 Task: Find connections with filter location Saint-Martin-d'Hères with filter topic #linkedinnetworkingwith filter profile language Potuguese with filter current company L.E.K. Consulting with filter school Panipat Institute of Engineering and Technology with filter industry Photography with filter service category Relocation with filter keywords title Management Consultant
Action: Mouse moved to (341, 260)
Screenshot: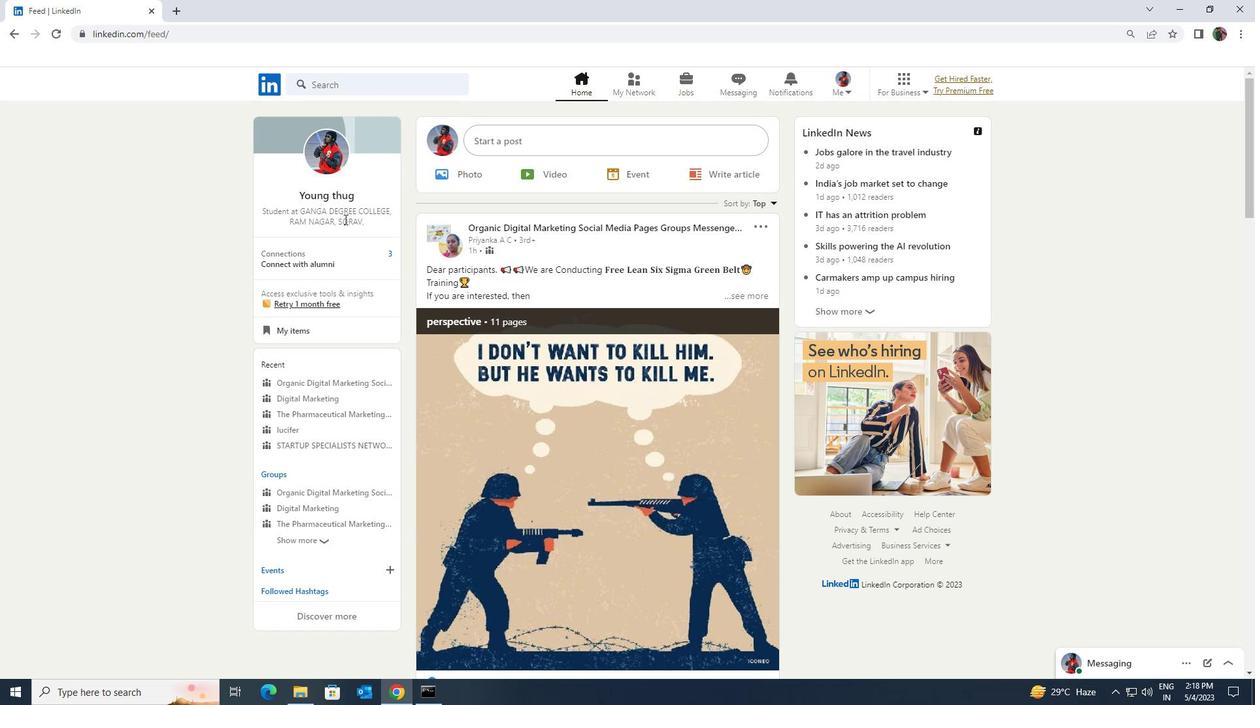 
Action: Mouse pressed left at (341, 260)
Screenshot: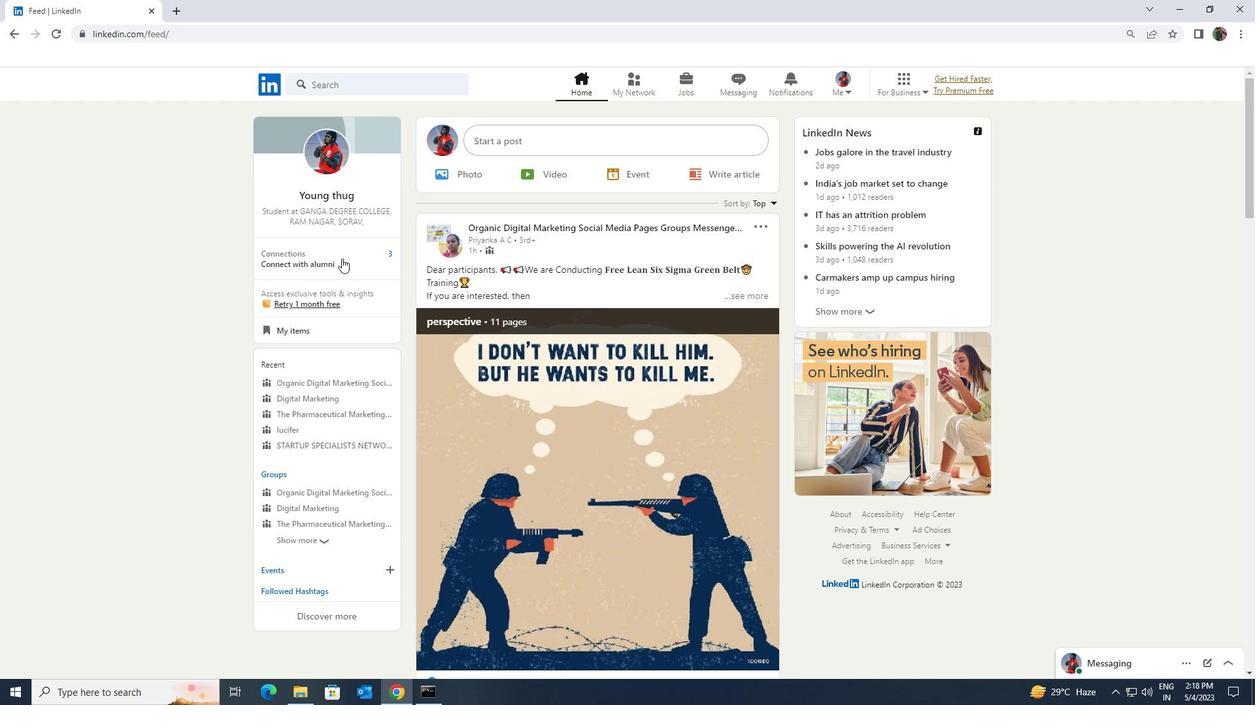 
Action: Mouse moved to (341, 158)
Screenshot: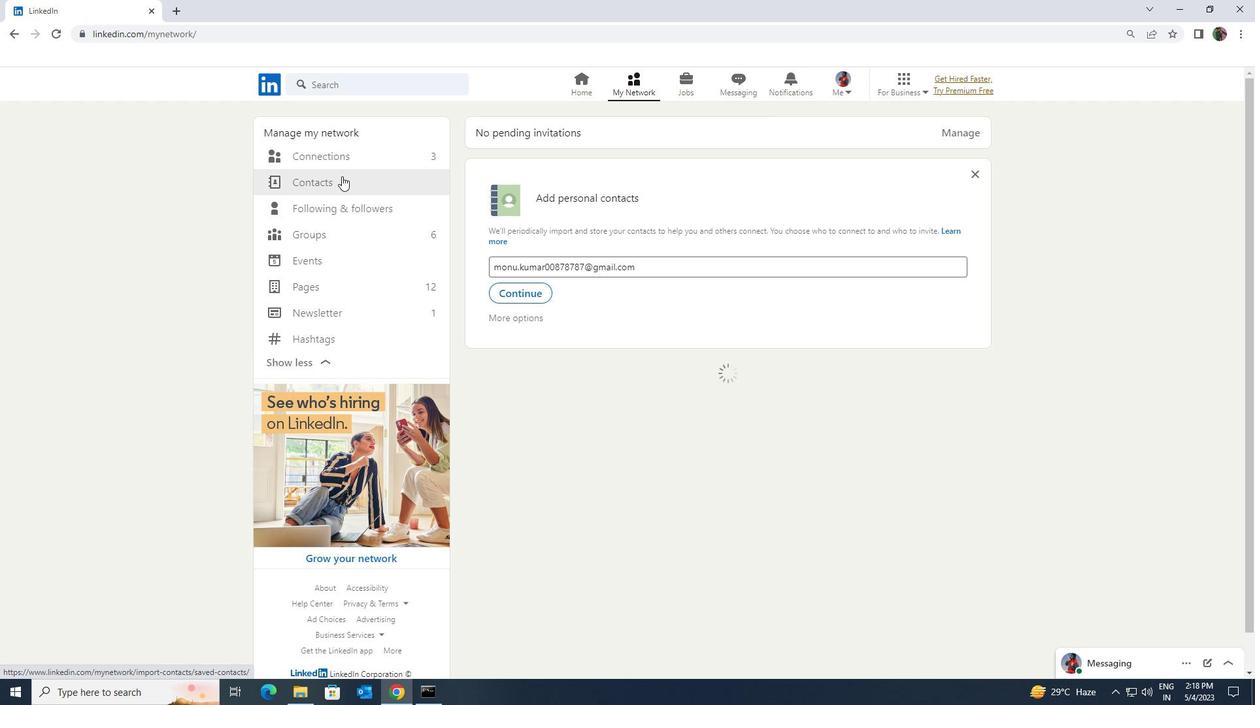 
Action: Mouse pressed left at (341, 158)
Screenshot: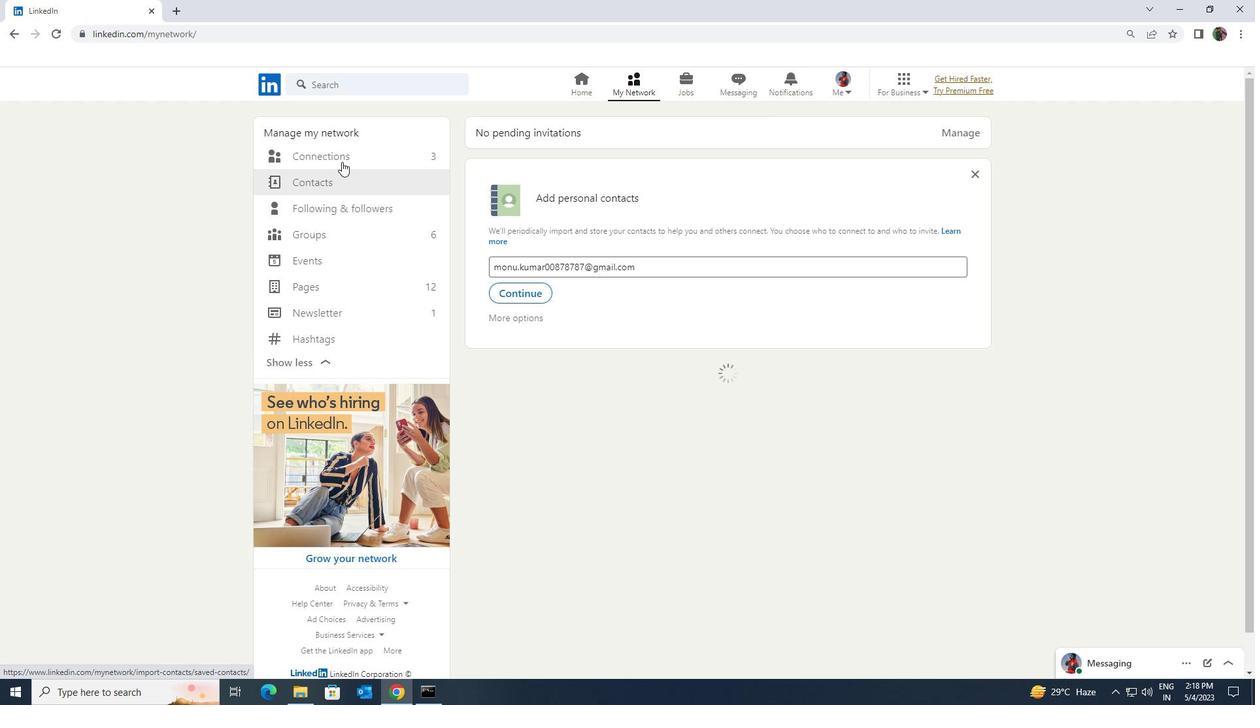 
Action: Mouse moved to (700, 158)
Screenshot: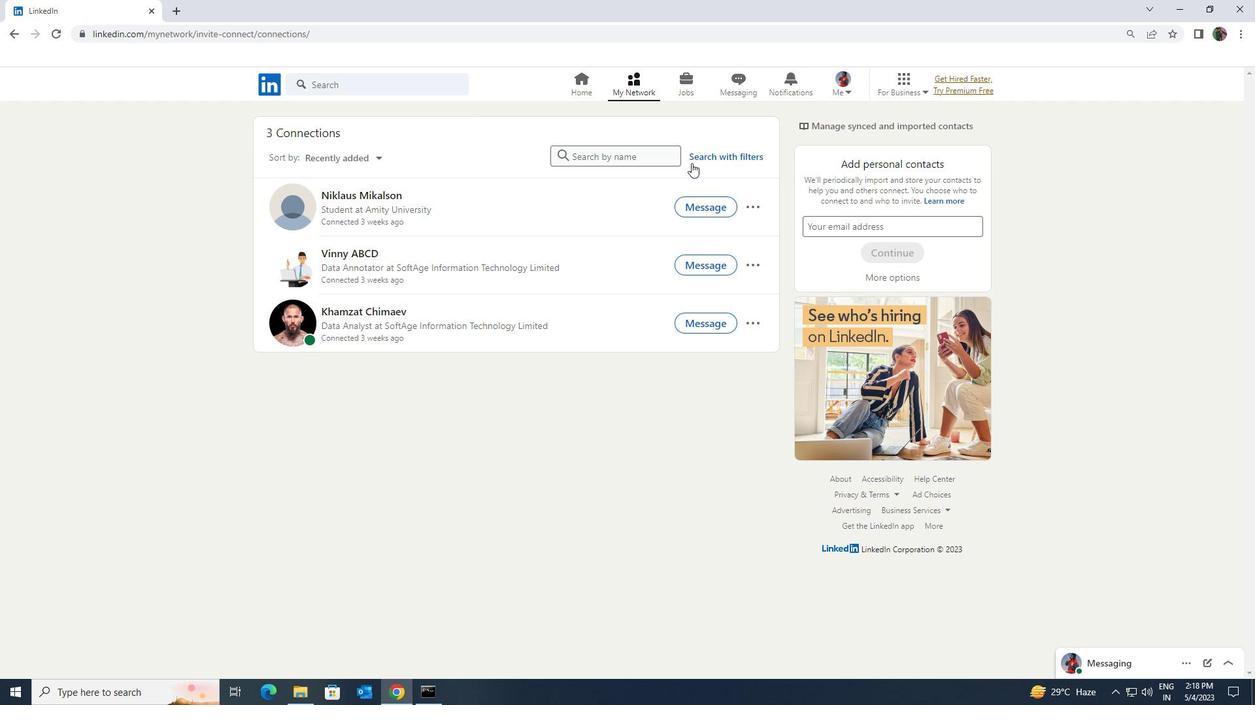 
Action: Mouse pressed left at (700, 158)
Screenshot: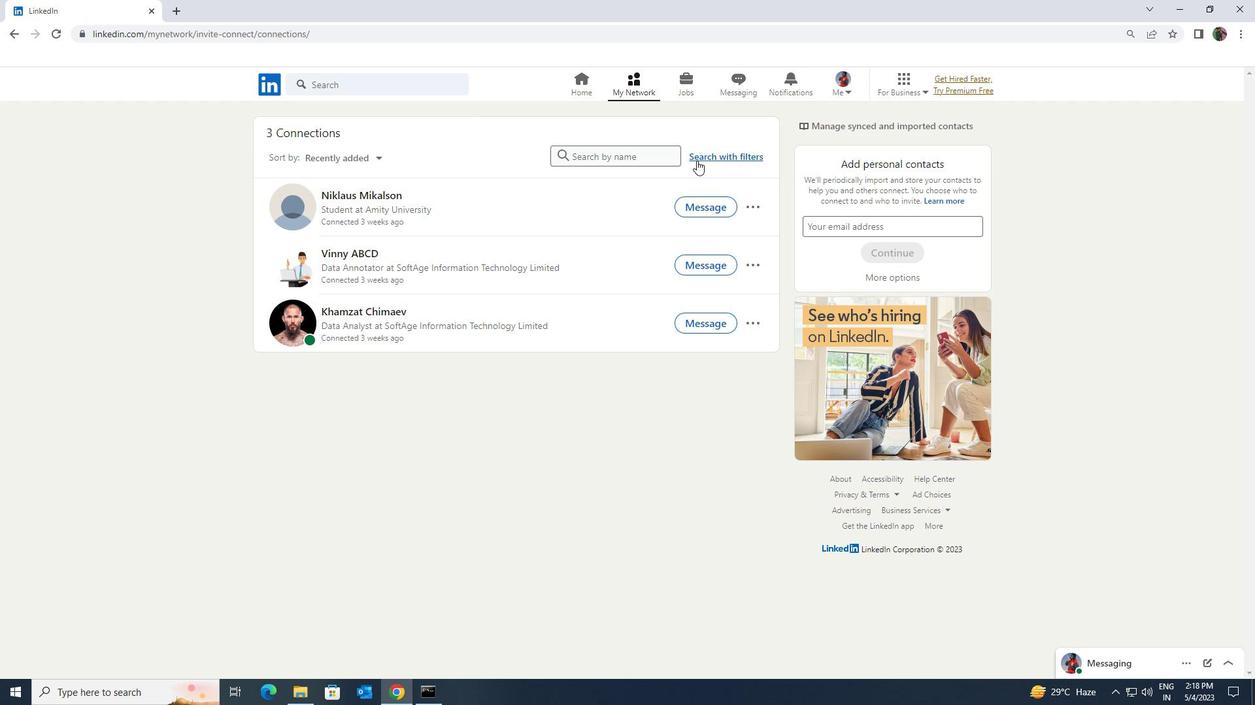 
Action: Mouse moved to (673, 115)
Screenshot: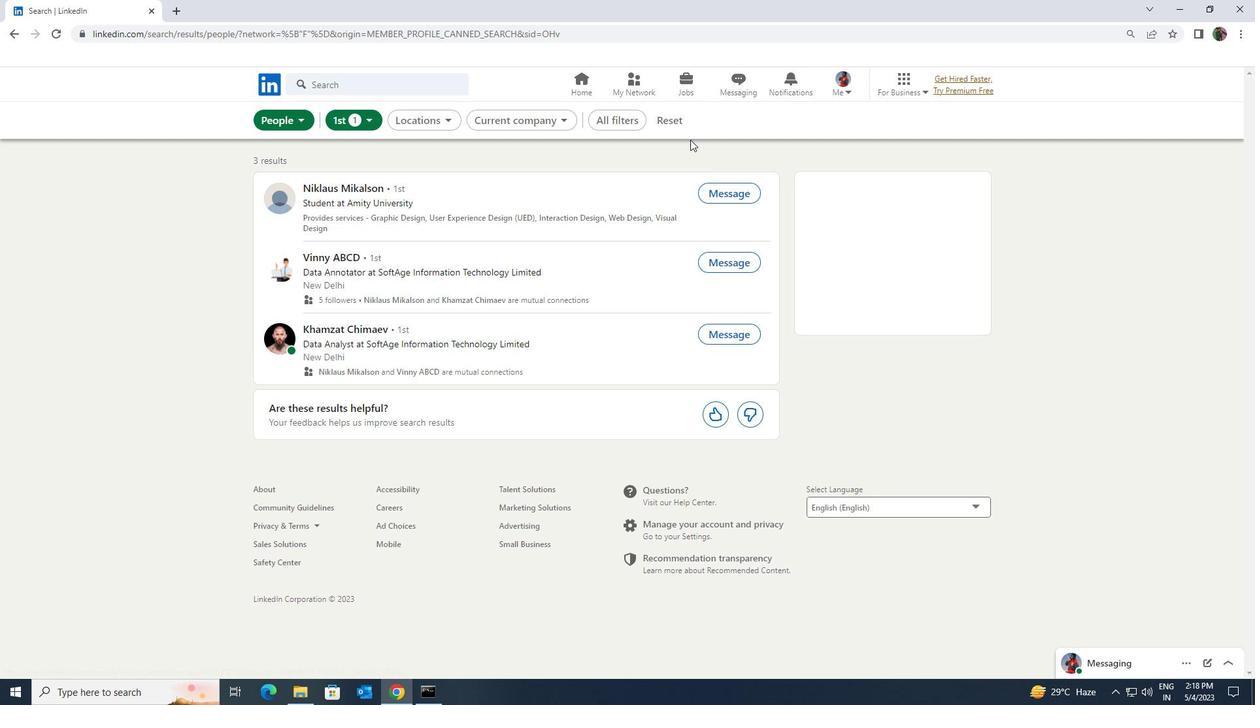 
Action: Mouse pressed left at (673, 115)
Screenshot: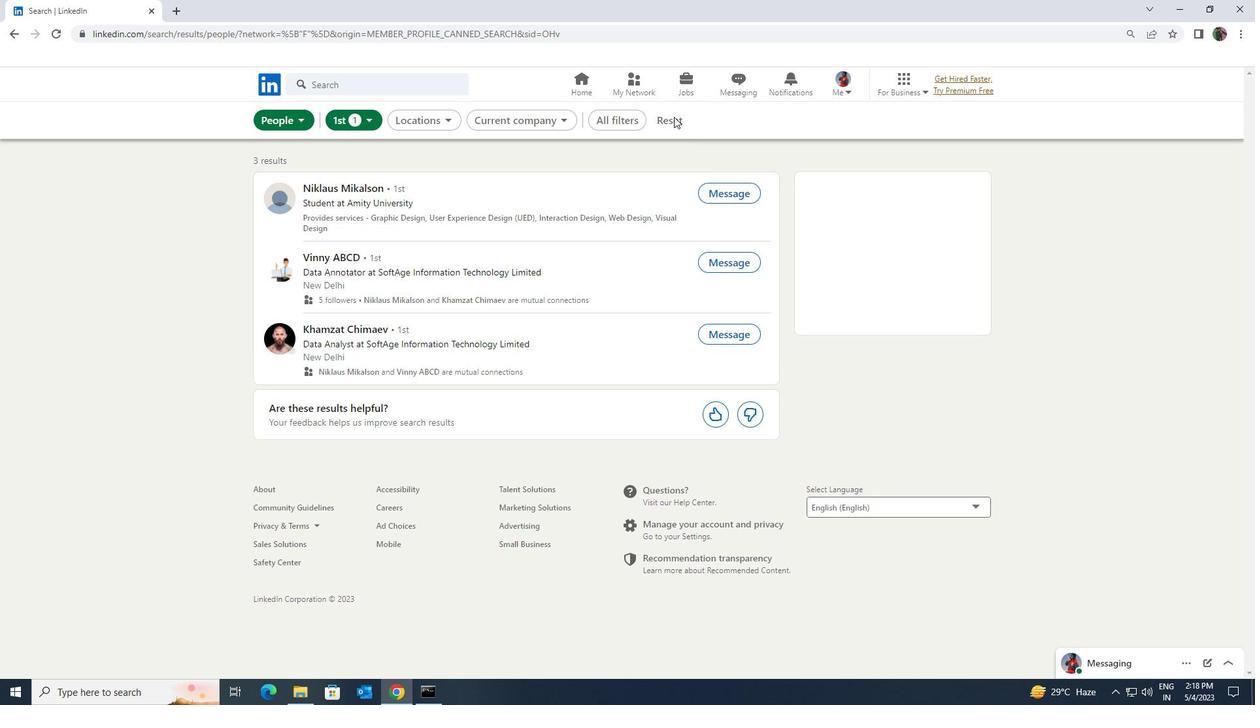 
Action: Mouse moved to (655, 120)
Screenshot: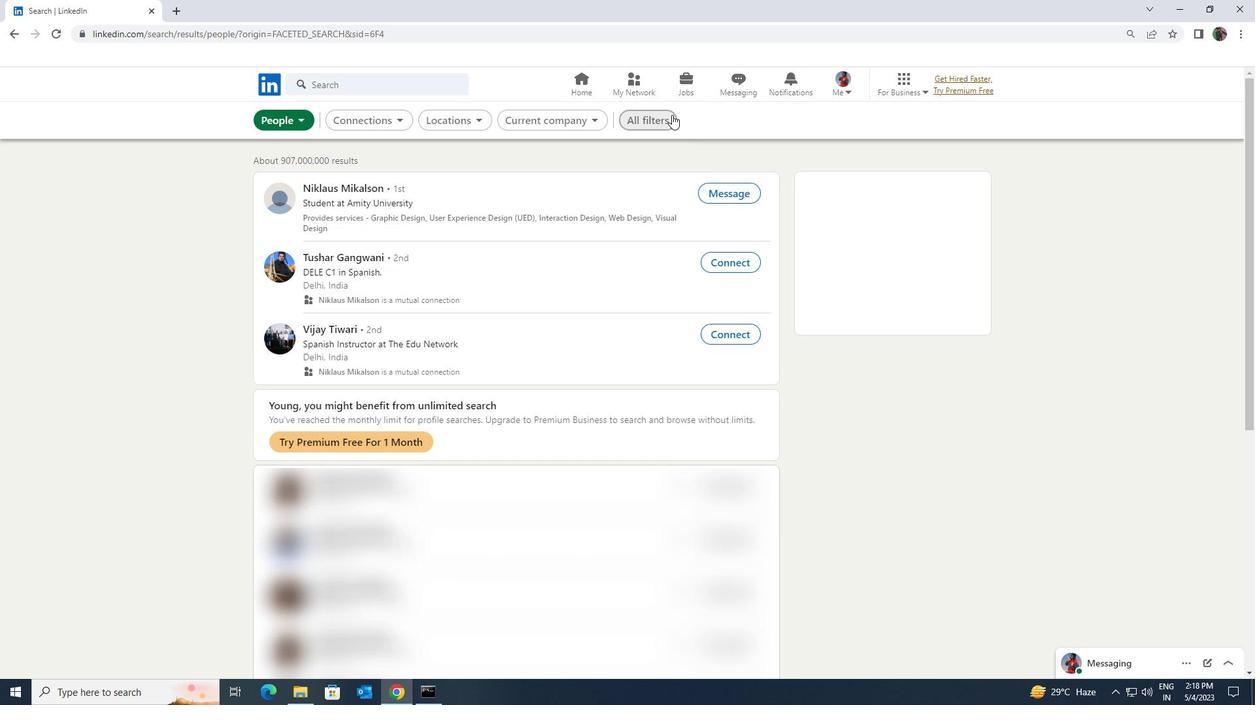 
Action: Mouse pressed left at (655, 120)
Screenshot: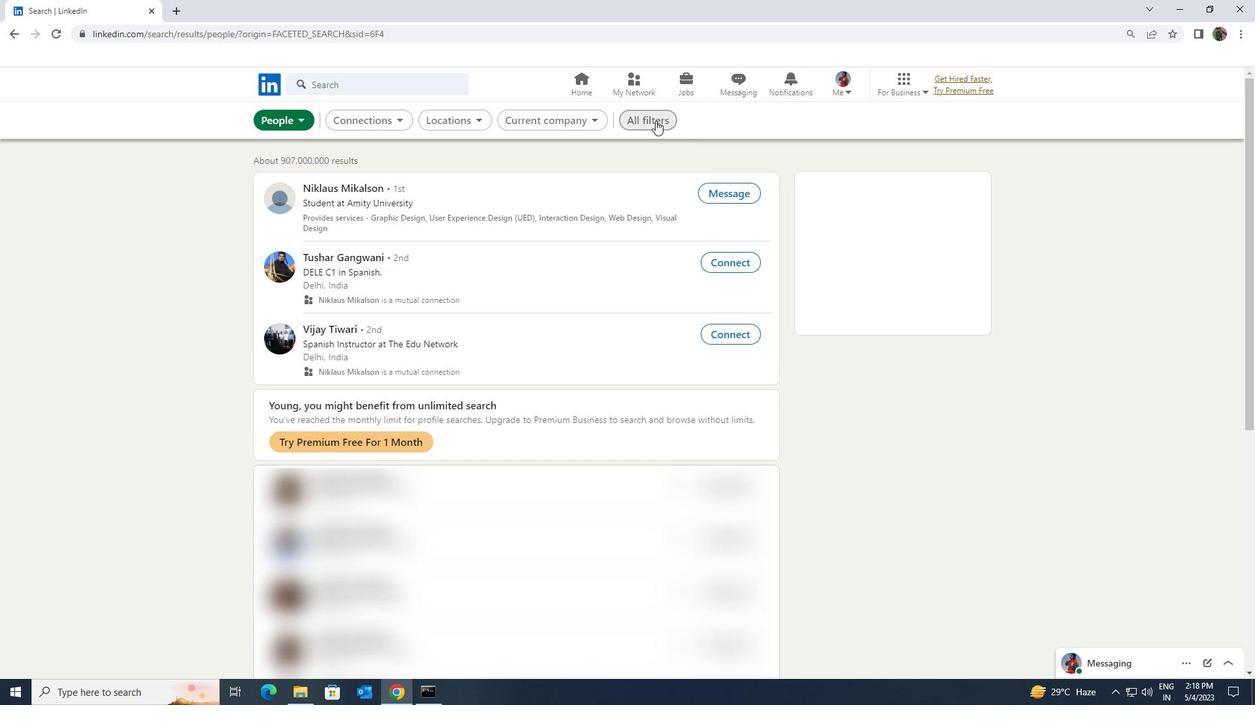
Action: Mouse moved to (1083, 512)
Screenshot: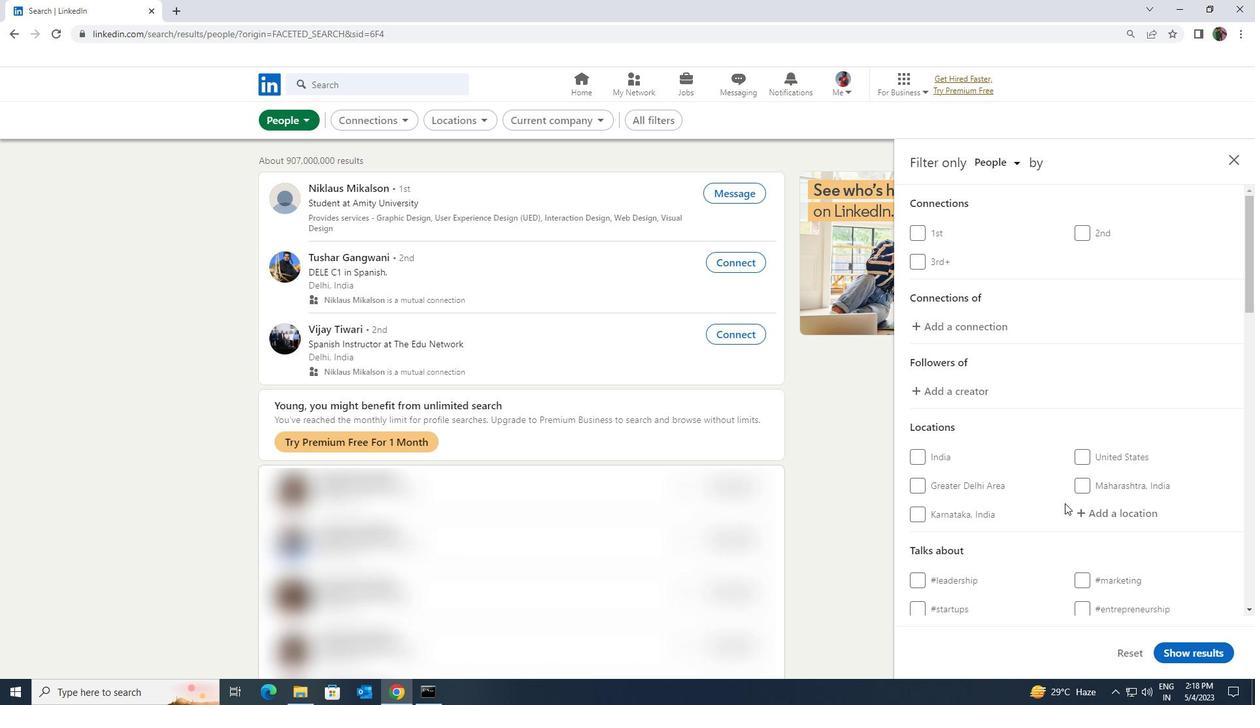 
Action: Mouse pressed left at (1083, 512)
Screenshot: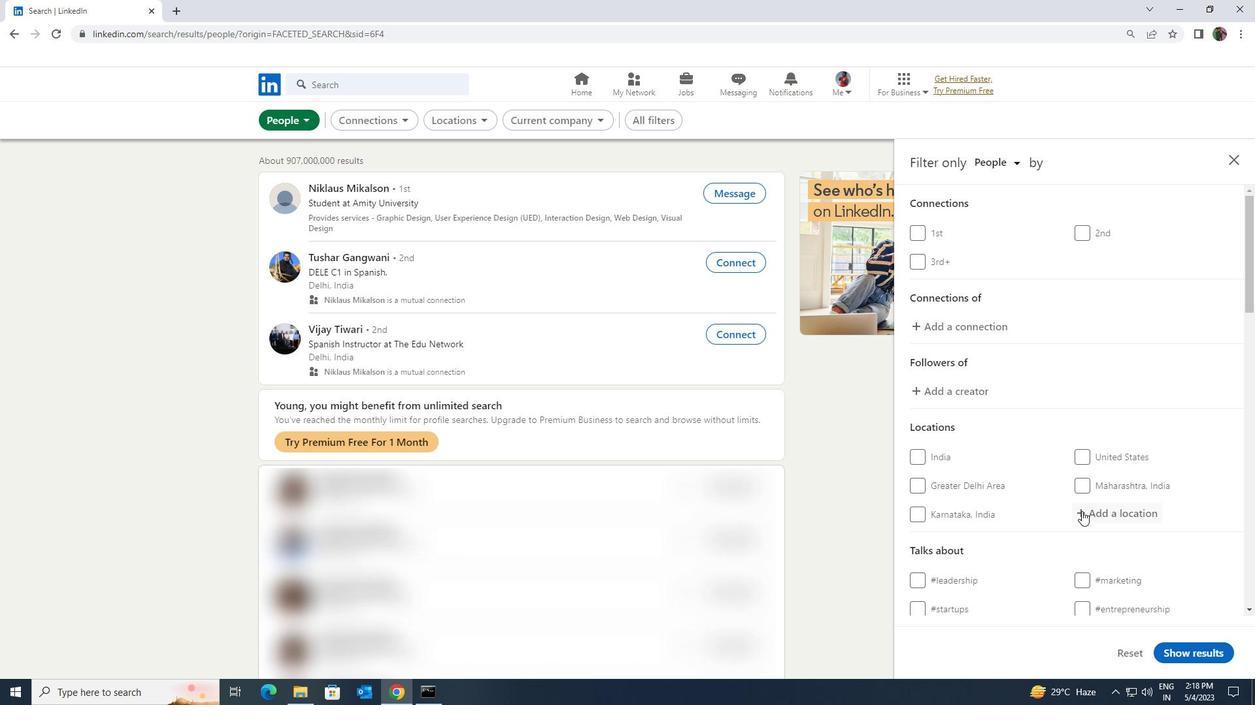 
Action: Key pressed <Key.shift>SAINT<Key.space><Key.shift>MARTIN
Screenshot: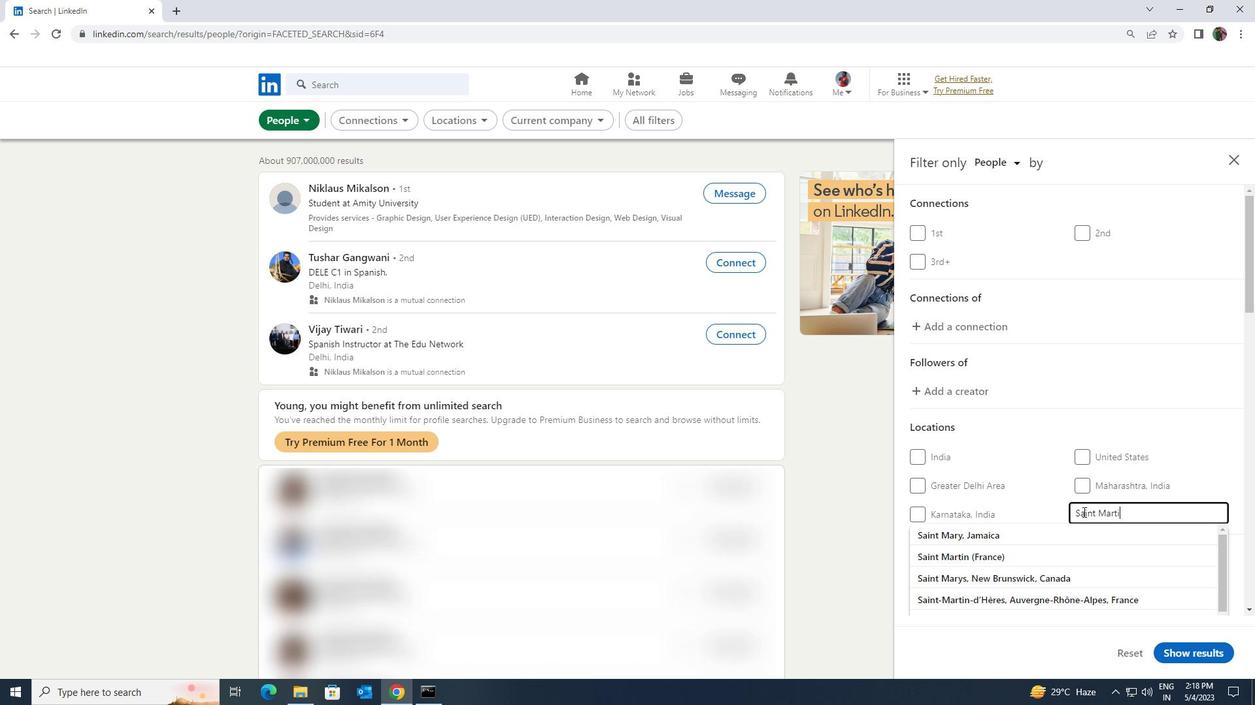 
Action: Mouse moved to (1075, 536)
Screenshot: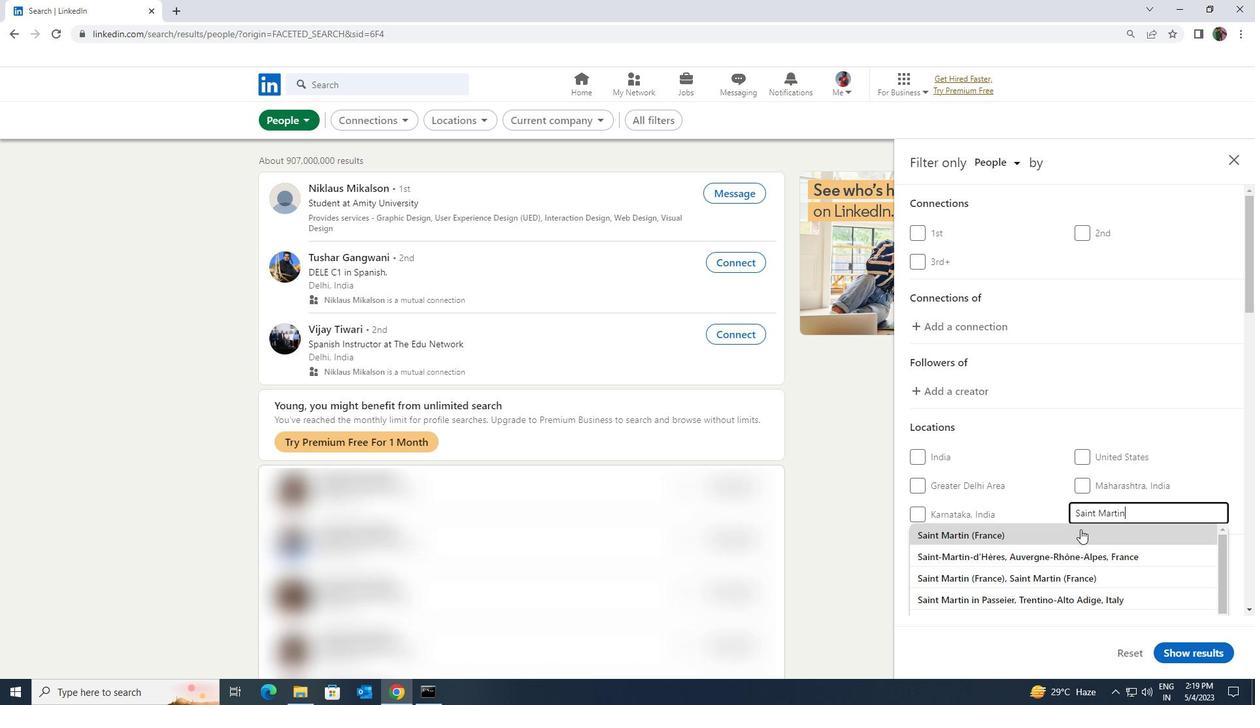 
Action: Mouse pressed left at (1075, 536)
Screenshot: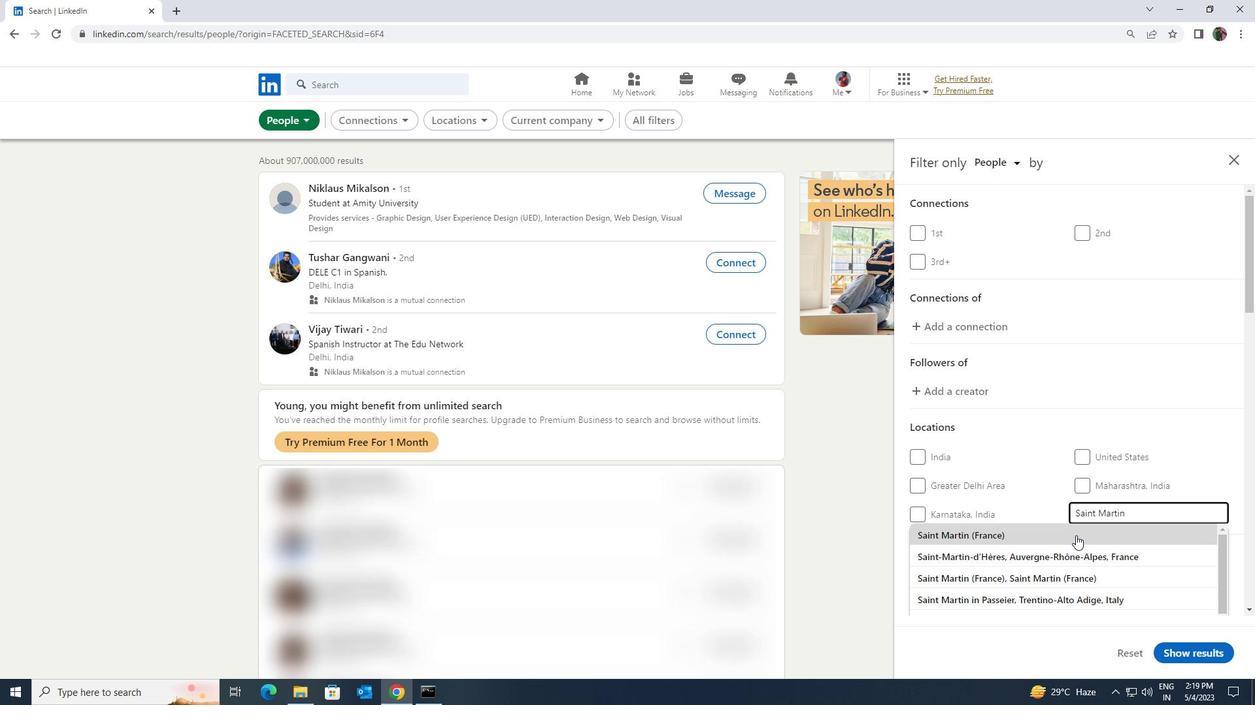 
Action: Mouse moved to (1075, 537)
Screenshot: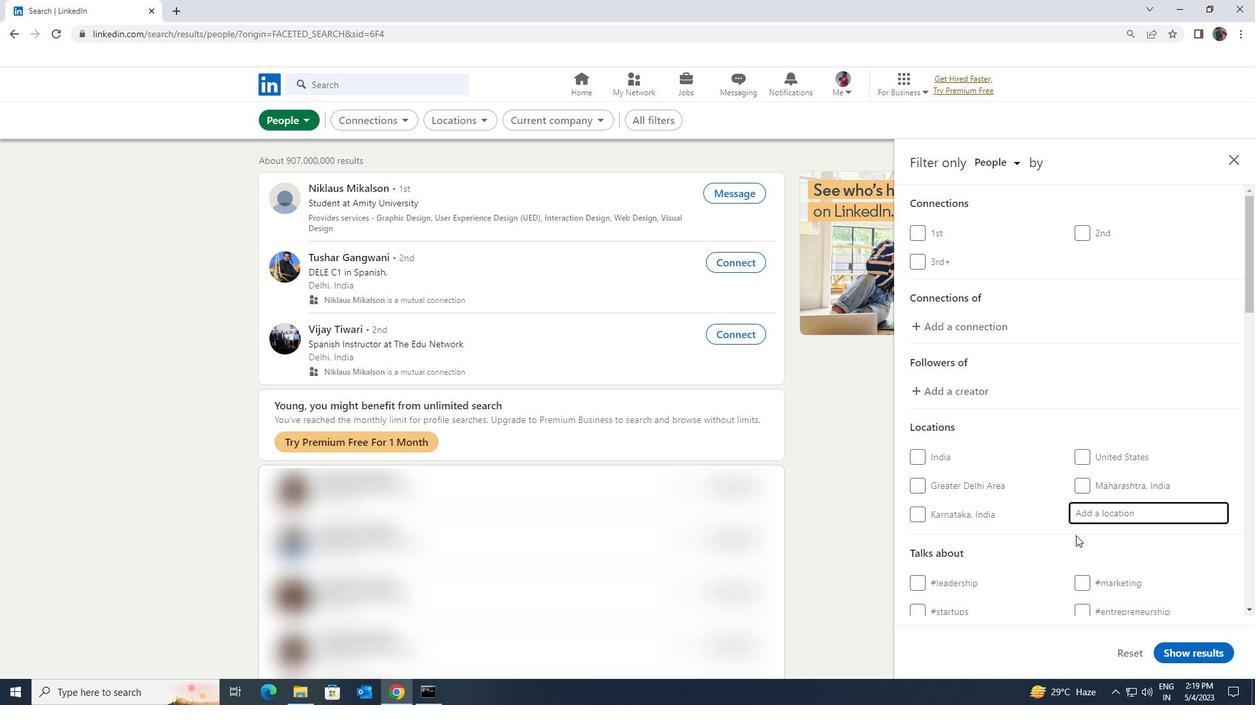 
Action: Mouse scrolled (1075, 536) with delta (0, 0)
Screenshot: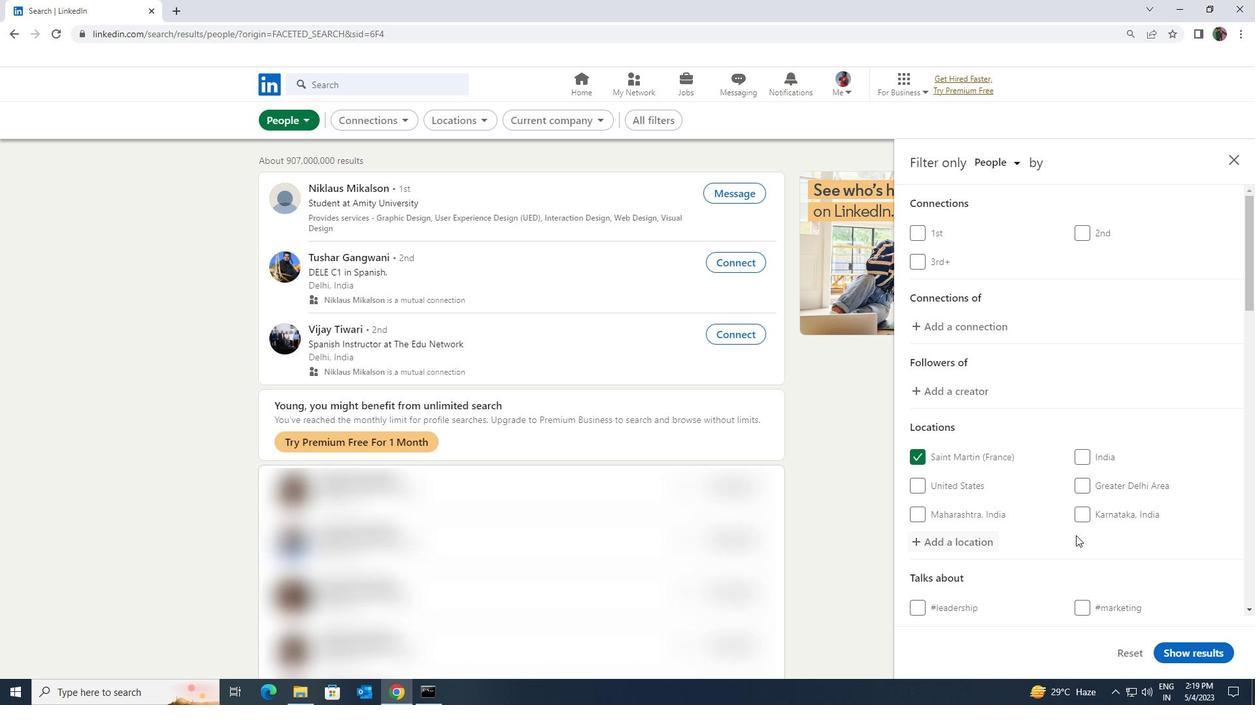 
Action: Mouse scrolled (1075, 536) with delta (0, 0)
Screenshot: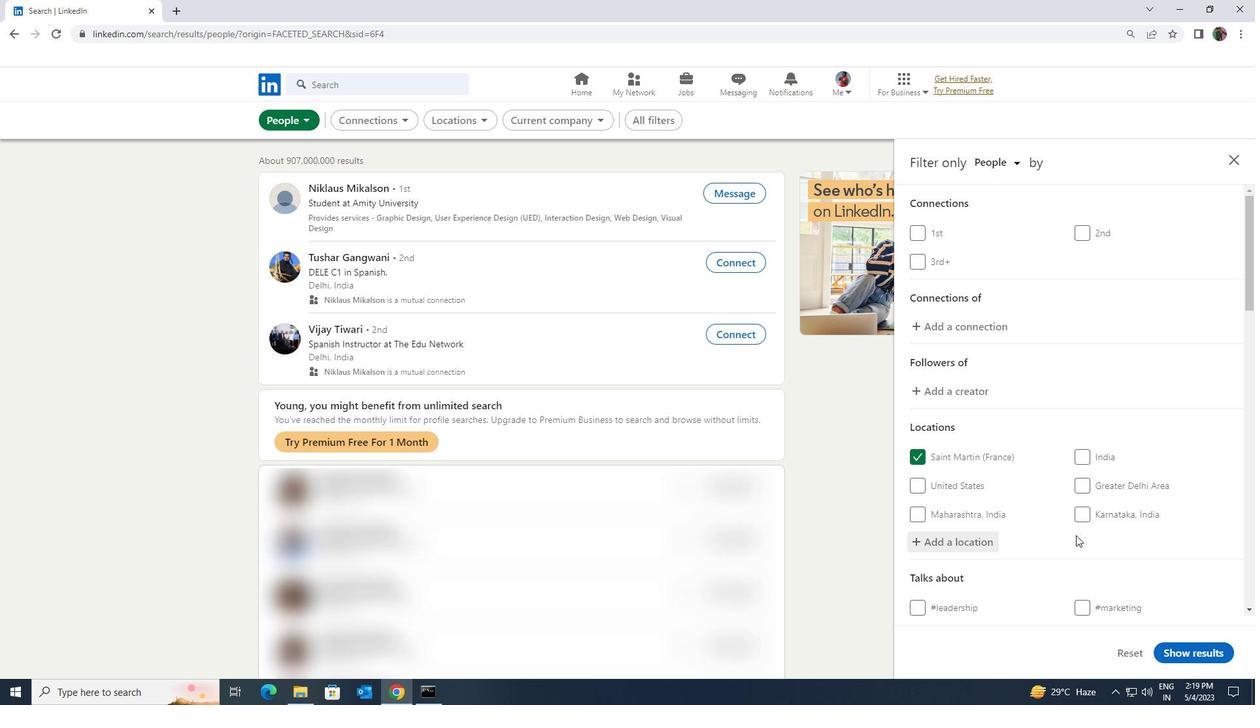 
Action: Mouse moved to (1075, 537)
Screenshot: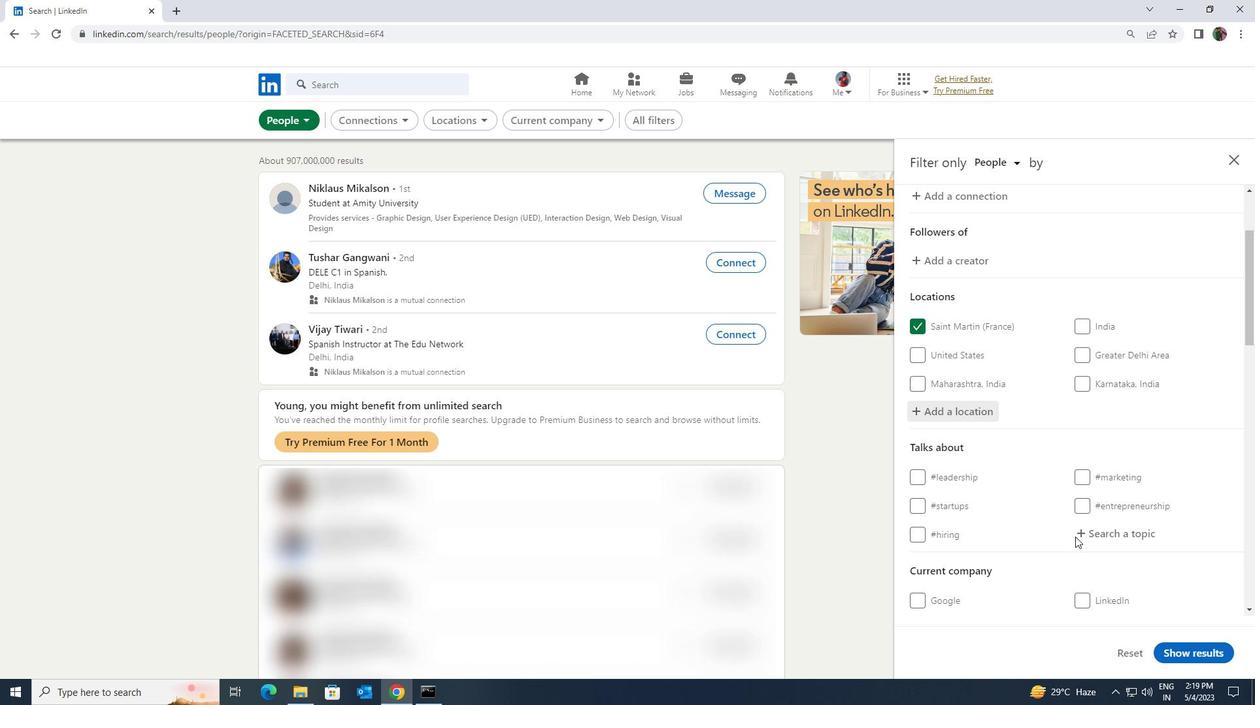 
Action: Mouse pressed left at (1075, 537)
Screenshot: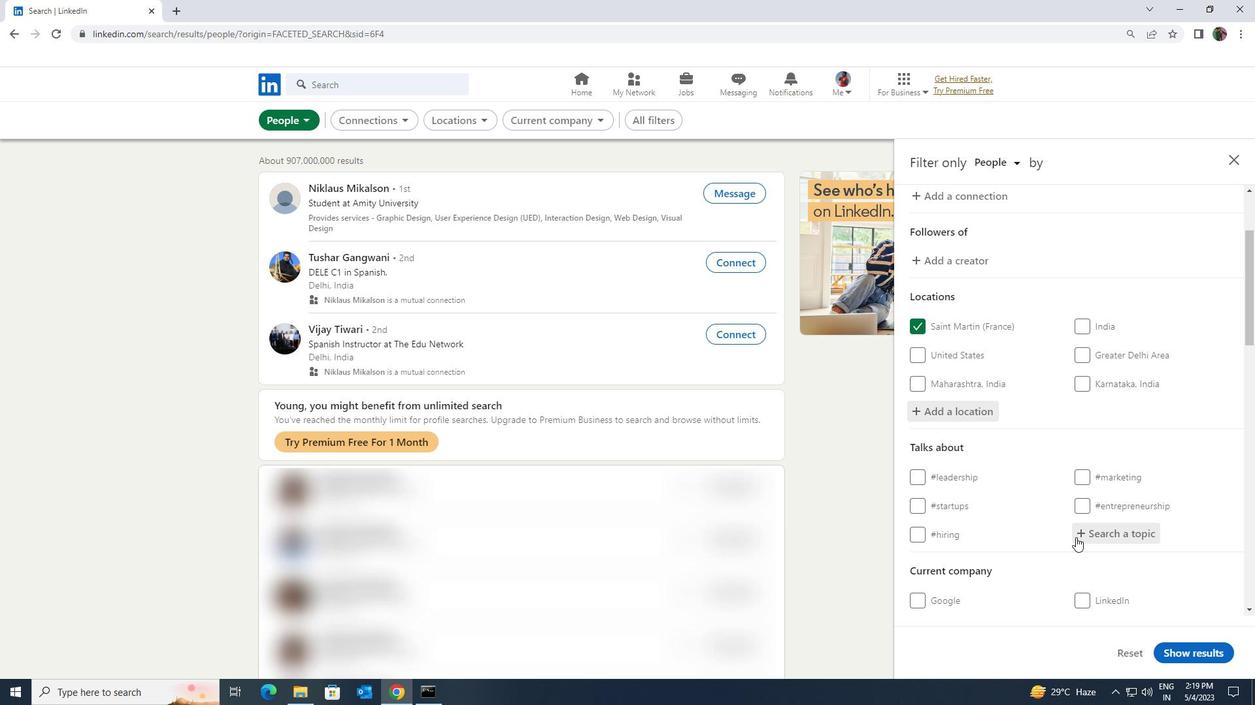 
Action: Key pressed <Key.shift>LINKEDINNETW
Screenshot: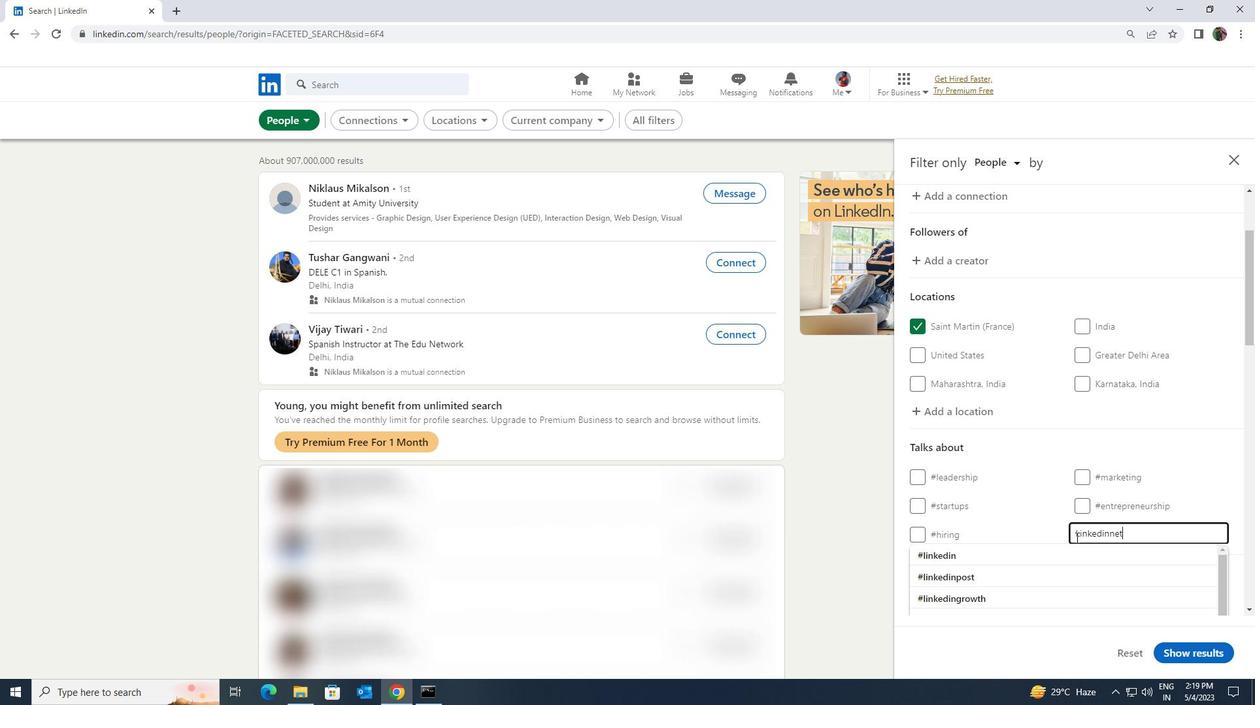 
Action: Mouse moved to (1068, 549)
Screenshot: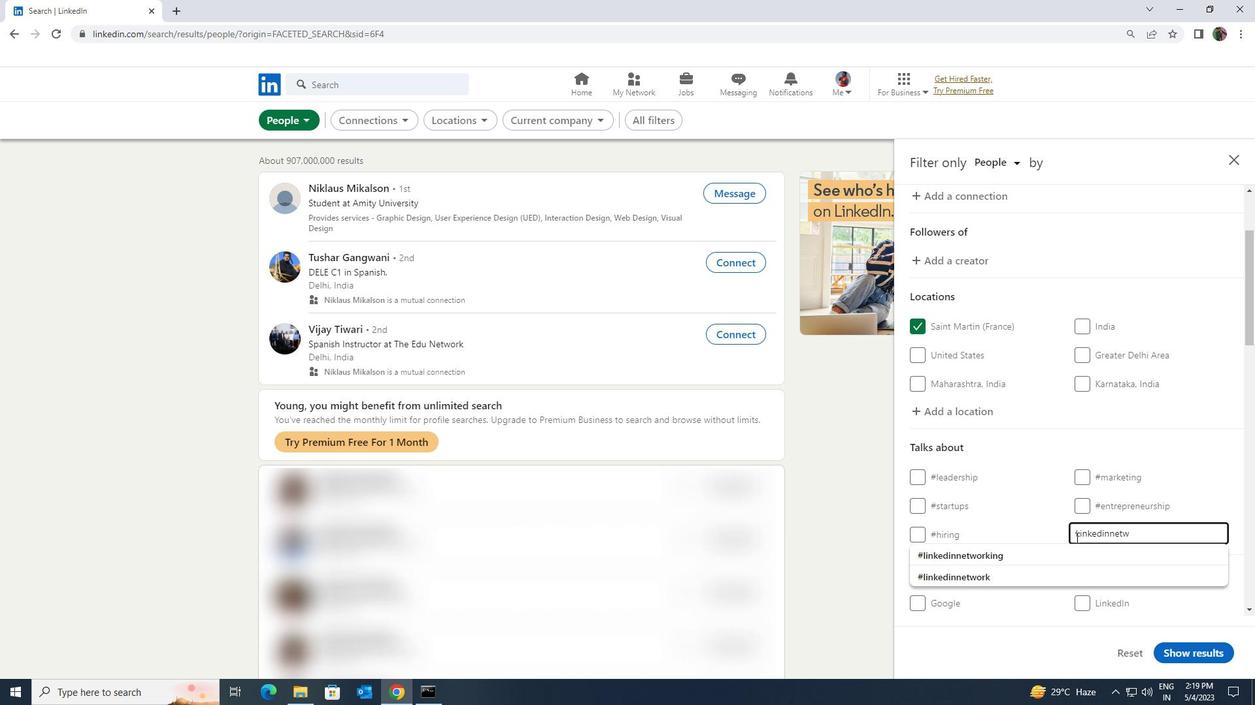 
Action: Mouse pressed left at (1068, 549)
Screenshot: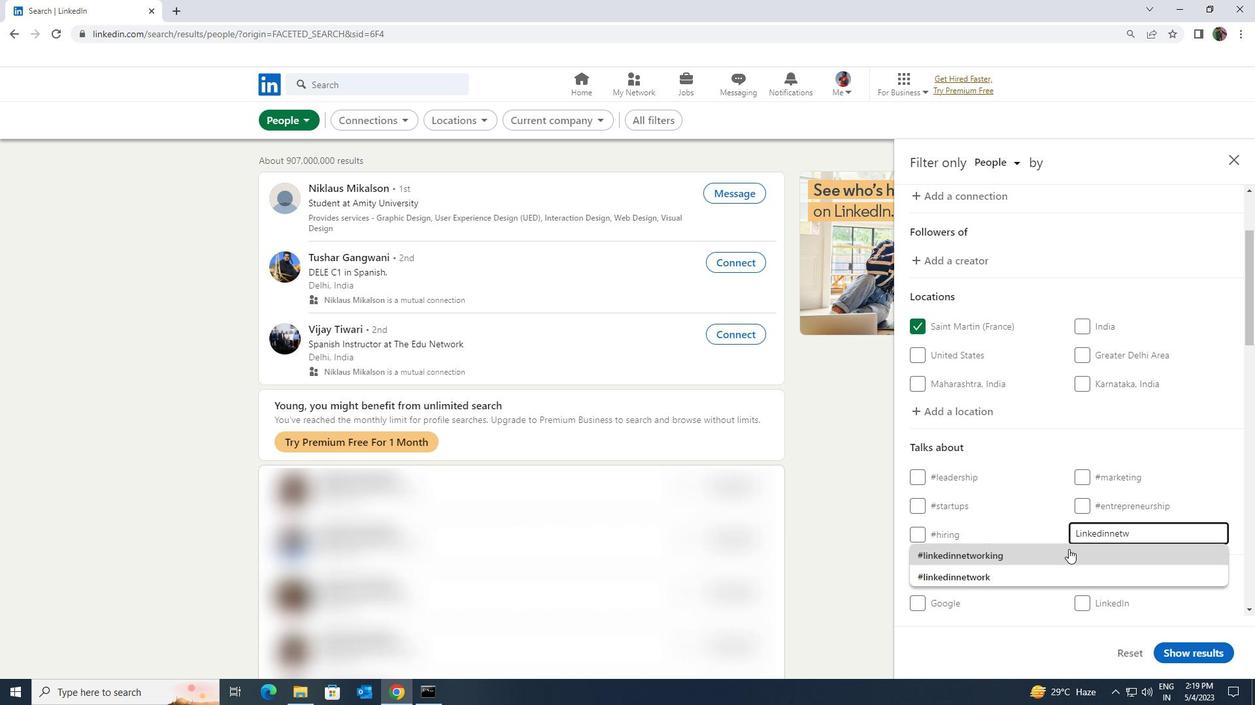 
Action: Mouse scrolled (1068, 549) with delta (0, 0)
Screenshot: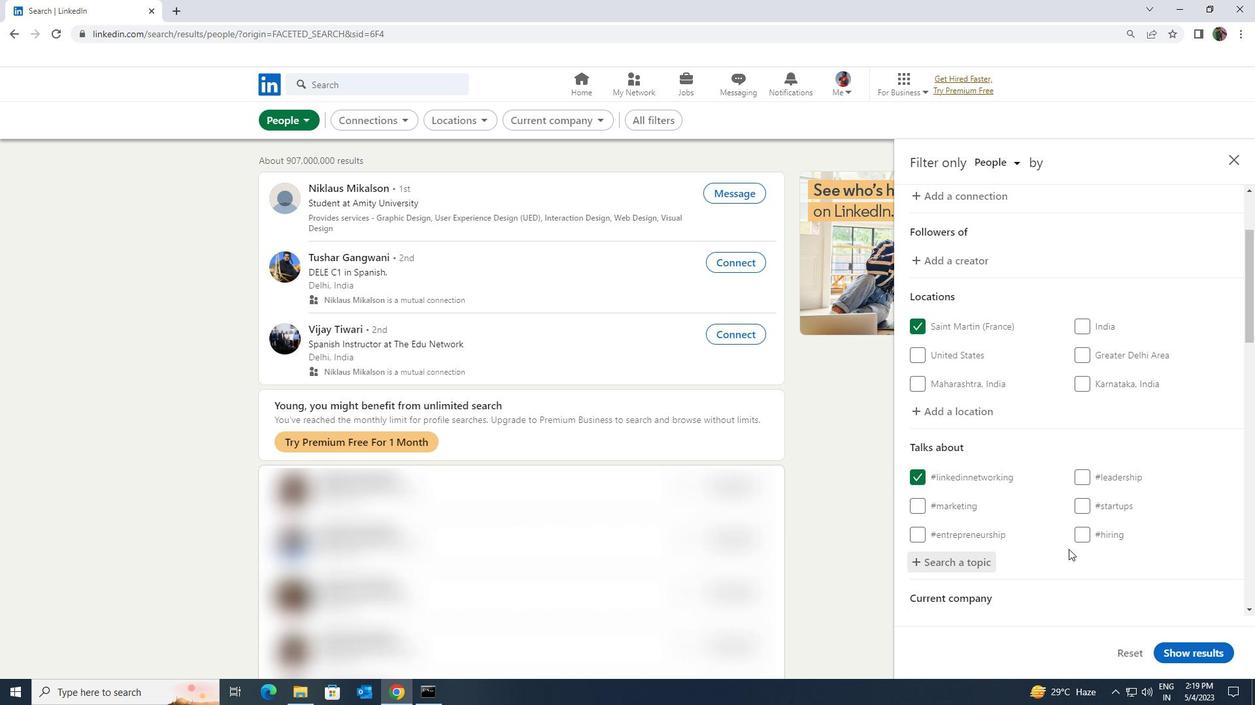 
Action: Mouse scrolled (1068, 549) with delta (0, 0)
Screenshot: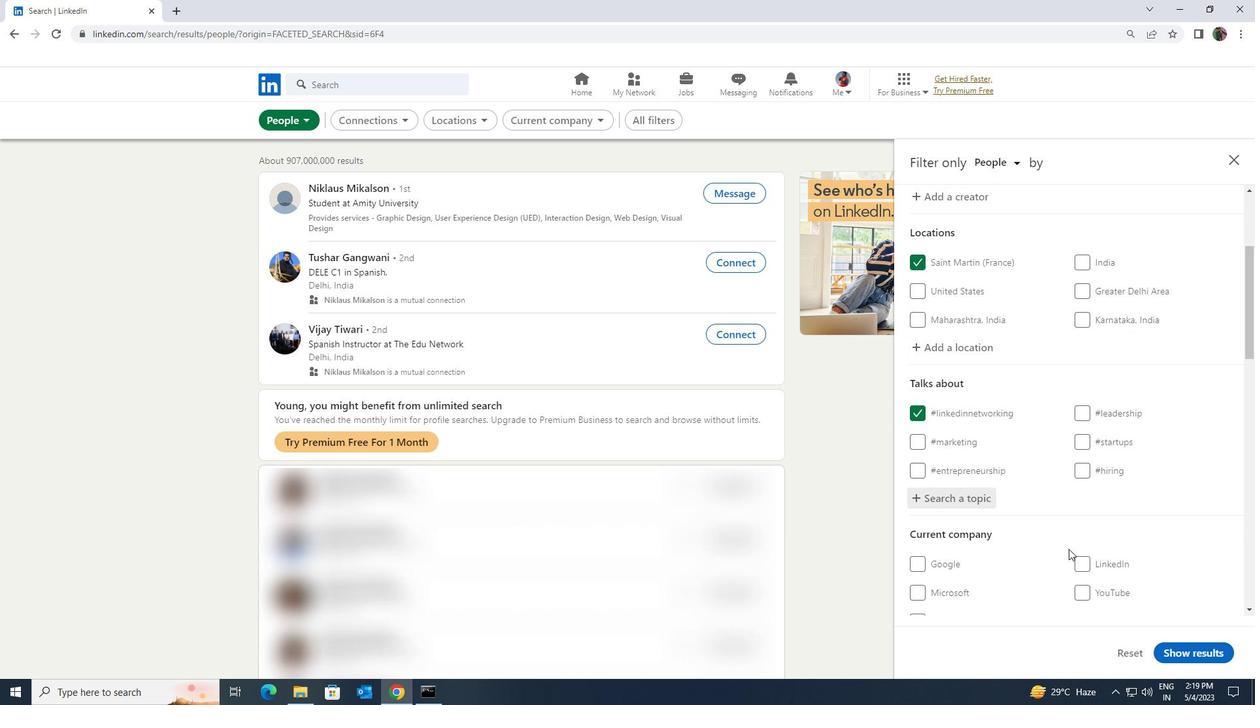 
Action: Mouse scrolled (1068, 549) with delta (0, 0)
Screenshot: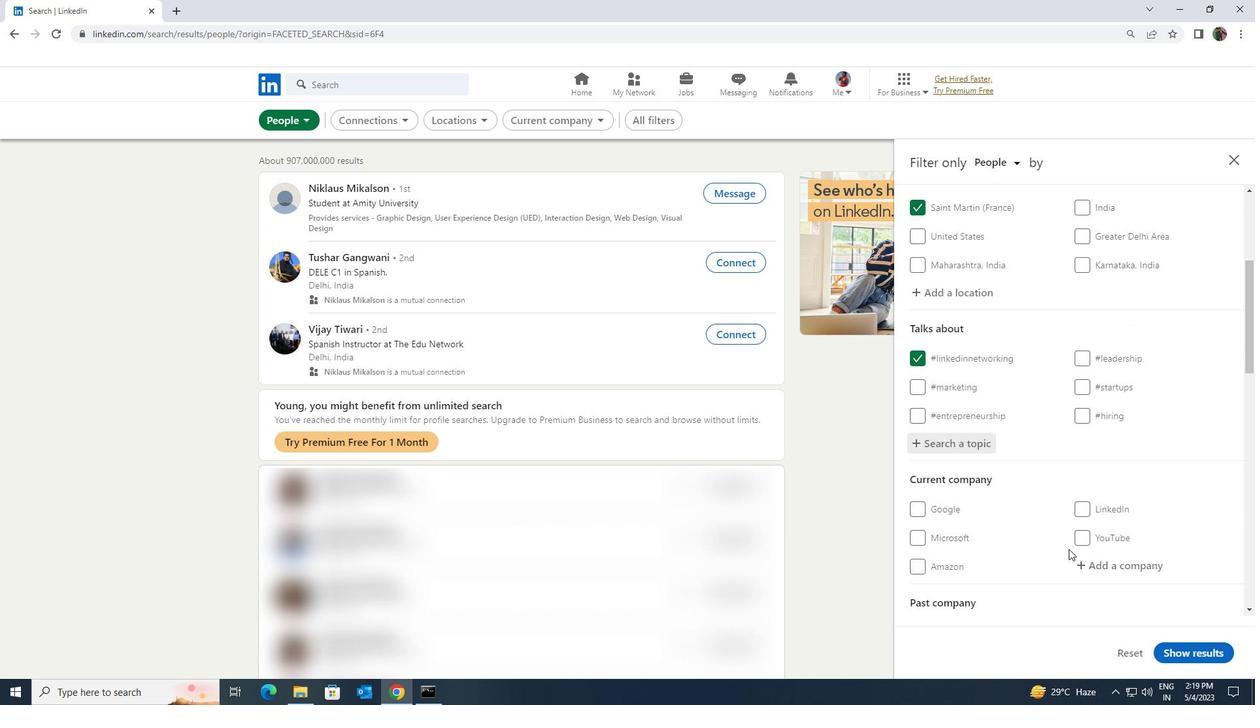
Action: Mouse scrolled (1068, 549) with delta (0, 0)
Screenshot: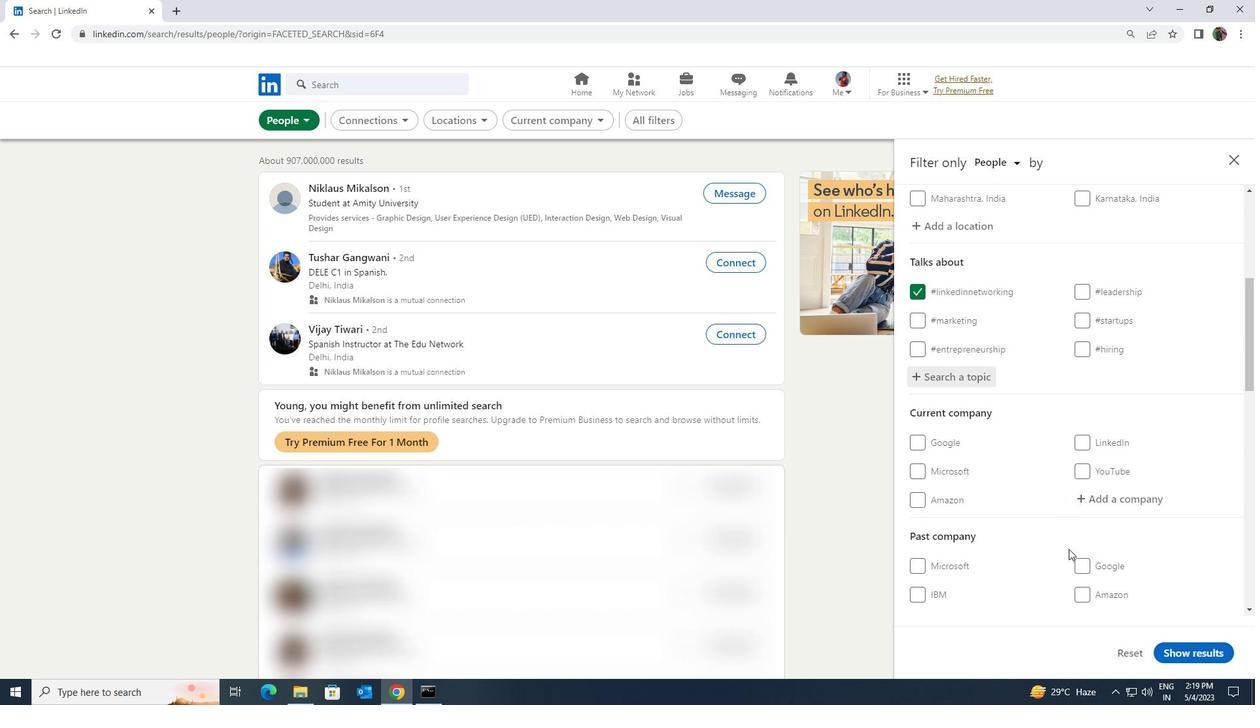
Action: Mouse scrolled (1068, 549) with delta (0, 0)
Screenshot: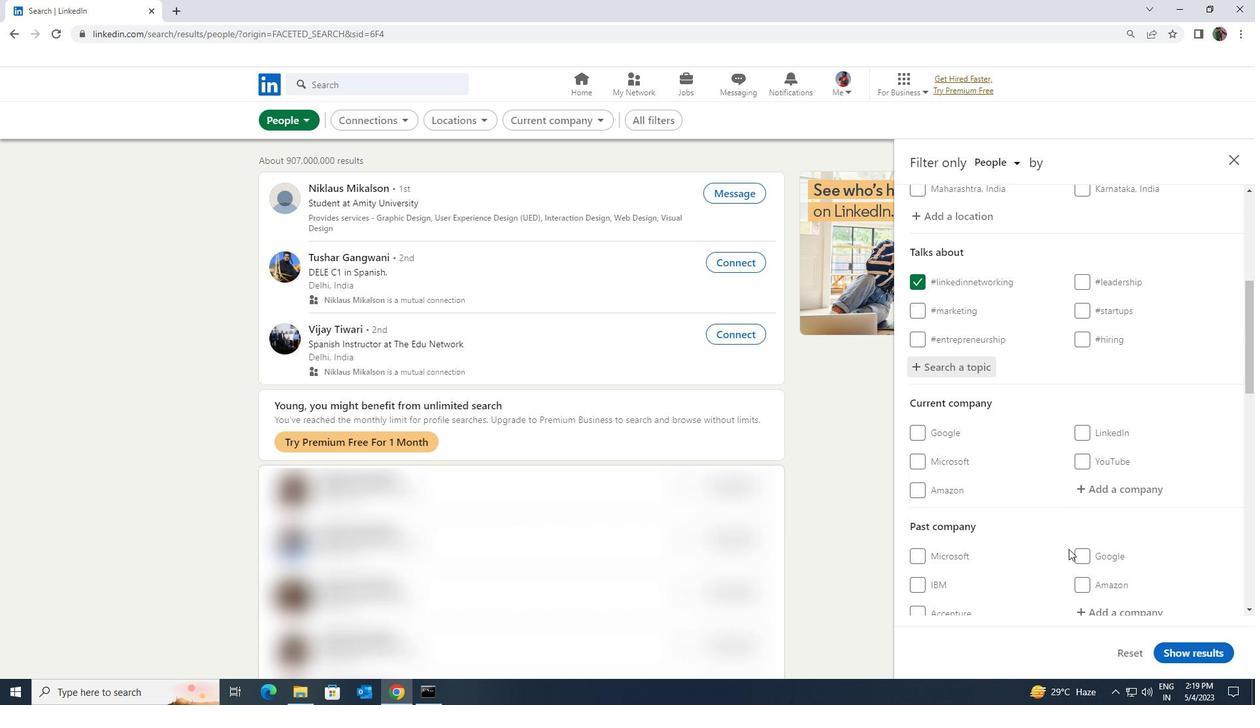
Action: Mouse scrolled (1068, 549) with delta (0, 0)
Screenshot: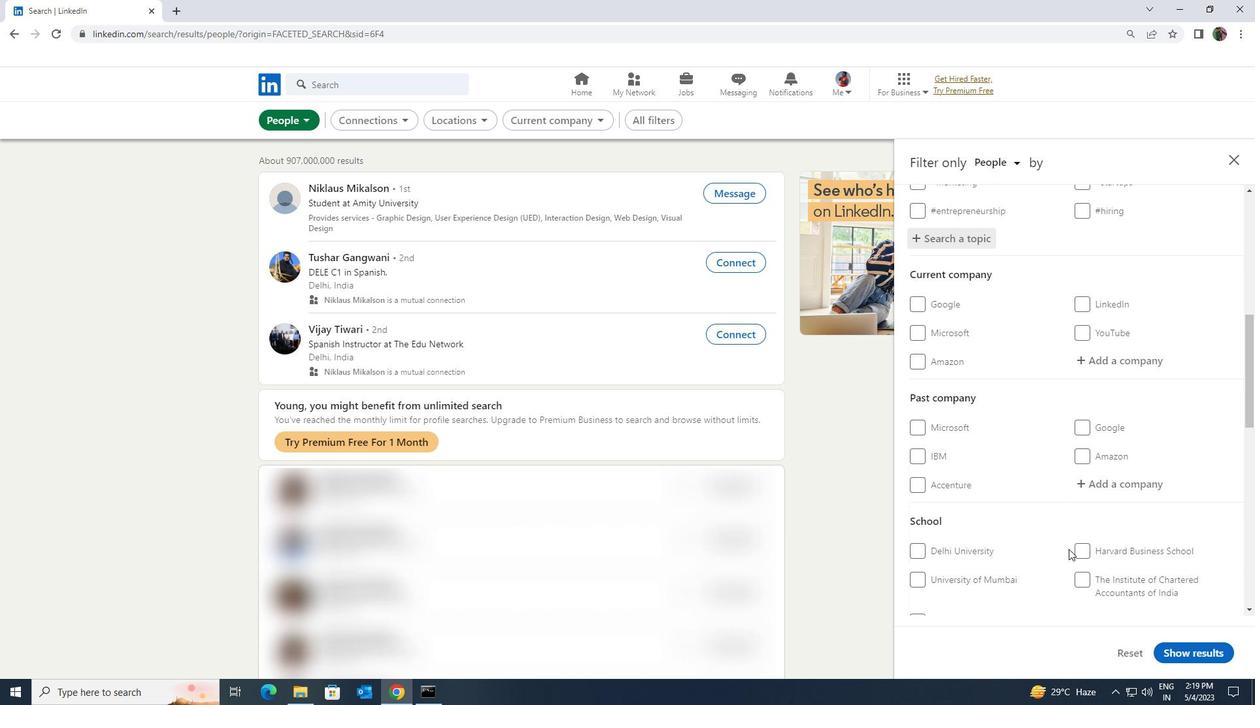 
Action: Mouse scrolled (1068, 549) with delta (0, 0)
Screenshot: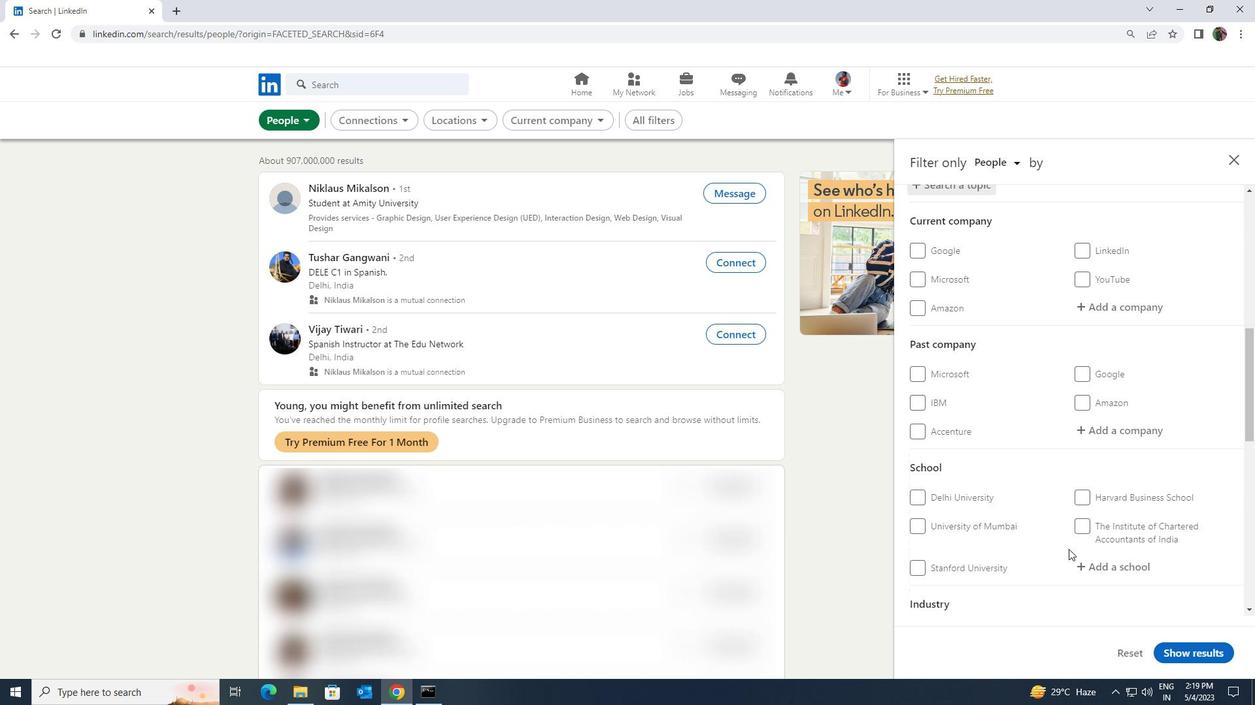 
Action: Mouse scrolled (1068, 549) with delta (0, 0)
Screenshot: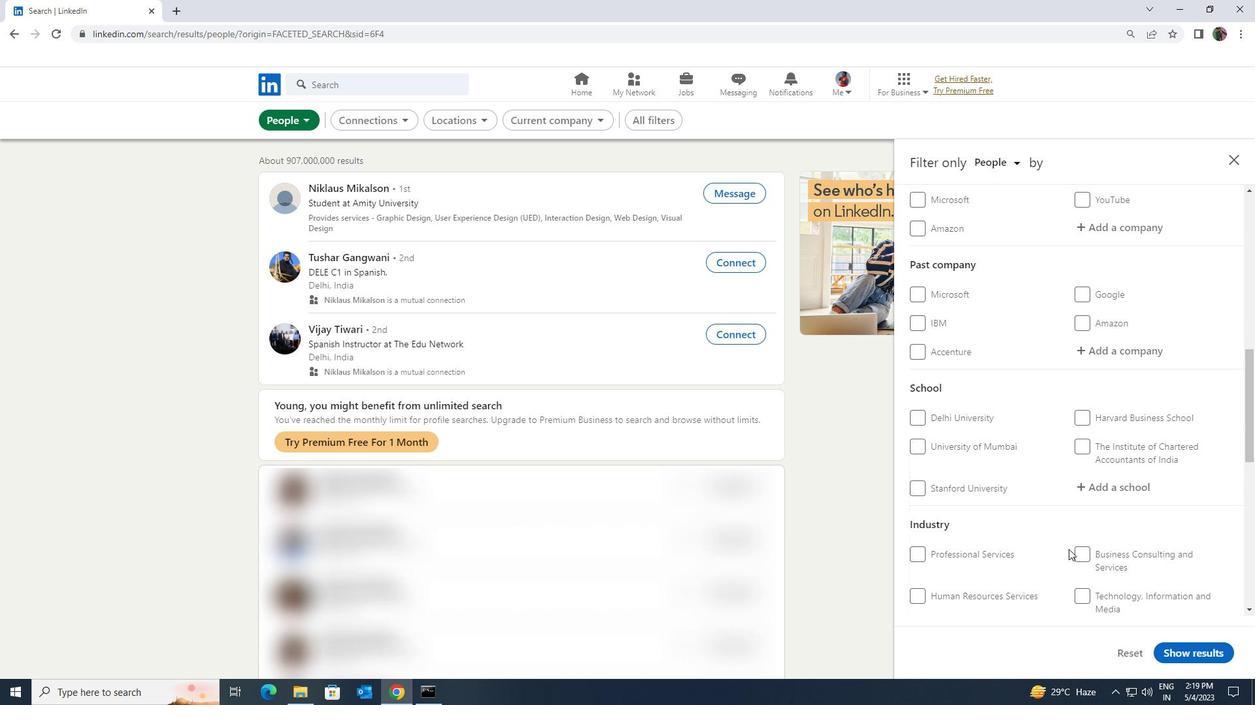 
Action: Mouse scrolled (1068, 549) with delta (0, 0)
Screenshot: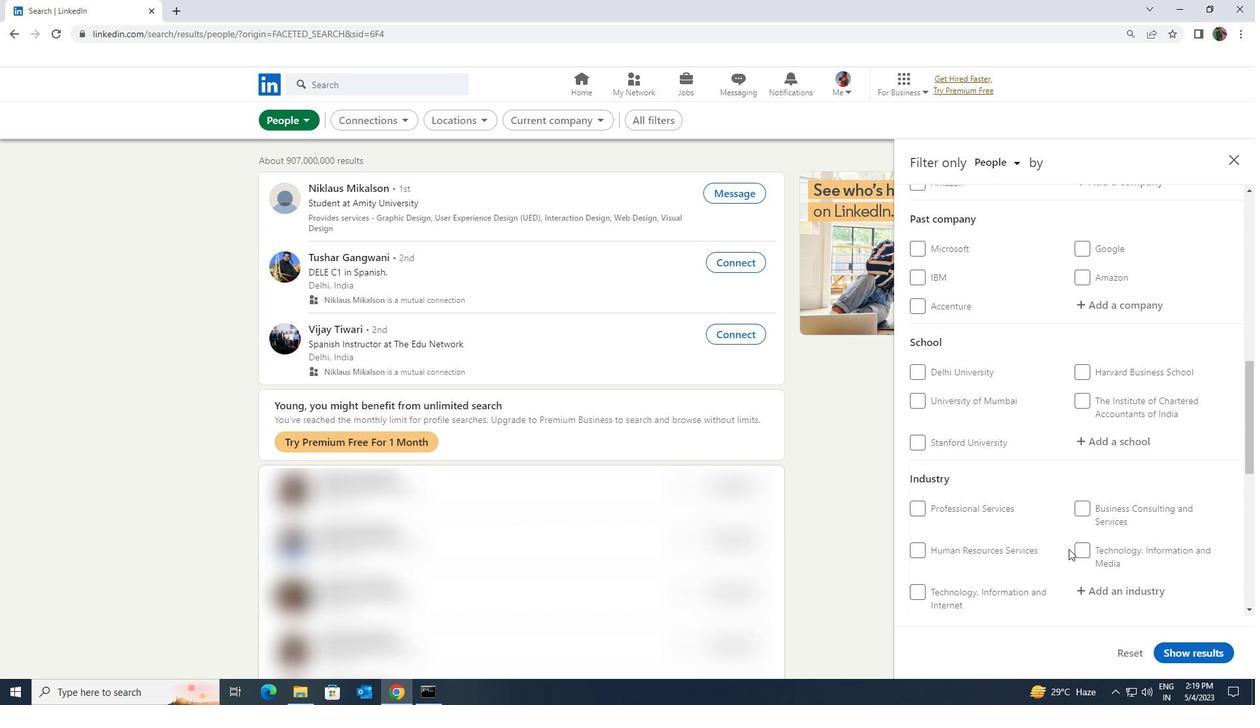 
Action: Mouse scrolled (1068, 549) with delta (0, 0)
Screenshot: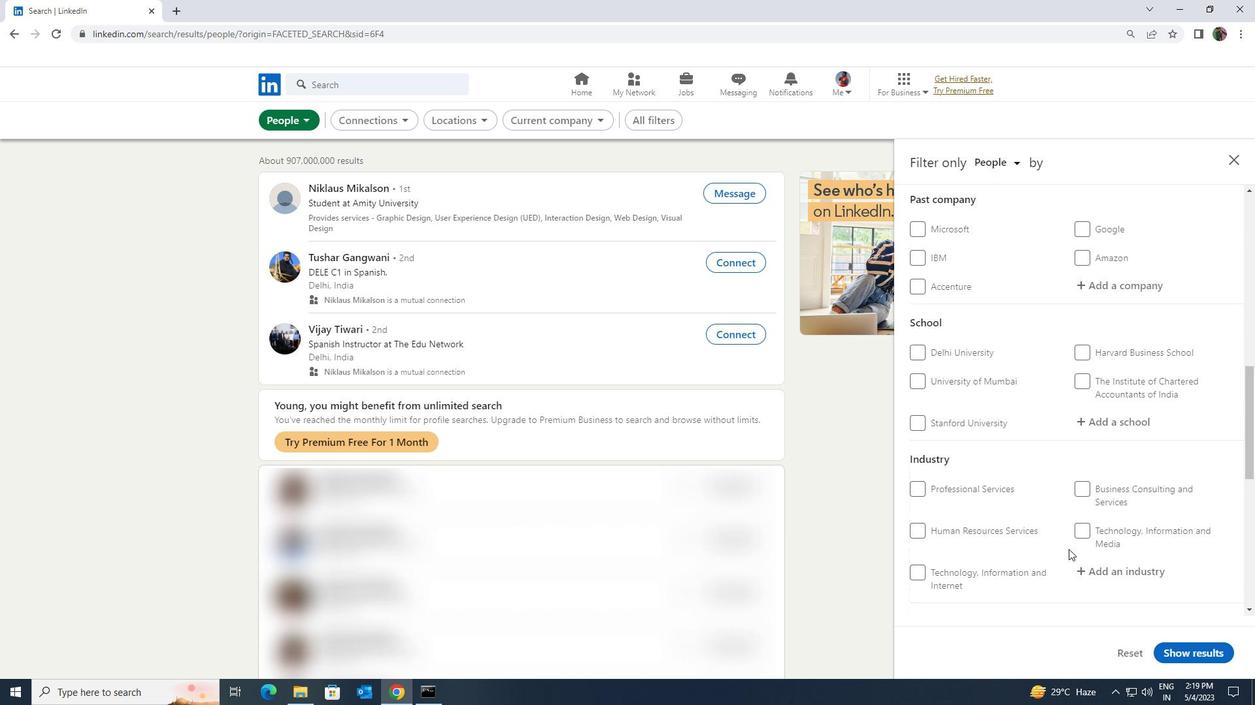 
Action: Mouse moved to (1072, 545)
Screenshot: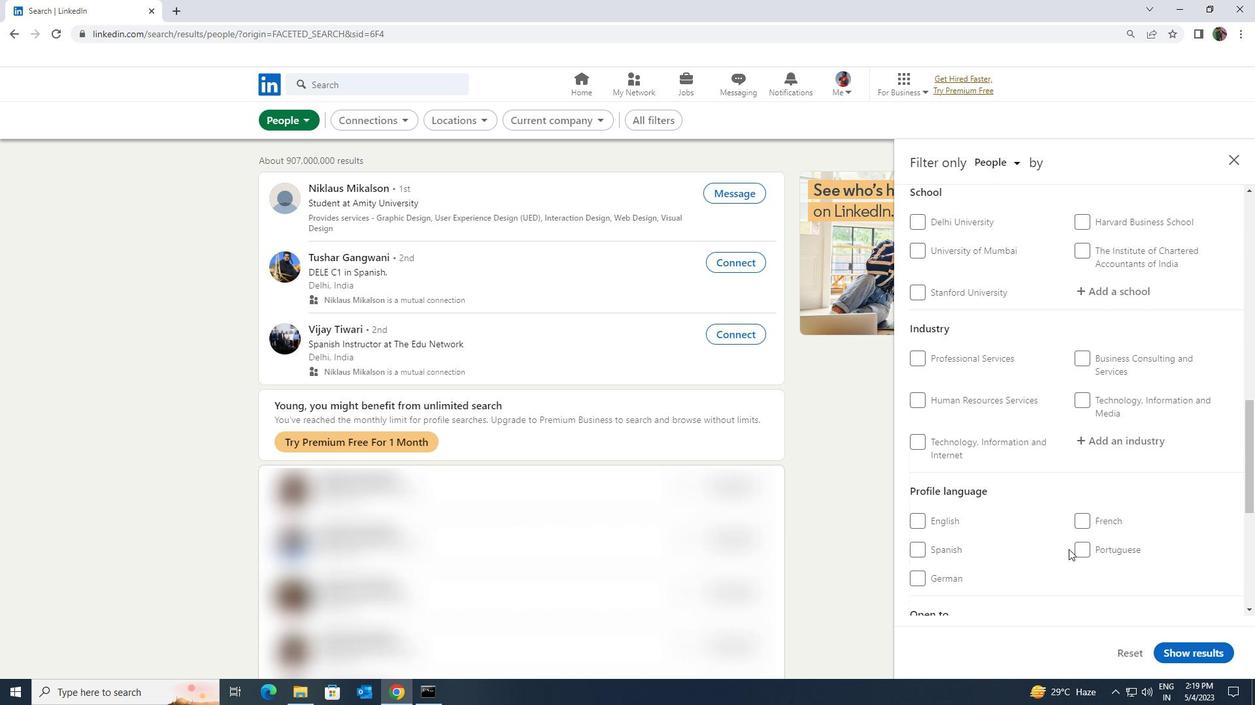 
Action: Mouse pressed left at (1072, 545)
Screenshot: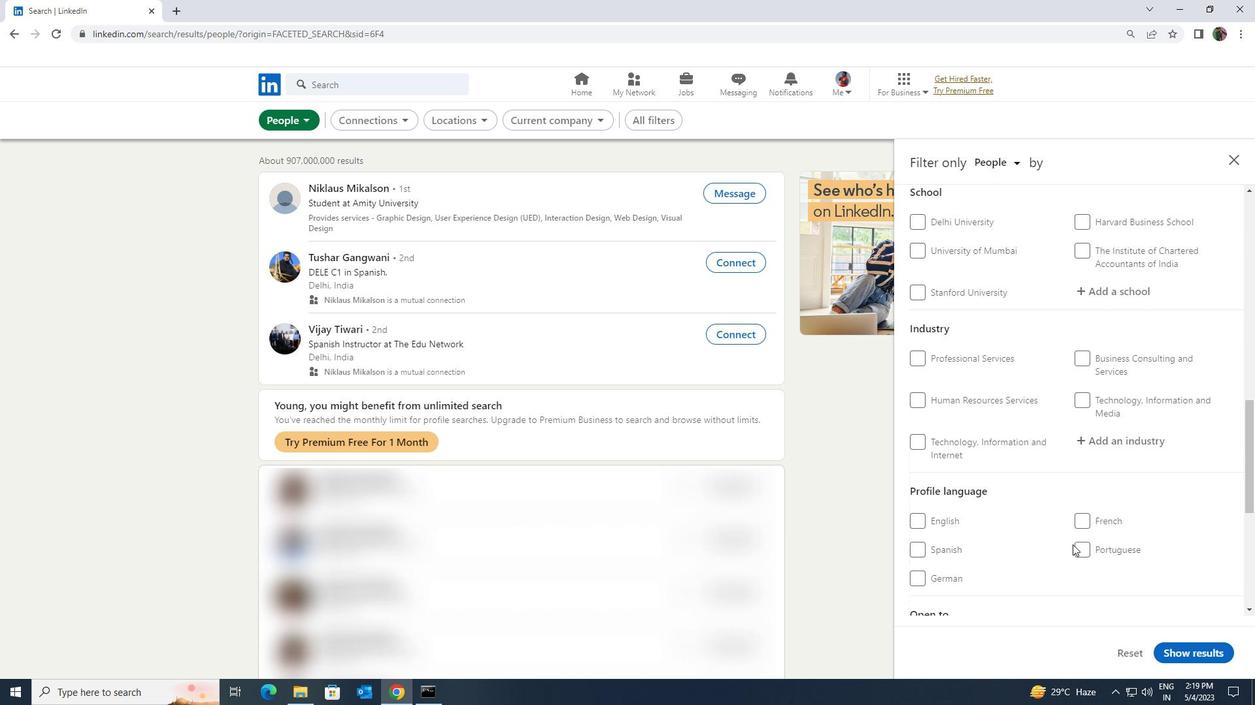 
Action: Mouse moved to (1081, 547)
Screenshot: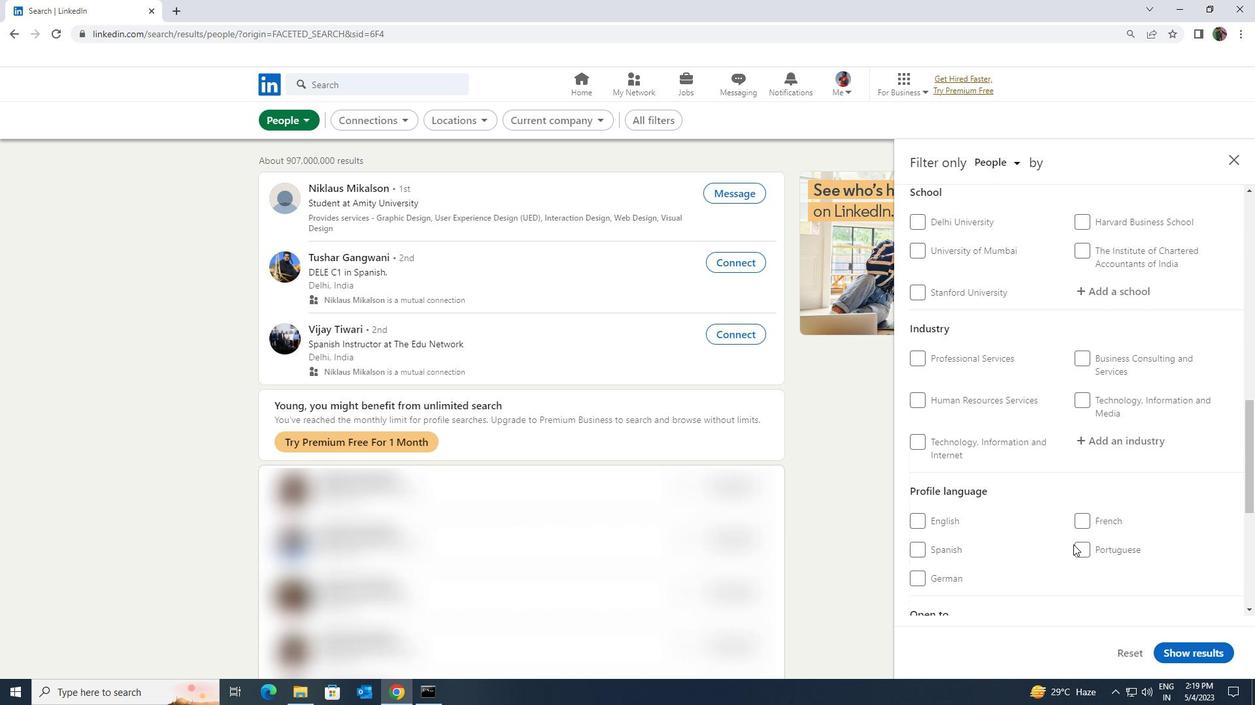 
Action: Mouse pressed left at (1081, 547)
Screenshot: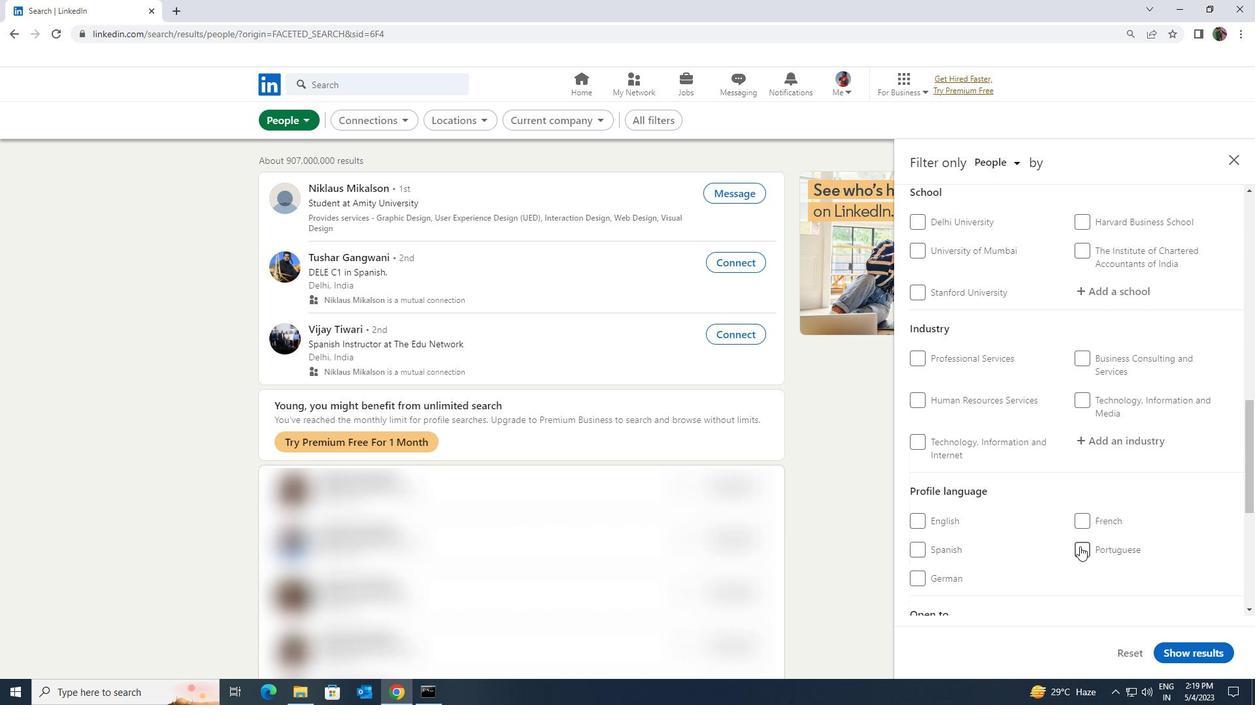 
Action: Mouse scrolled (1081, 548) with delta (0, 0)
Screenshot: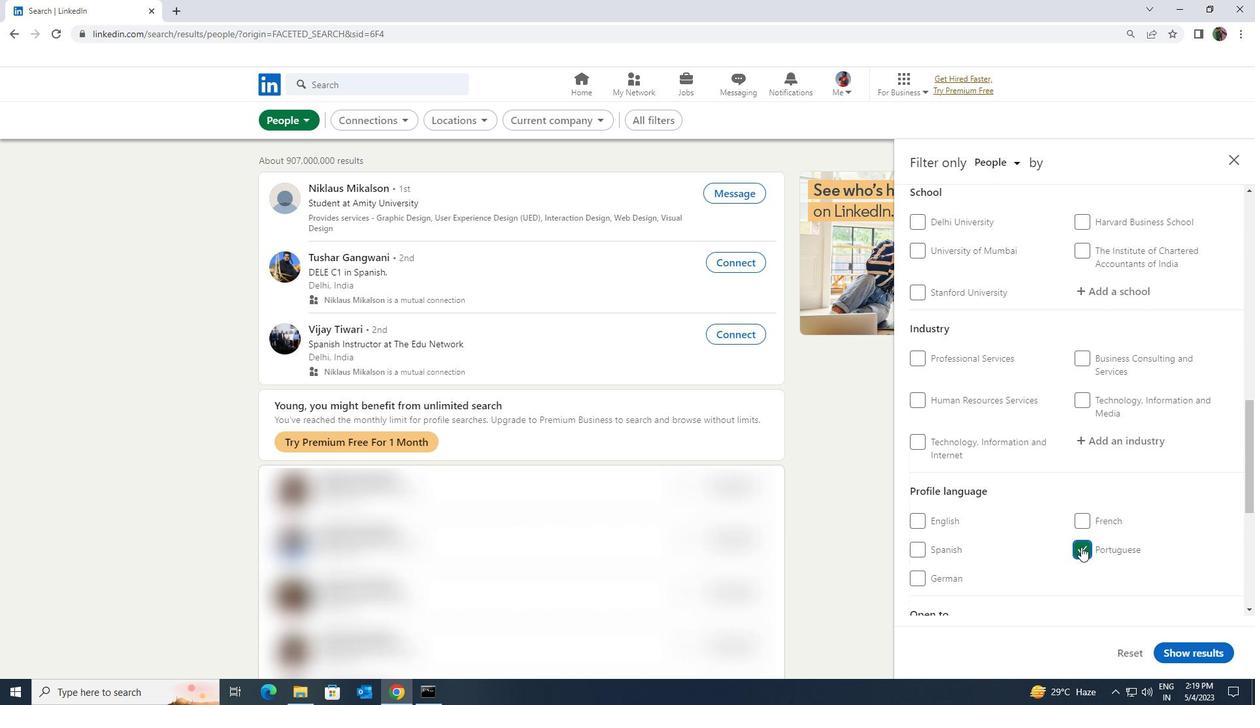 
Action: Mouse scrolled (1081, 548) with delta (0, 0)
Screenshot: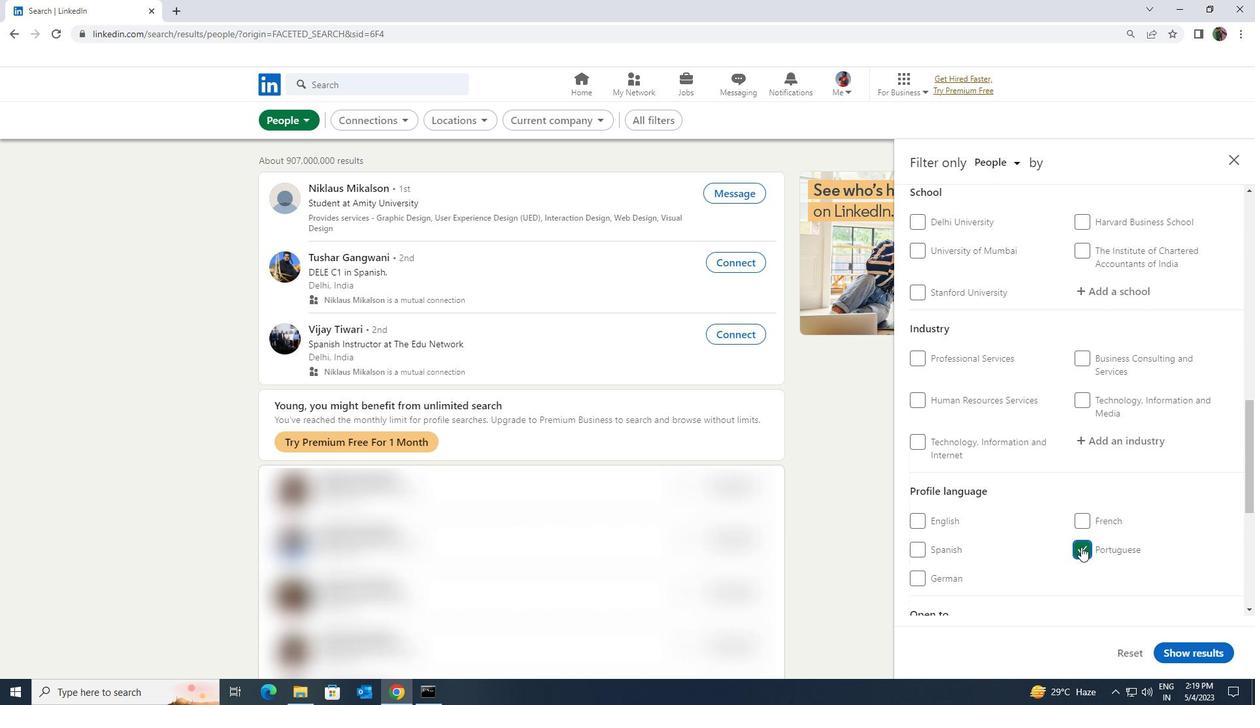 
Action: Mouse moved to (1082, 547)
Screenshot: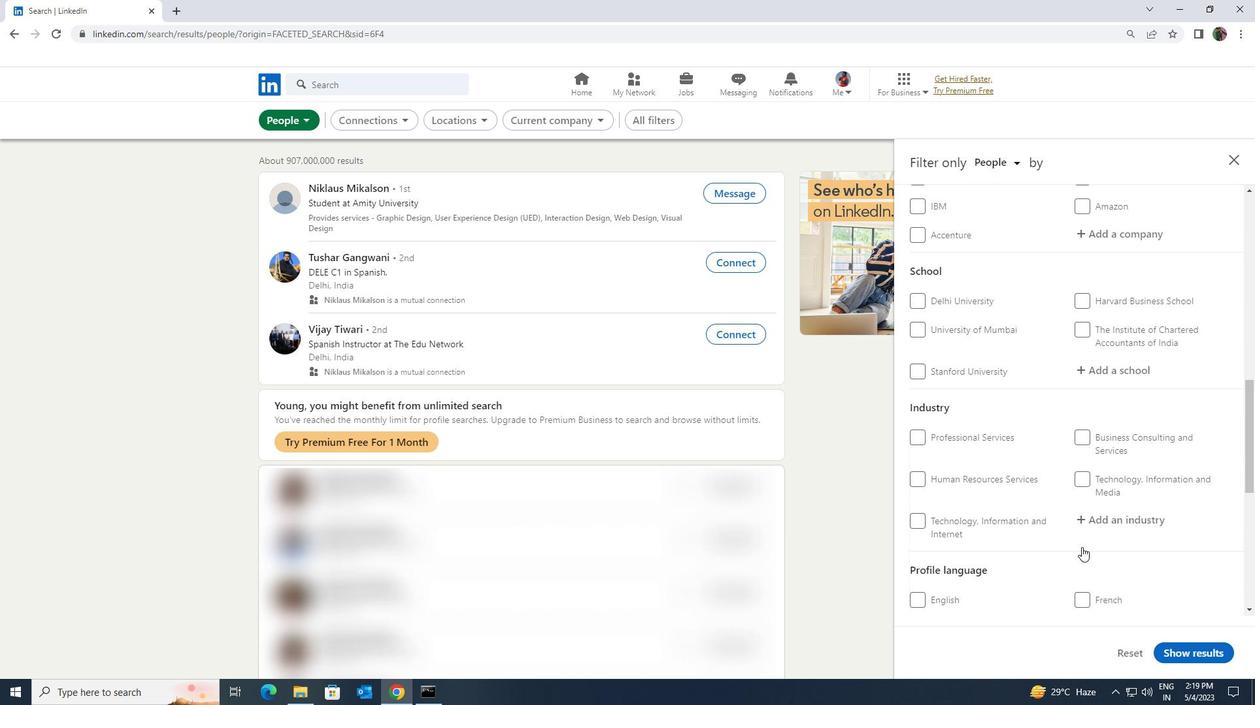 
Action: Mouse scrolled (1082, 548) with delta (0, 0)
Screenshot: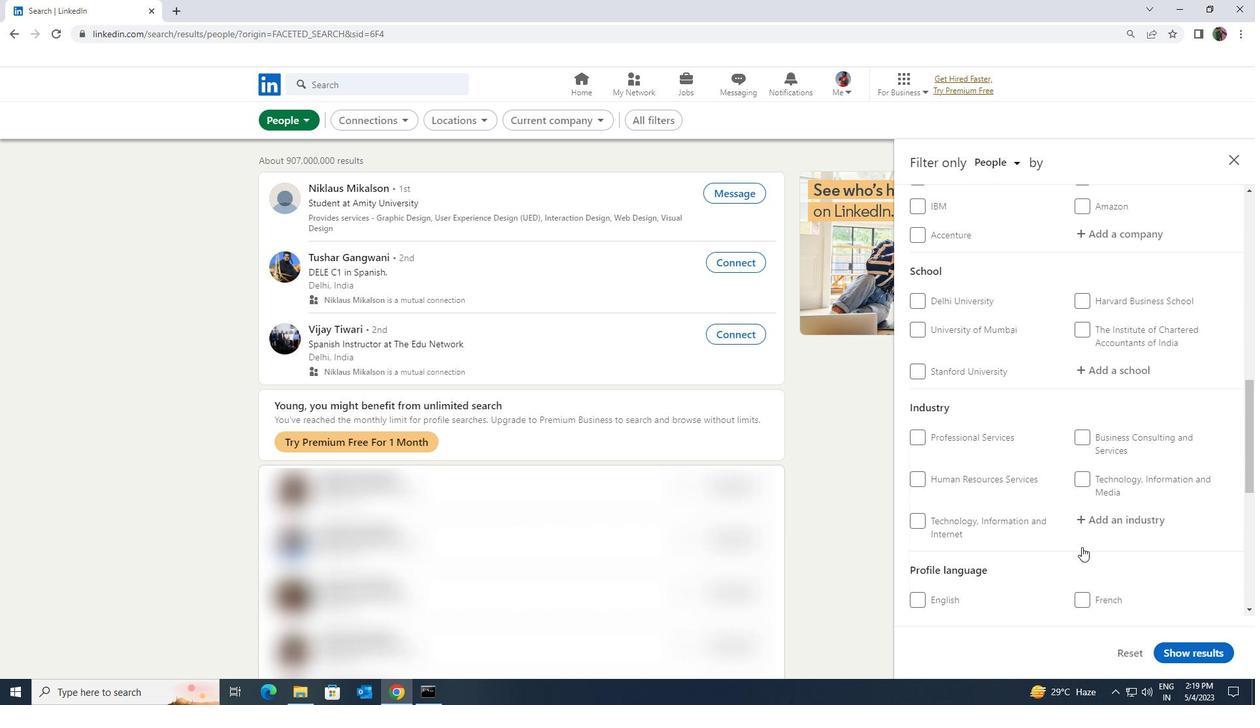 
Action: Mouse scrolled (1082, 548) with delta (0, 0)
Screenshot: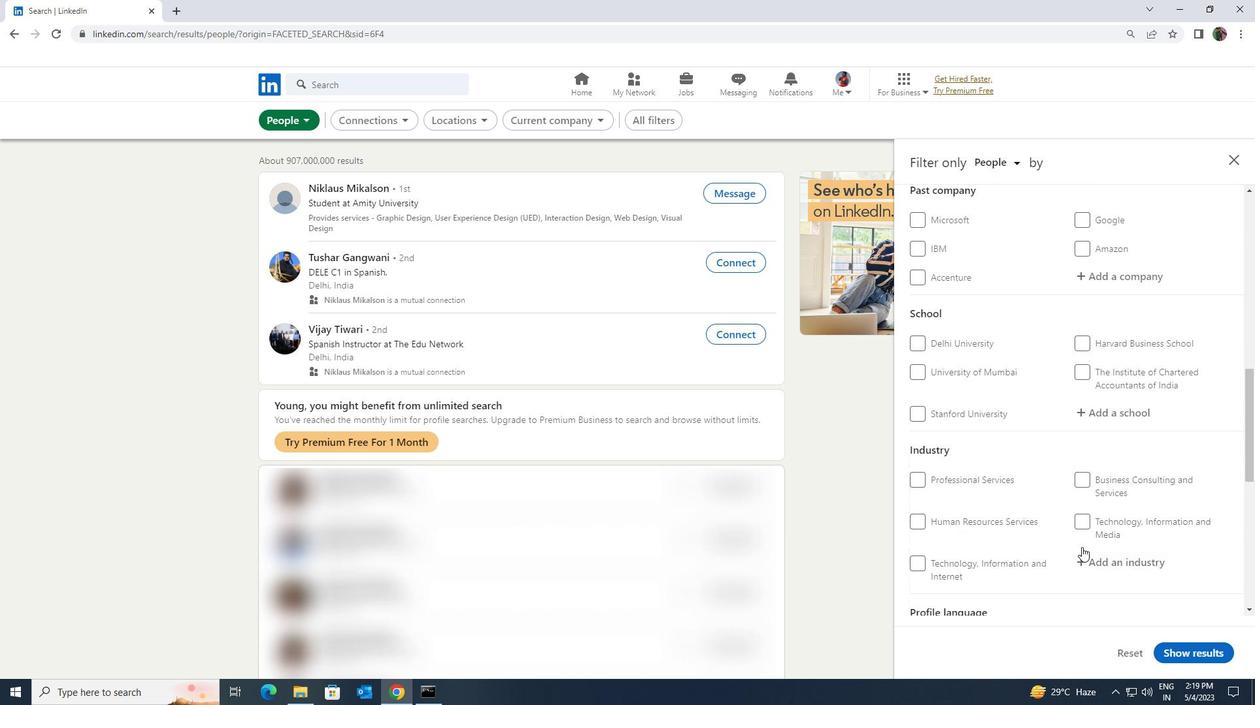 
Action: Mouse scrolled (1082, 548) with delta (0, 0)
Screenshot: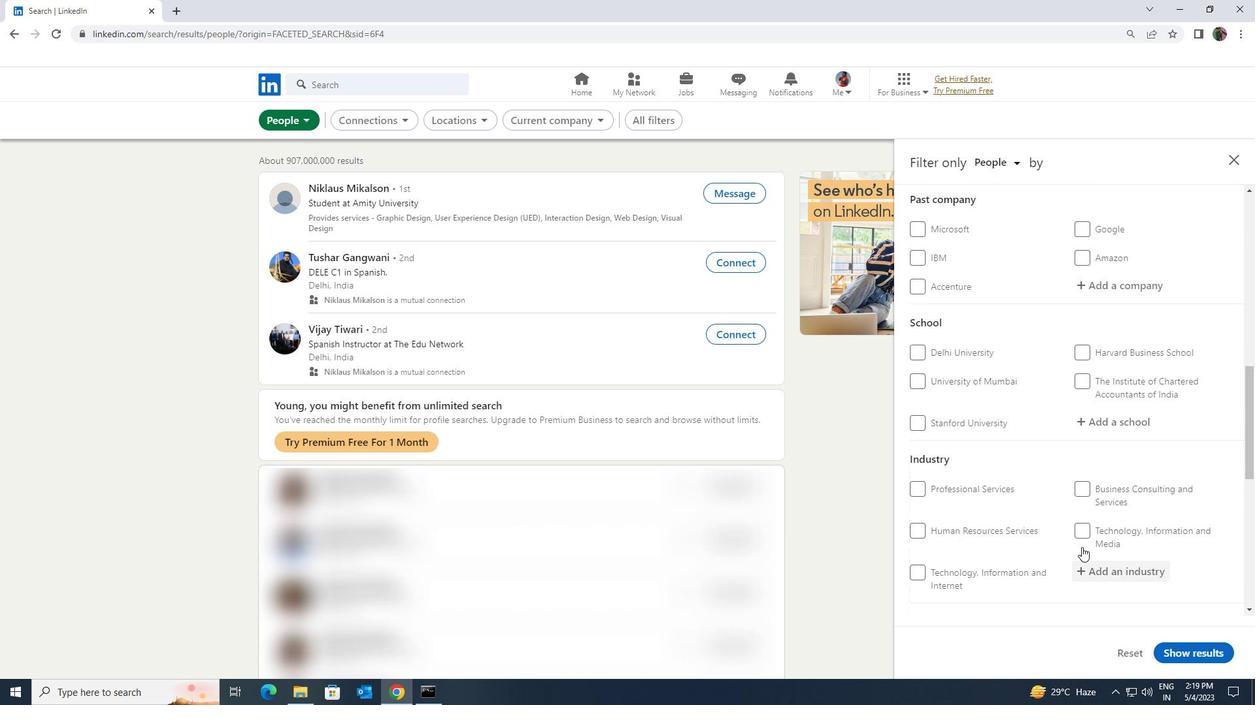 
Action: Mouse scrolled (1082, 548) with delta (0, 0)
Screenshot: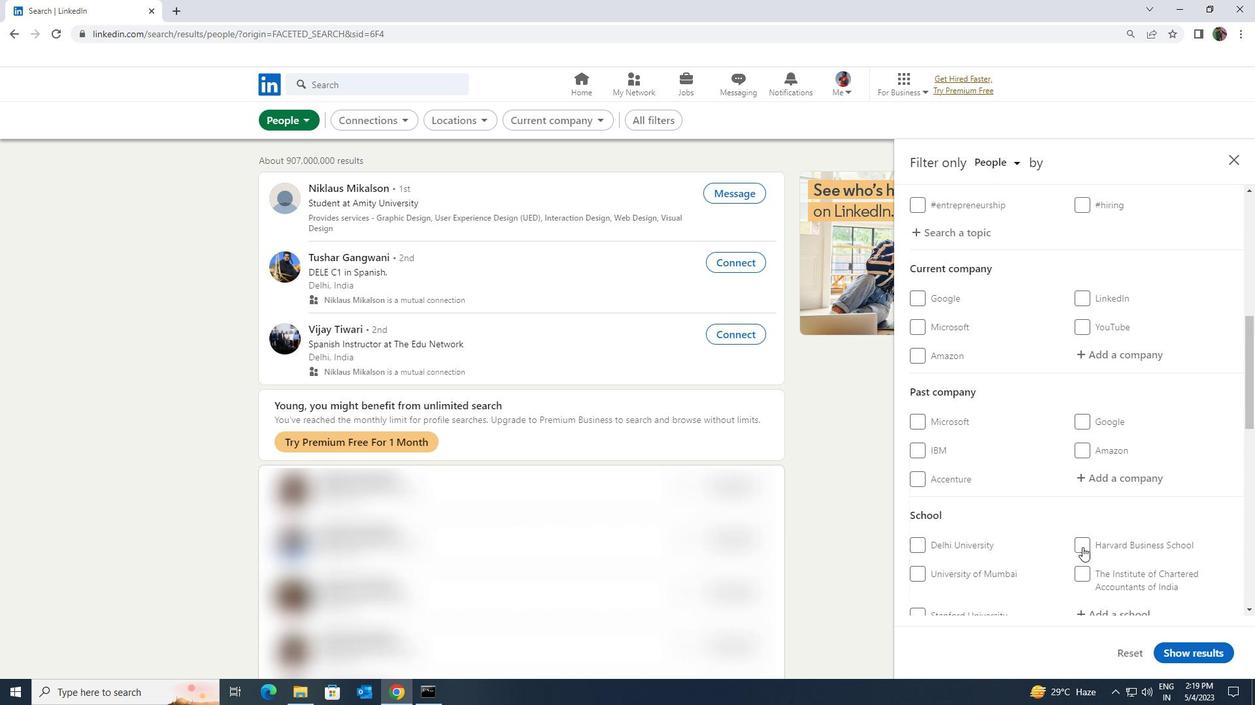 
Action: Mouse scrolled (1082, 548) with delta (0, 0)
Screenshot: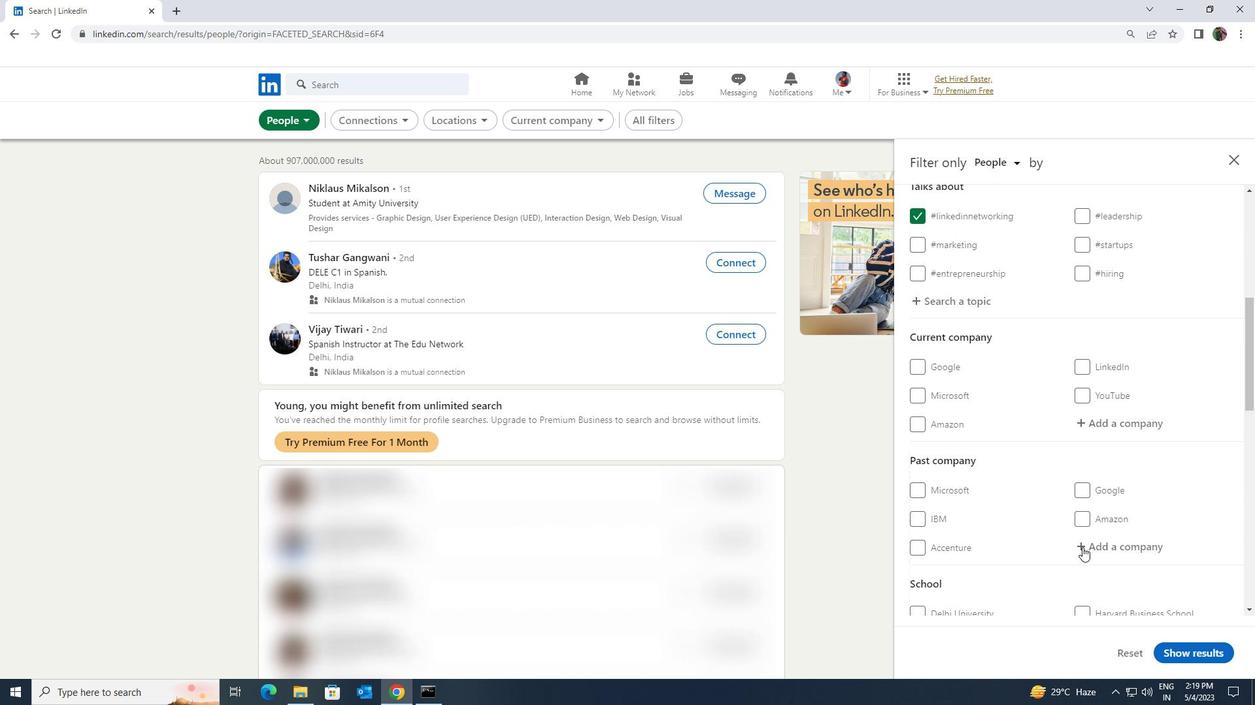 
Action: Mouse moved to (1100, 493)
Screenshot: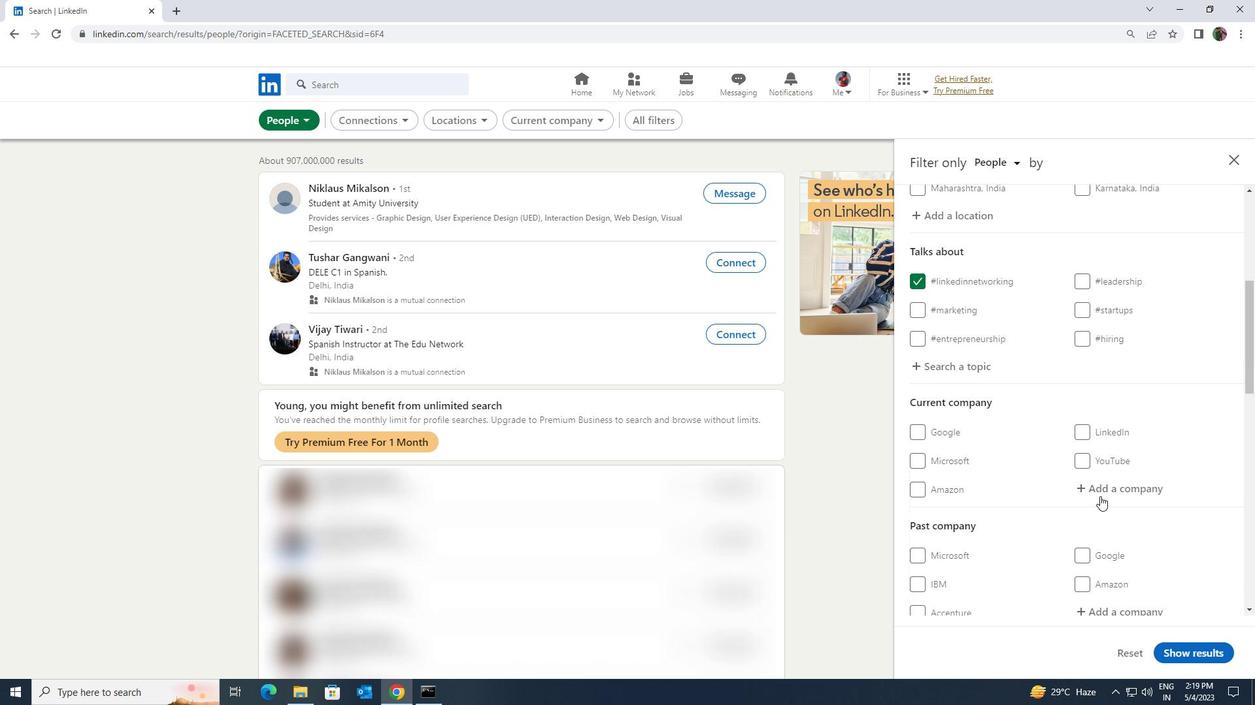 
Action: Mouse pressed left at (1100, 493)
Screenshot: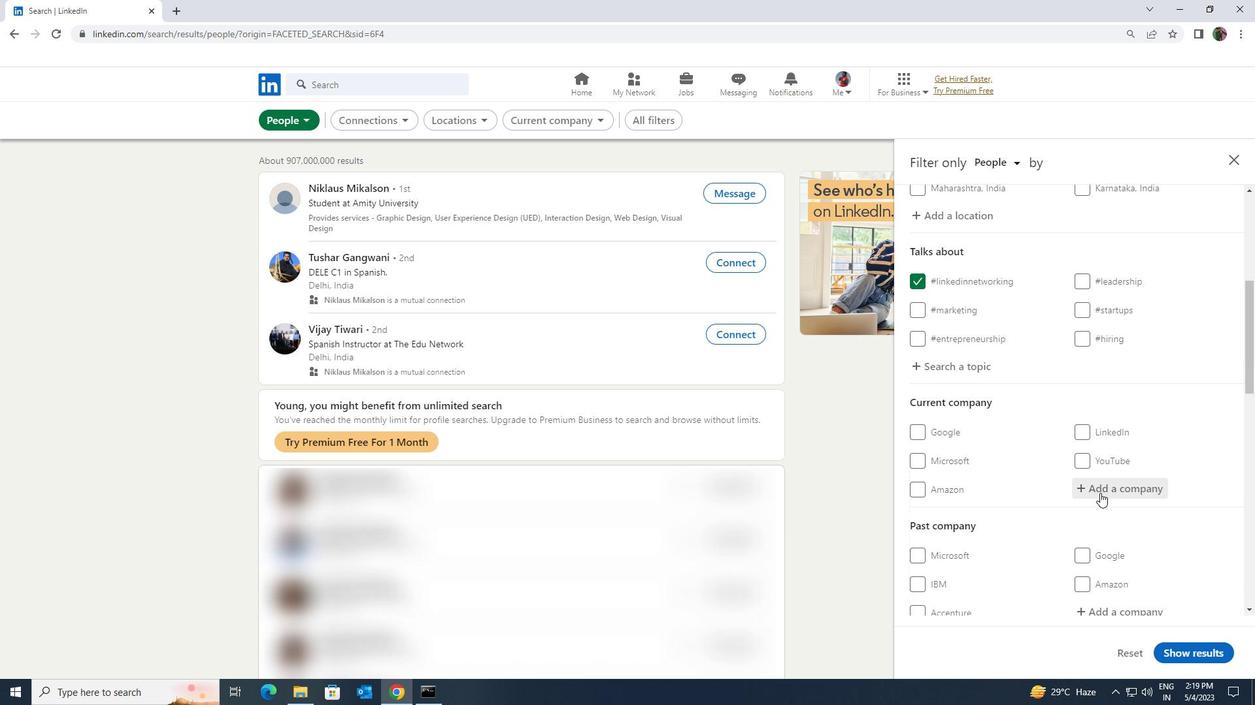 
Action: Key pressed <Key.shift>L>E>K<Key.backspace><Key.backspace><Key.backspace><Key.backspace><Key.backspace><Key.shift><Key.shift><Key.shift>L.<Key.shift>E.<Key.shift><Key.shift><Key.shift><Key.shift><Key.shift><Key.shift><Key.shift><Key.shift>K<Key.space>
Screenshot: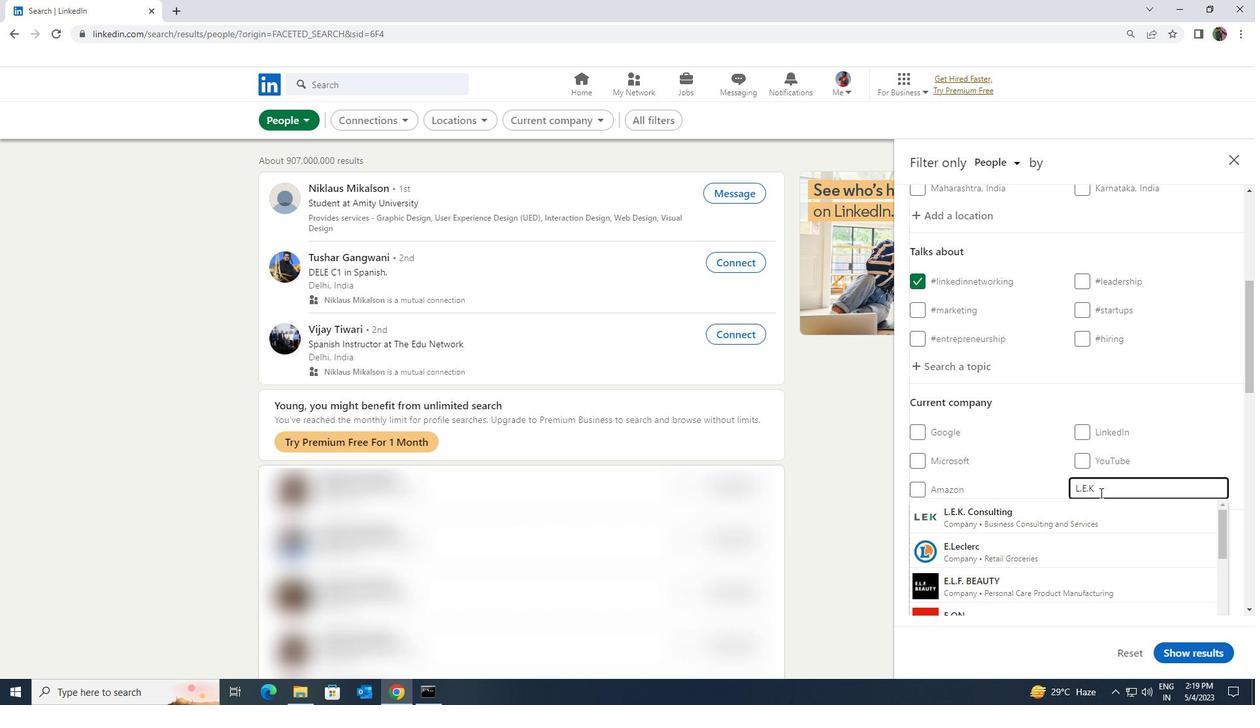 
Action: Mouse moved to (1082, 509)
Screenshot: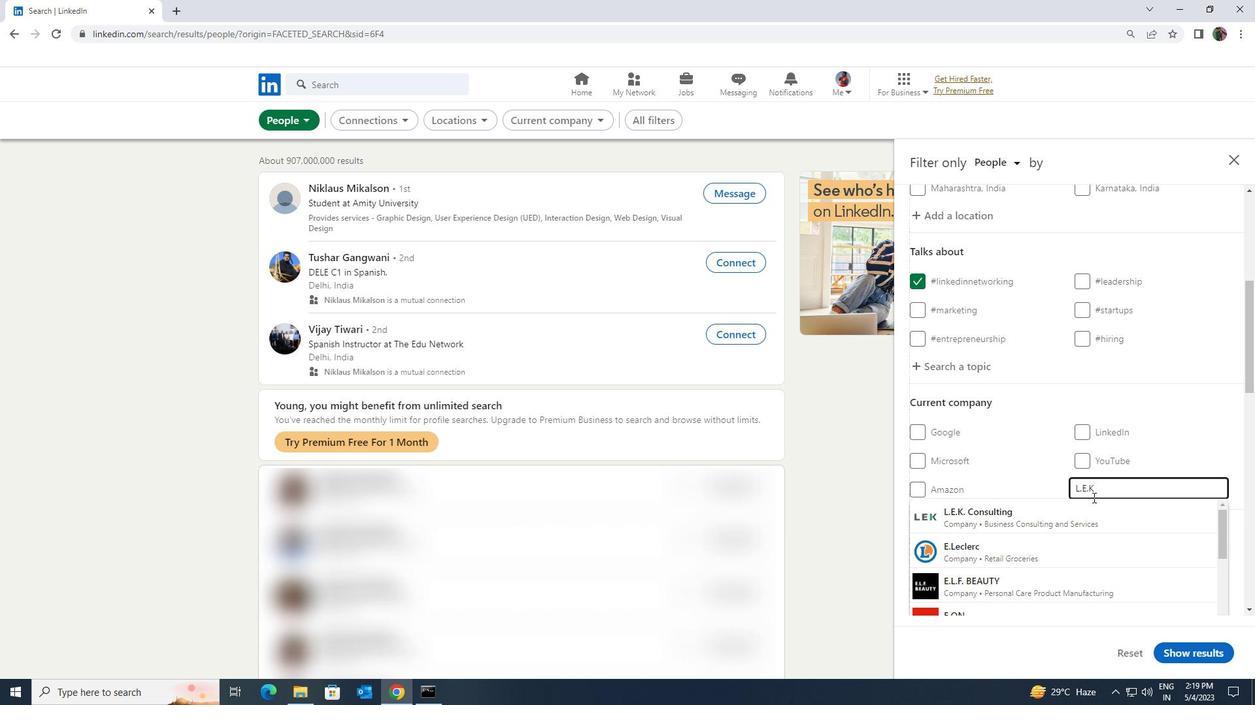 
Action: Mouse pressed left at (1082, 509)
Screenshot: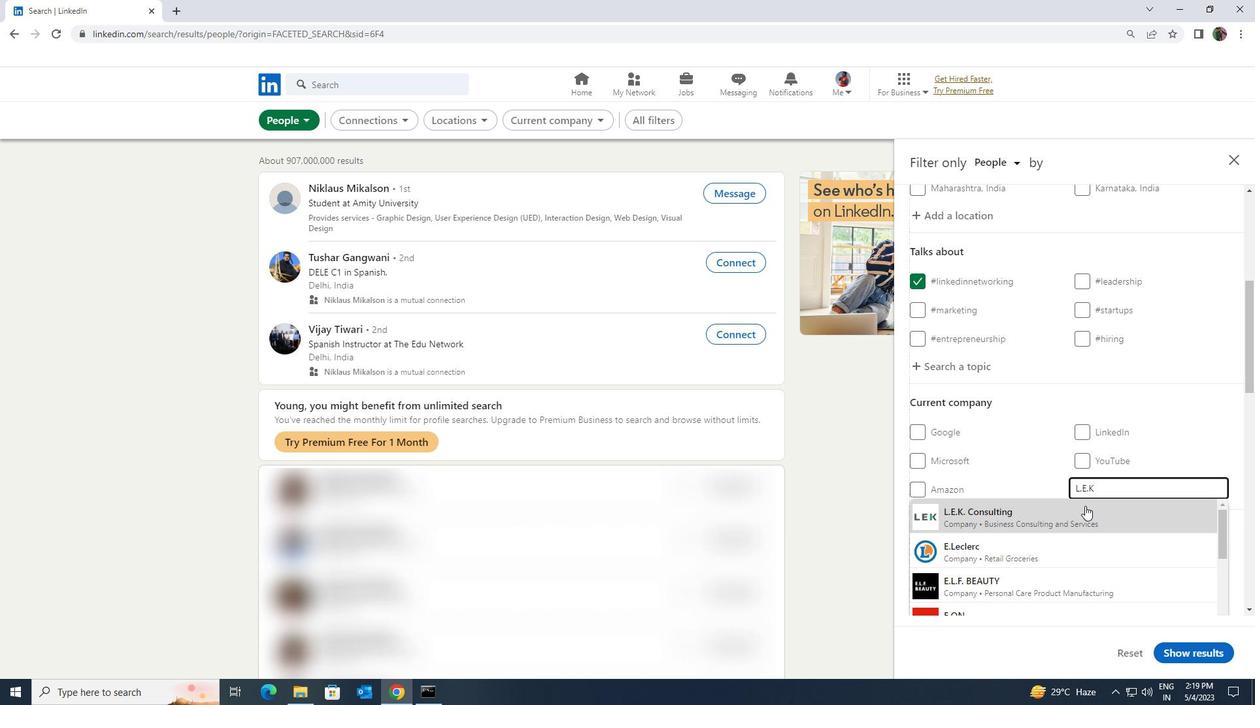 
Action: Mouse scrolled (1082, 509) with delta (0, 0)
Screenshot: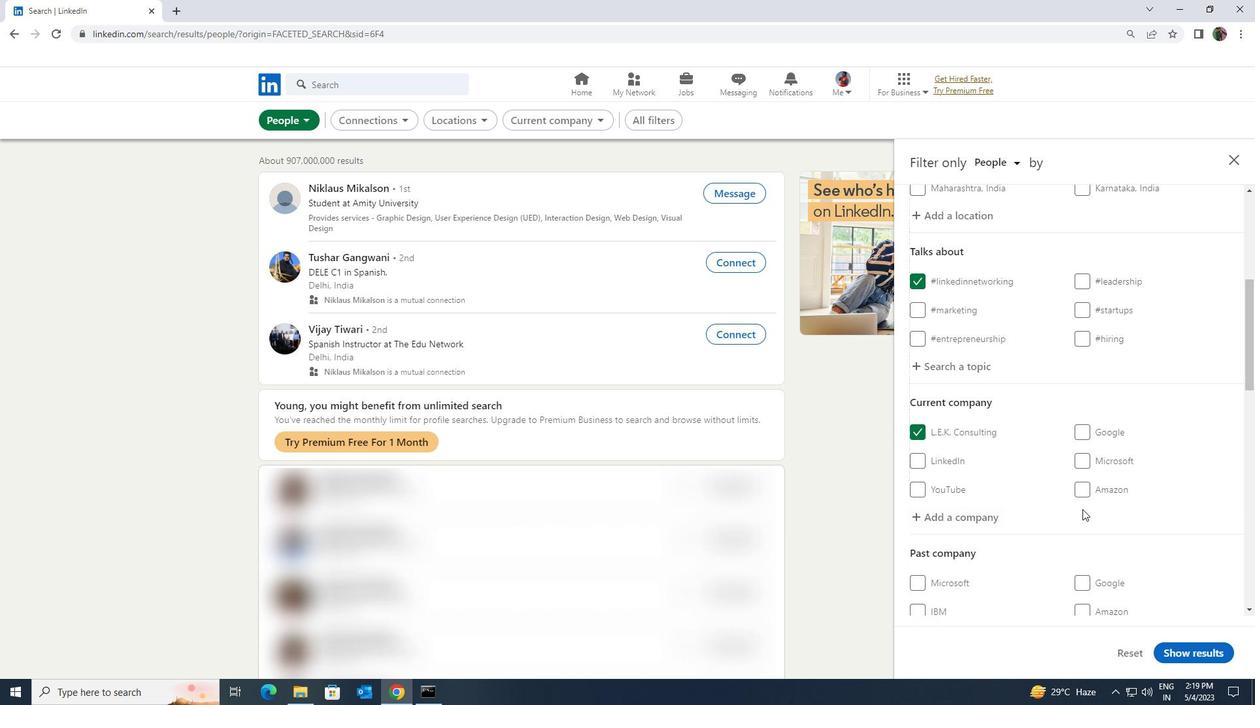 
Action: Mouse scrolled (1082, 509) with delta (0, 0)
Screenshot: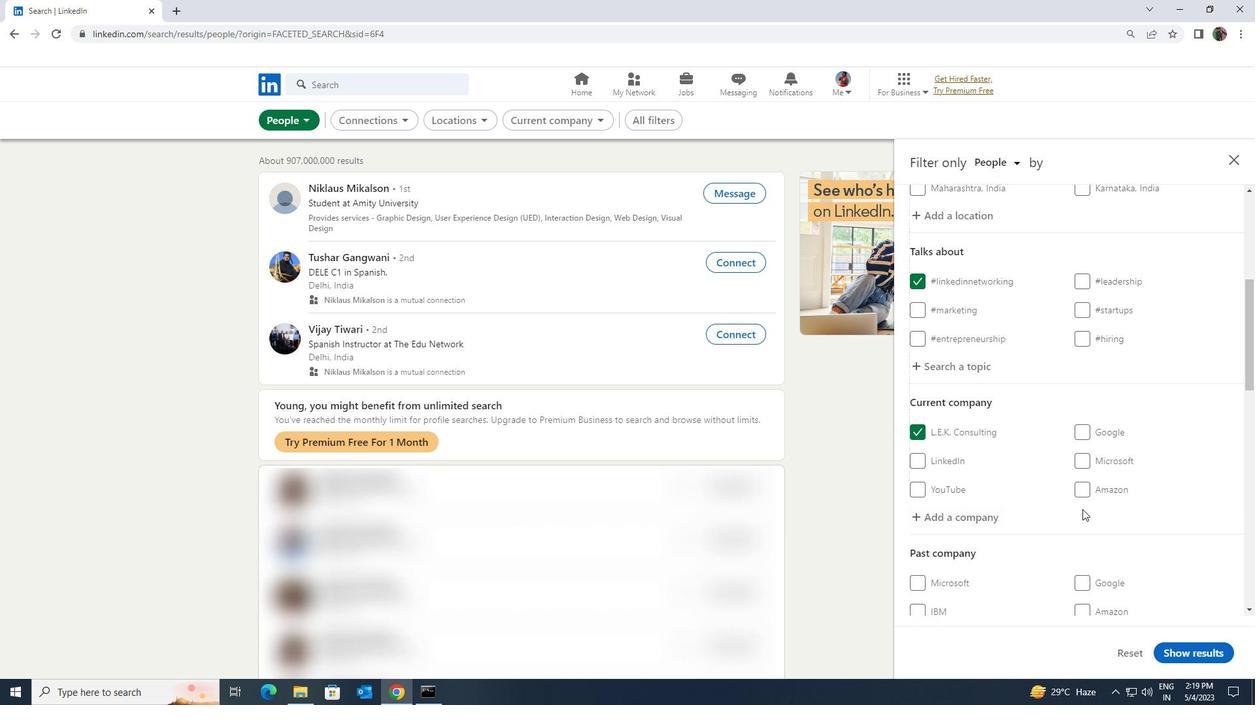 
Action: Mouse scrolled (1082, 509) with delta (0, 0)
Screenshot: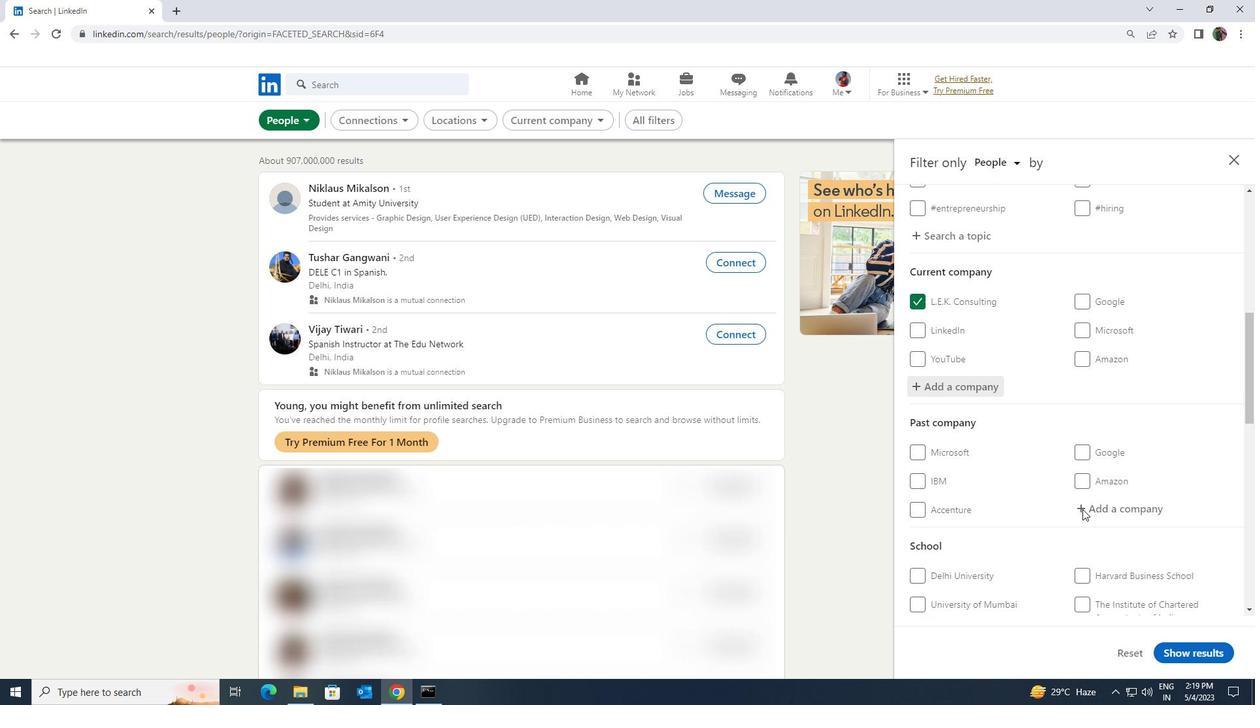 
Action: Mouse scrolled (1082, 509) with delta (0, 0)
Screenshot: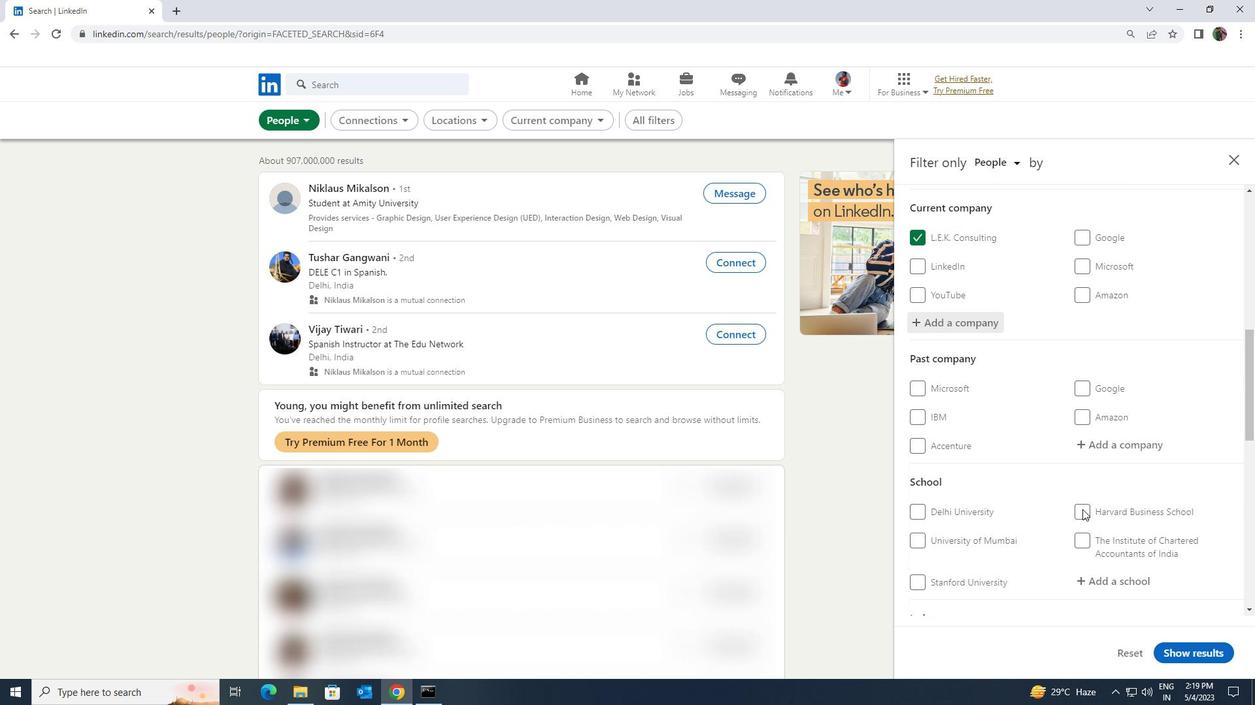 
Action: Mouse scrolled (1082, 509) with delta (0, 0)
Screenshot: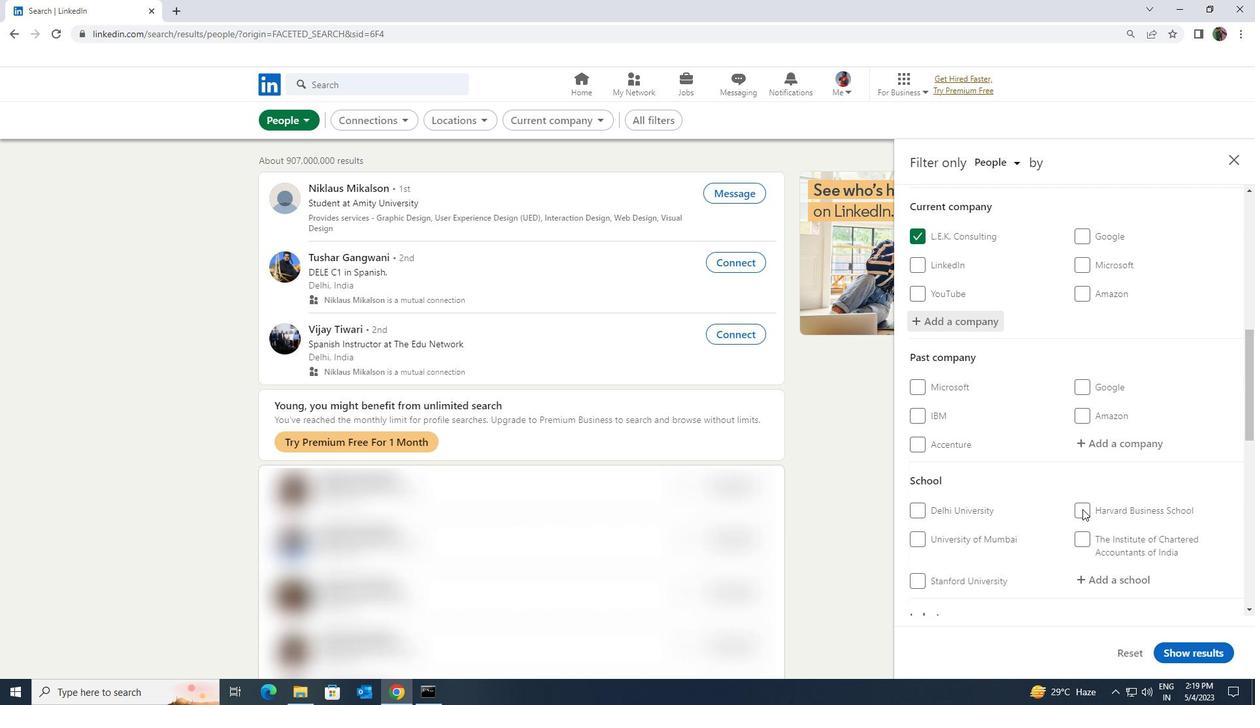 
Action: Mouse moved to (1096, 454)
Screenshot: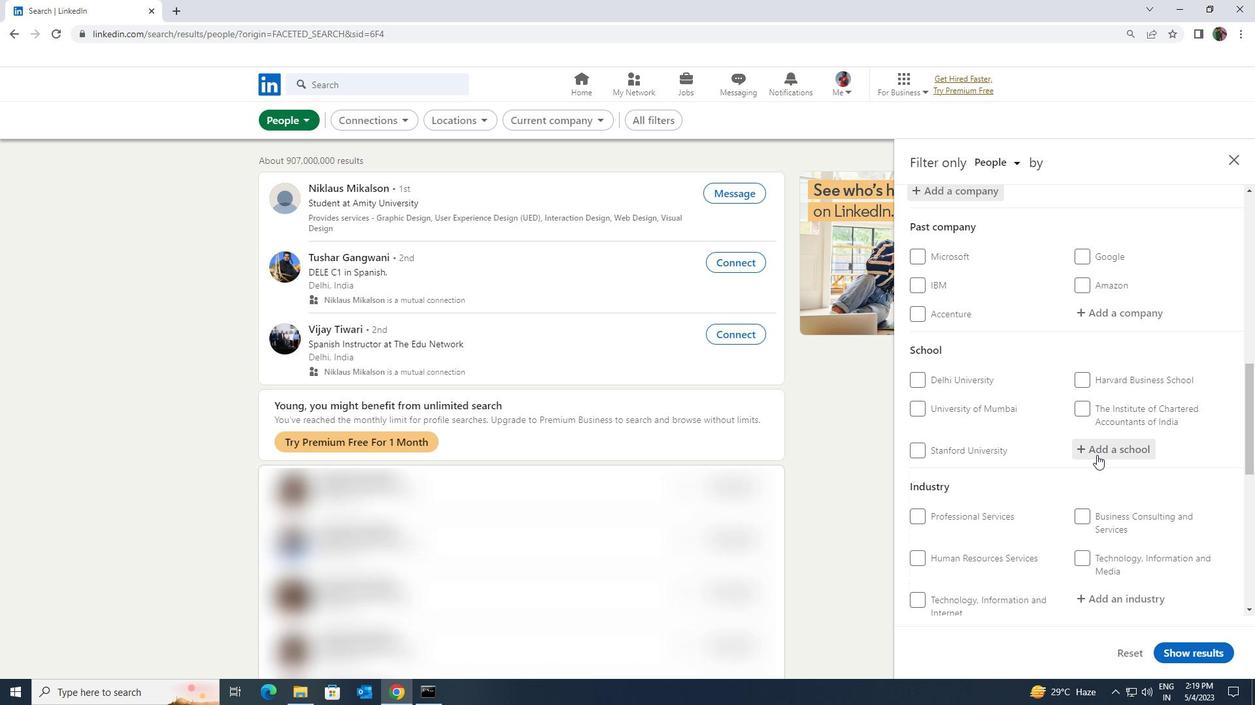 
Action: Mouse pressed left at (1096, 454)
Screenshot: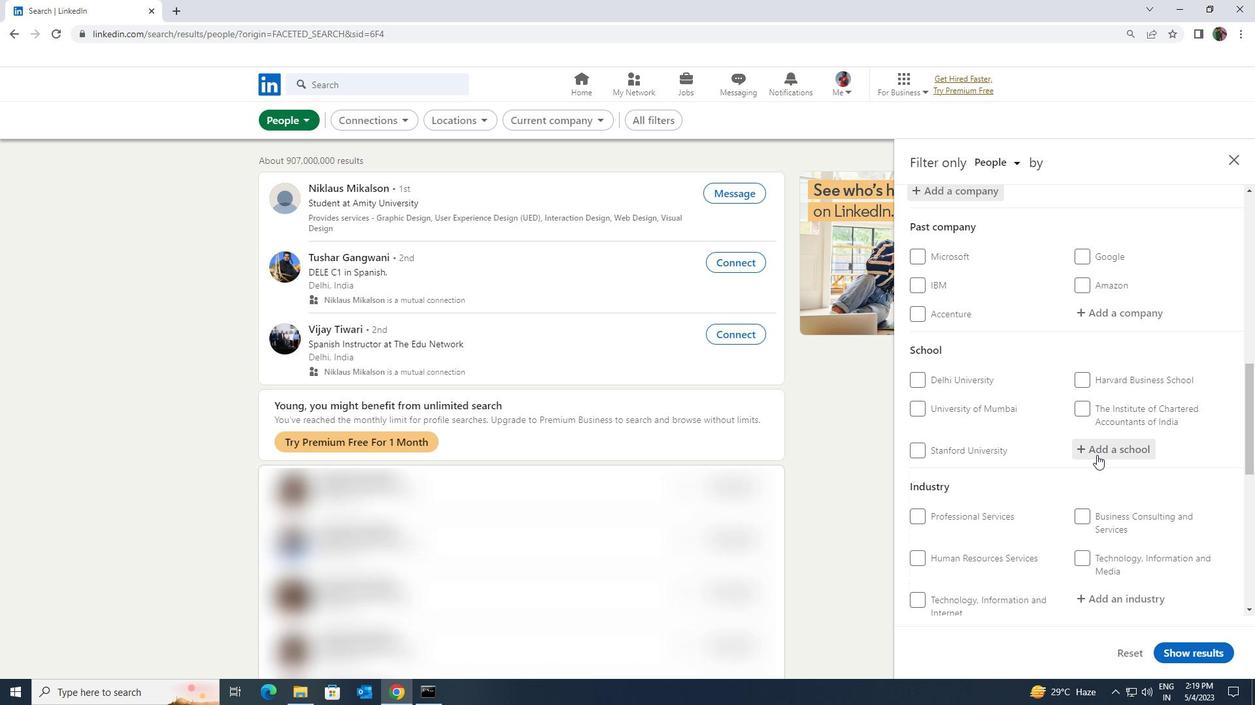 
Action: Key pressed <Key.shift><Key.shift><Key.shift><Key.shift><Key.shift><Key.shift>PANIPAT<Key.space>
Screenshot: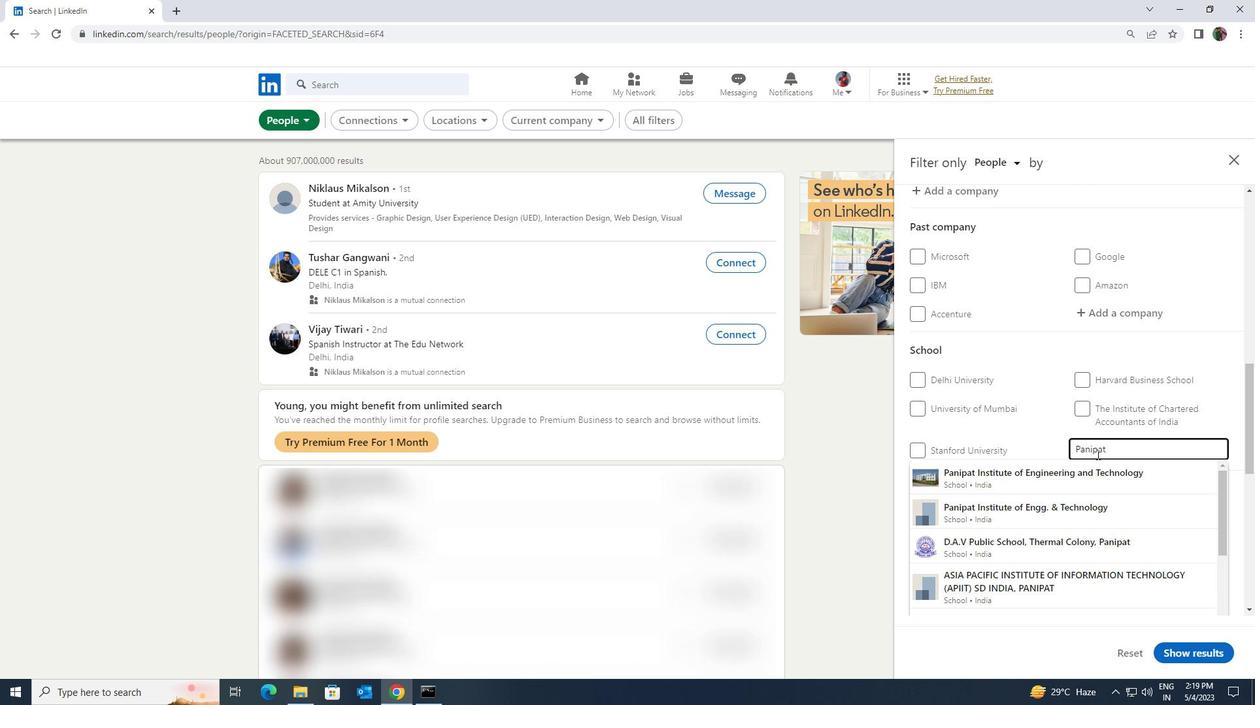 
Action: Mouse moved to (1096, 470)
Screenshot: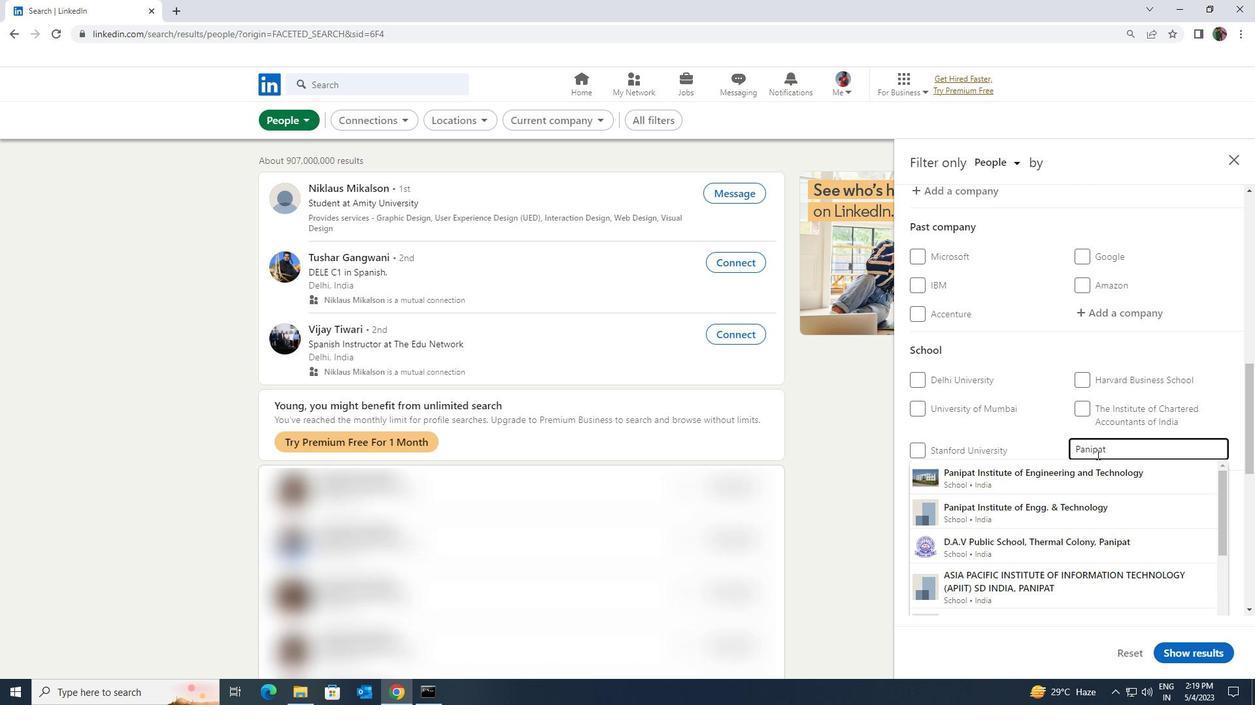 
Action: Mouse pressed left at (1096, 470)
Screenshot: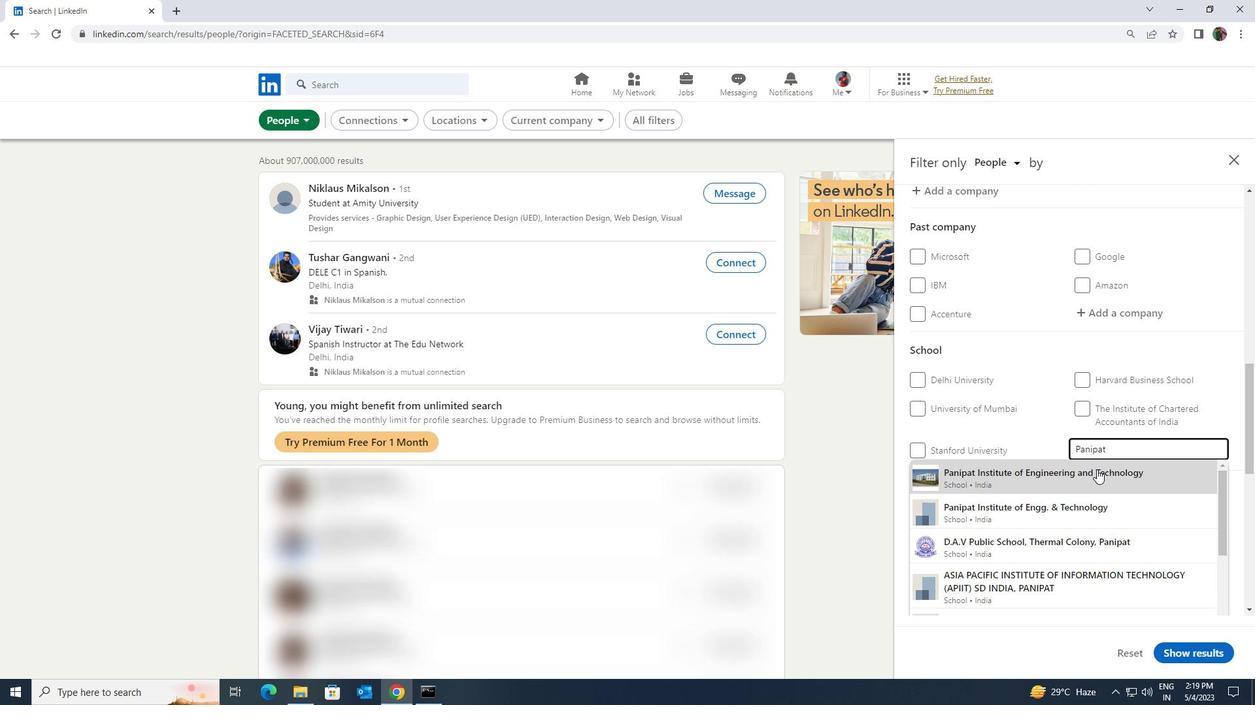 
Action: Mouse scrolled (1096, 470) with delta (0, 0)
Screenshot: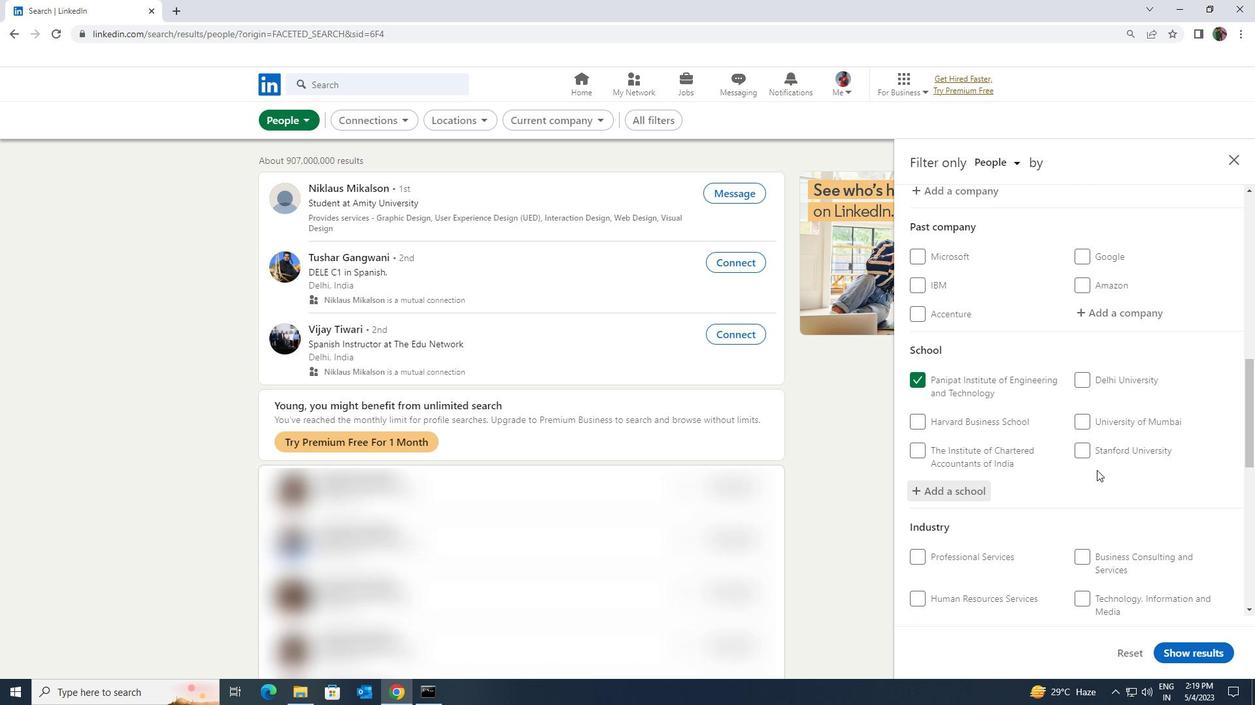 
Action: Mouse scrolled (1096, 470) with delta (0, 0)
Screenshot: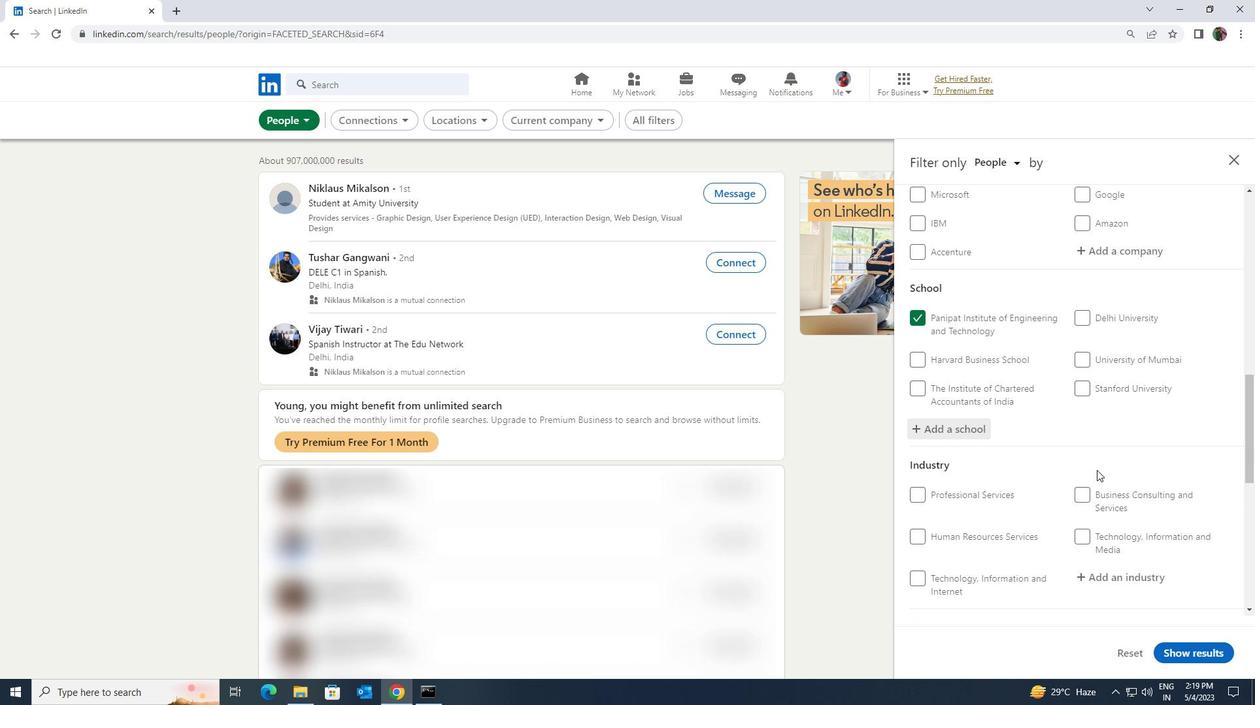 
Action: Mouse scrolled (1096, 470) with delta (0, 0)
Screenshot: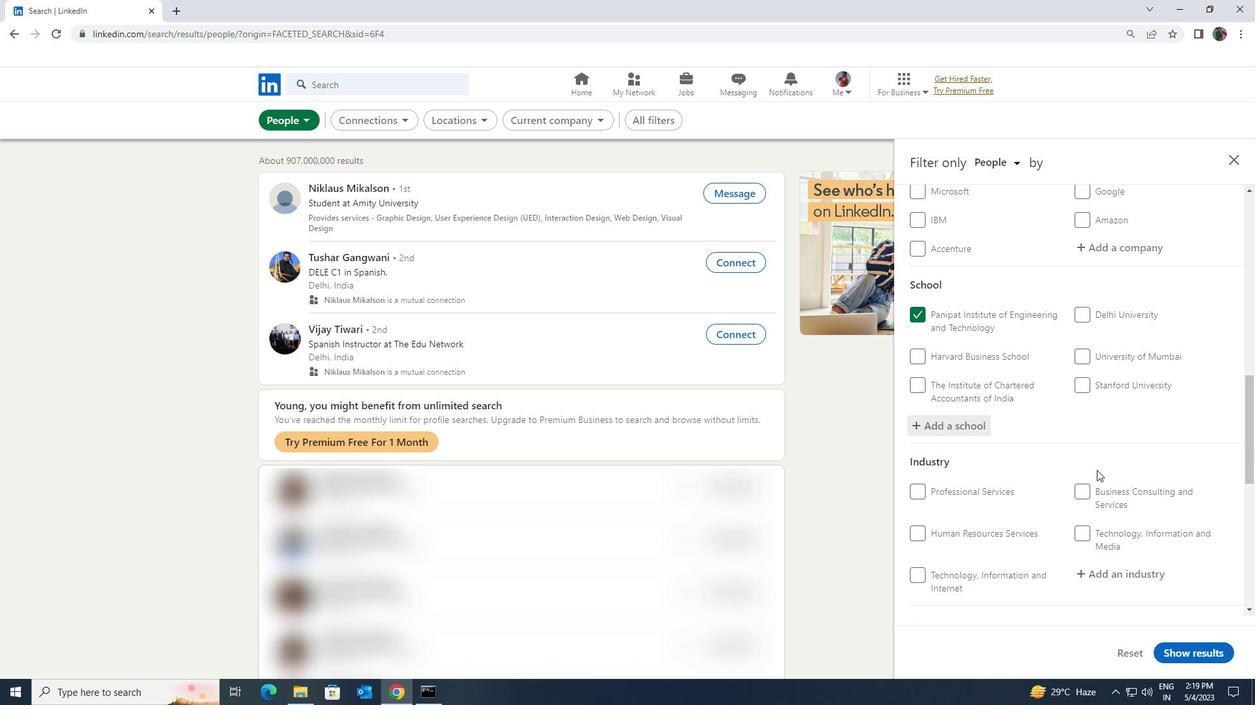 
Action: Mouse moved to (1105, 447)
Screenshot: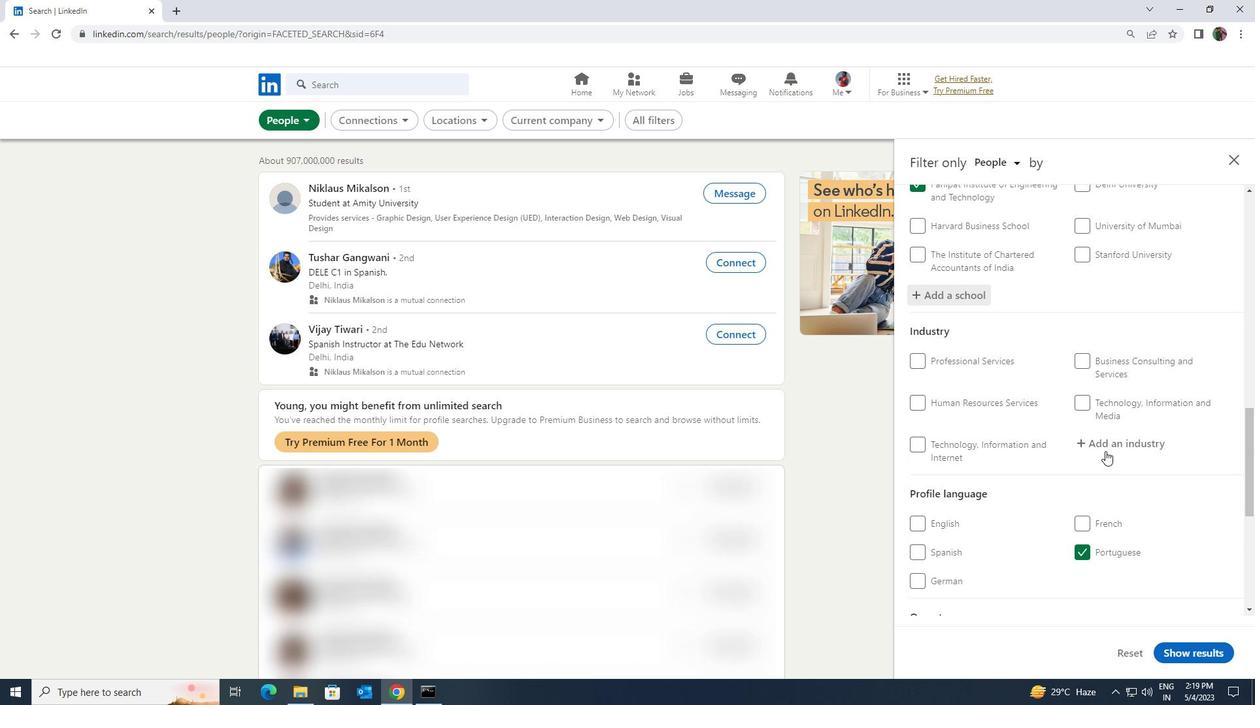 
Action: Mouse pressed left at (1105, 447)
Screenshot: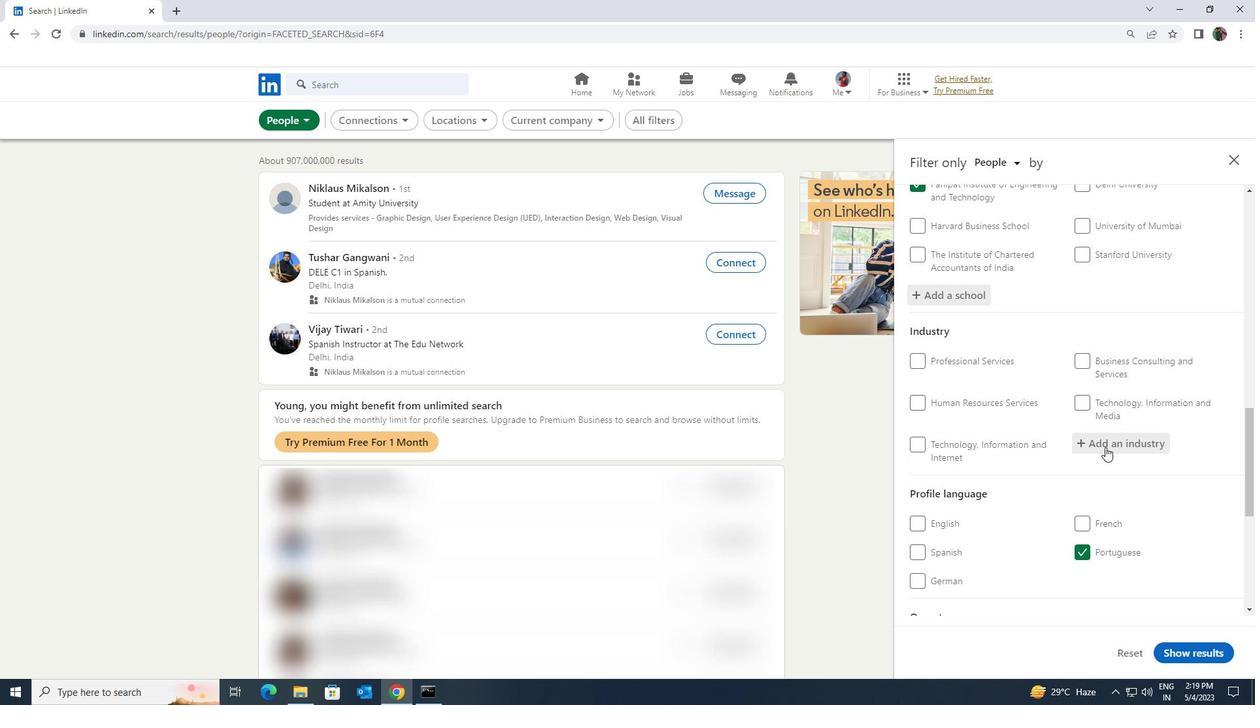
Action: Key pressed <Key.shift>PHOTO
Screenshot: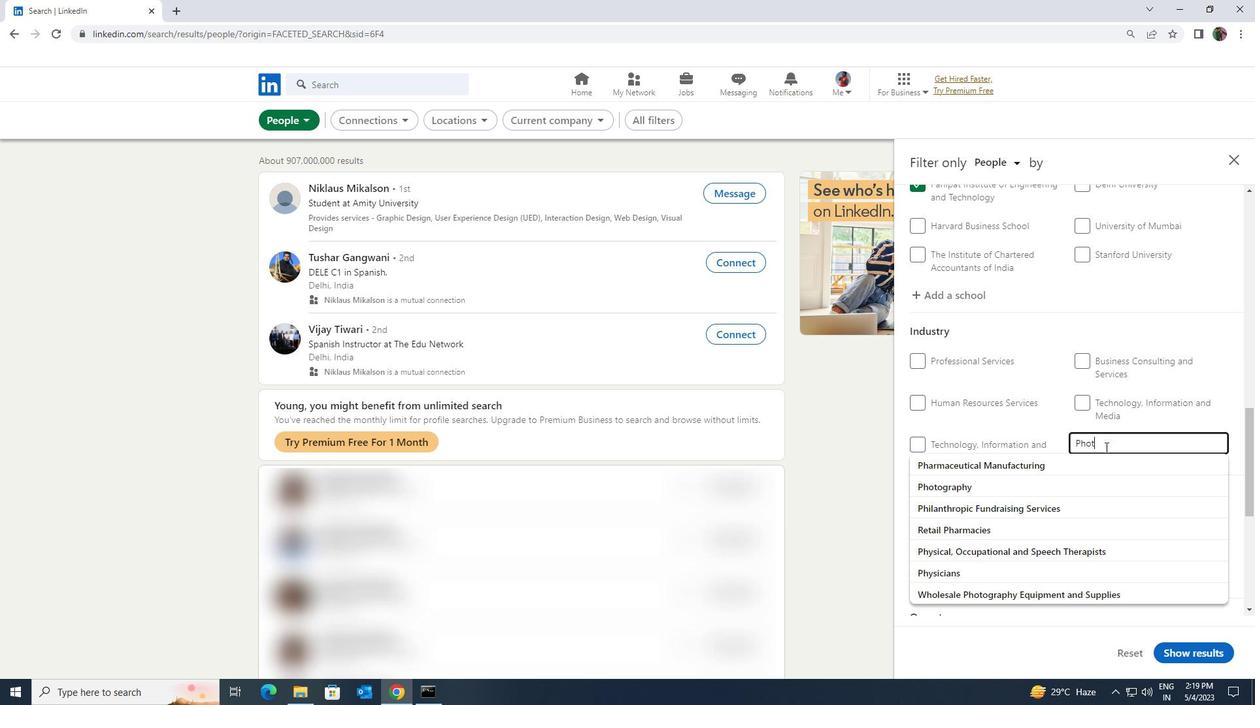 
Action: Mouse moved to (1096, 458)
Screenshot: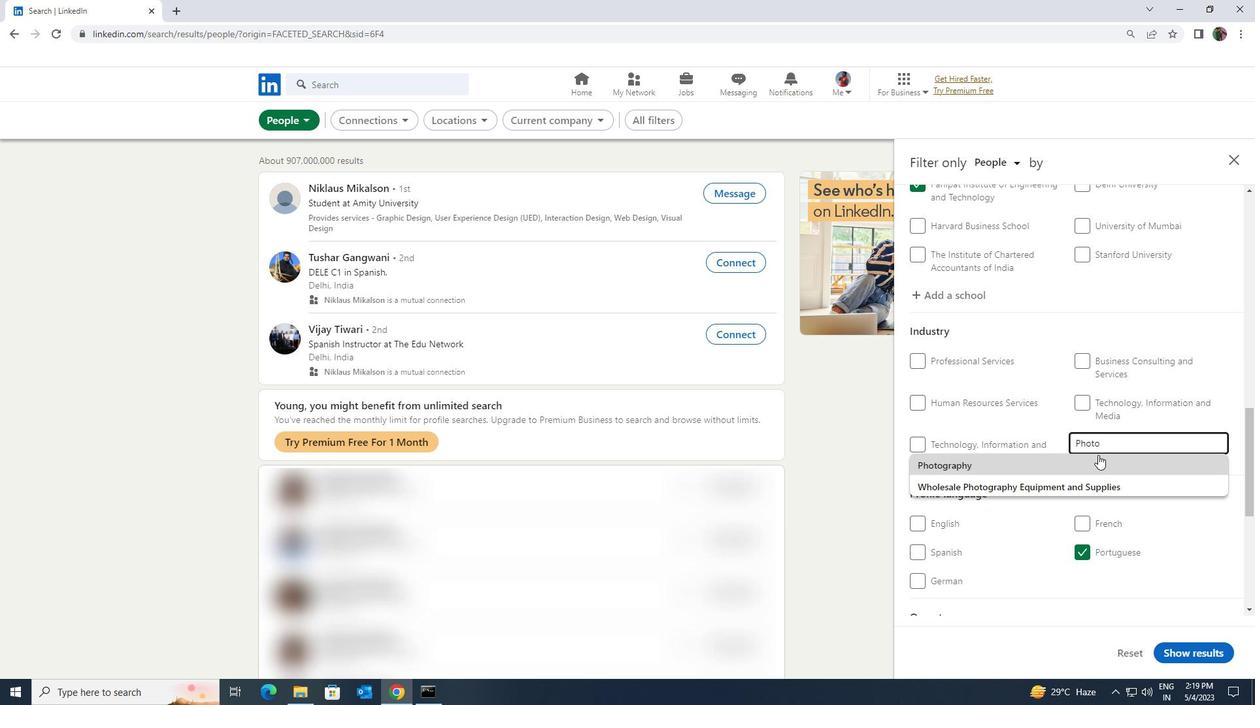 
Action: Mouse pressed left at (1096, 458)
Screenshot: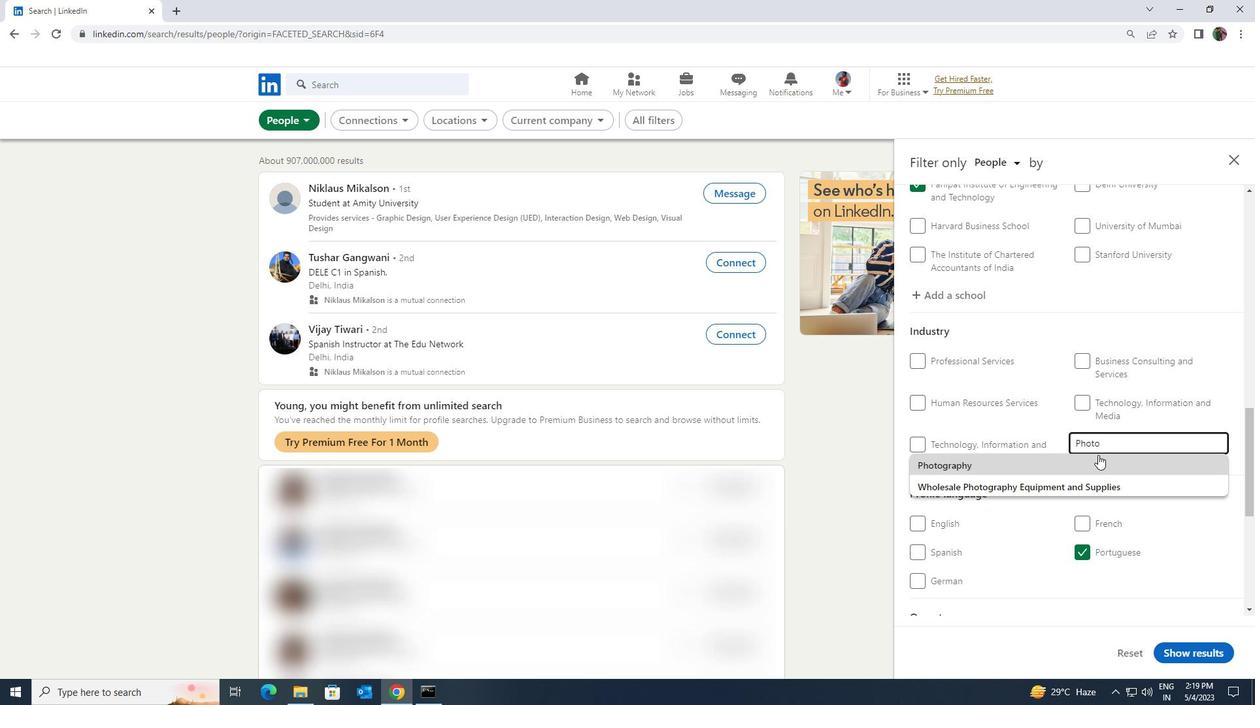 
Action: Mouse scrolled (1096, 457) with delta (0, 0)
Screenshot: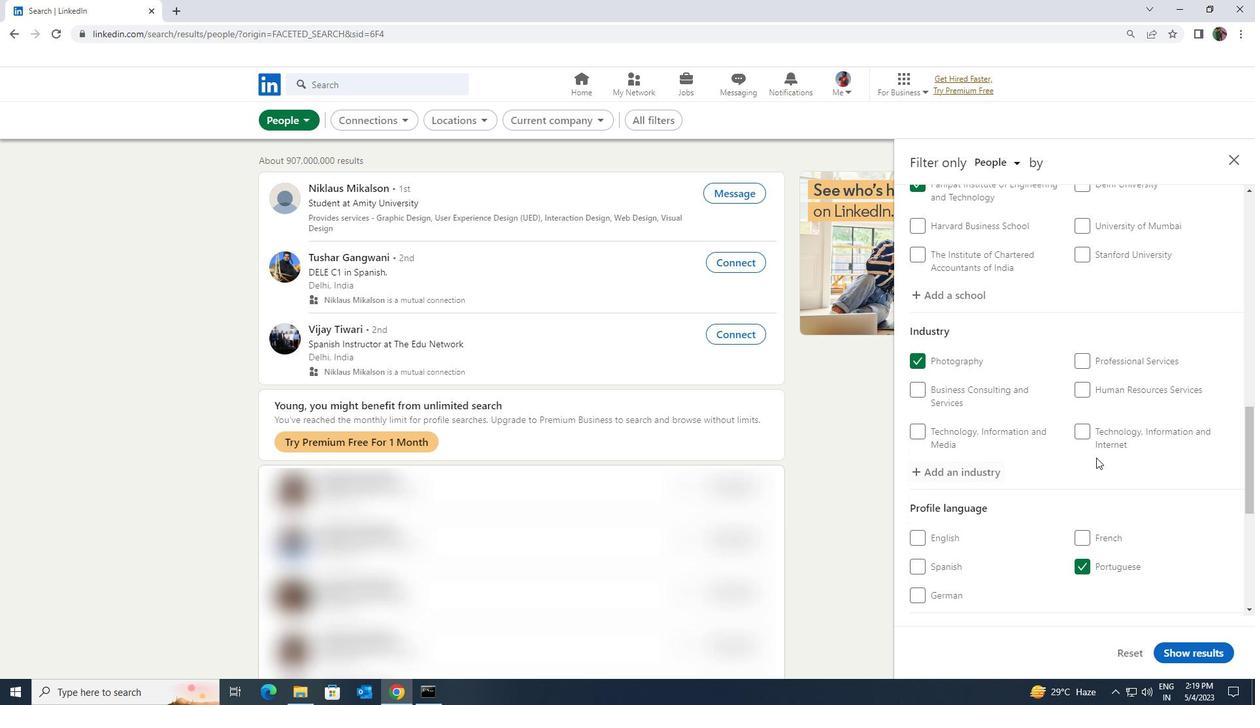 
Action: Mouse scrolled (1096, 457) with delta (0, 0)
Screenshot: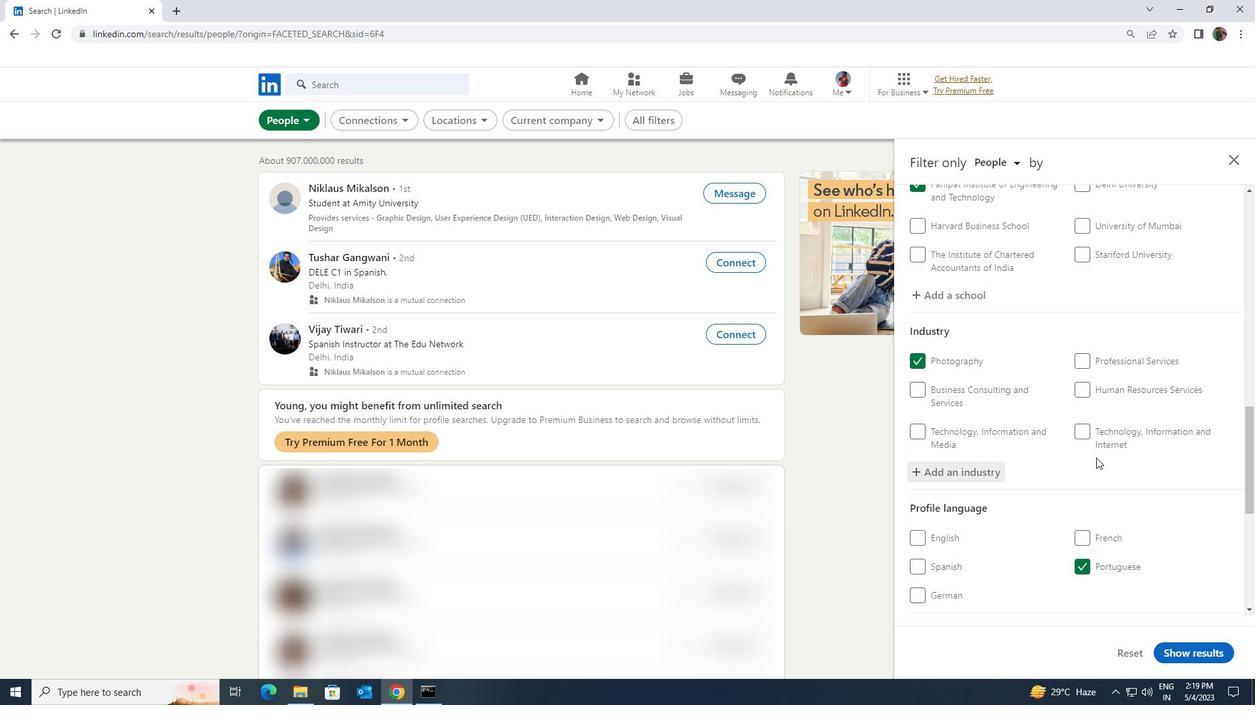 
Action: Mouse scrolled (1096, 457) with delta (0, 0)
Screenshot: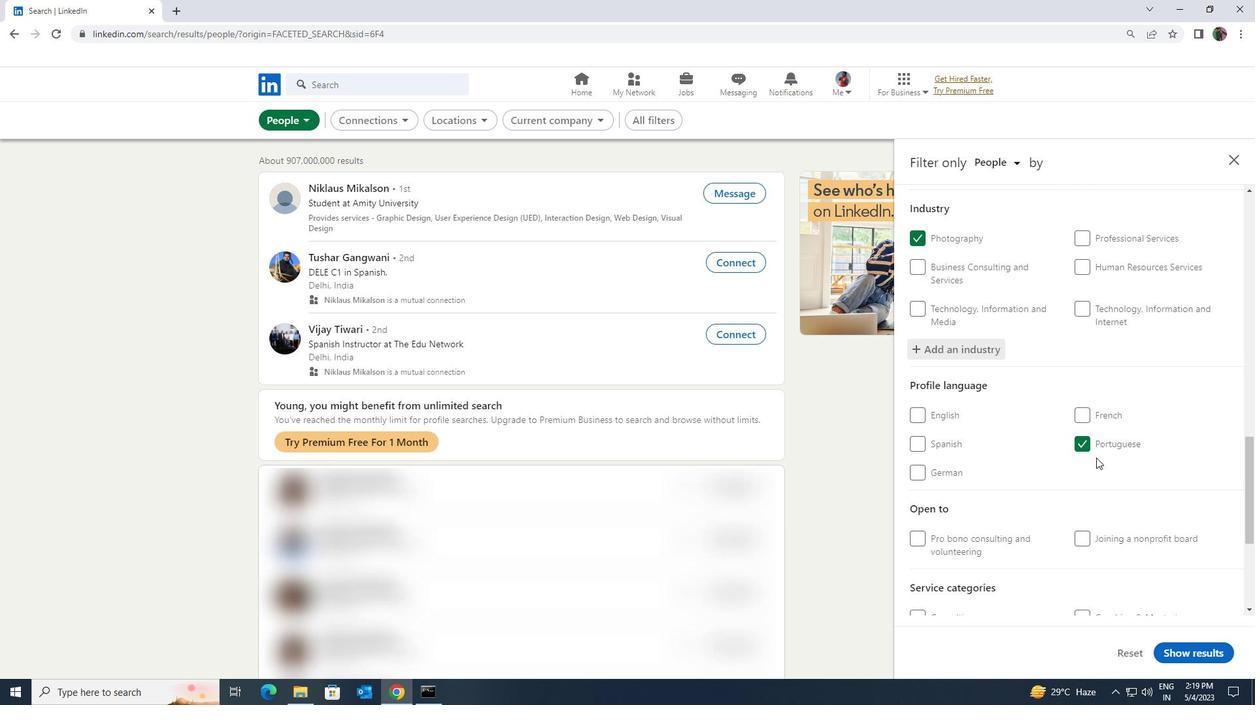 
Action: Mouse scrolled (1096, 457) with delta (0, 0)
Screenshot: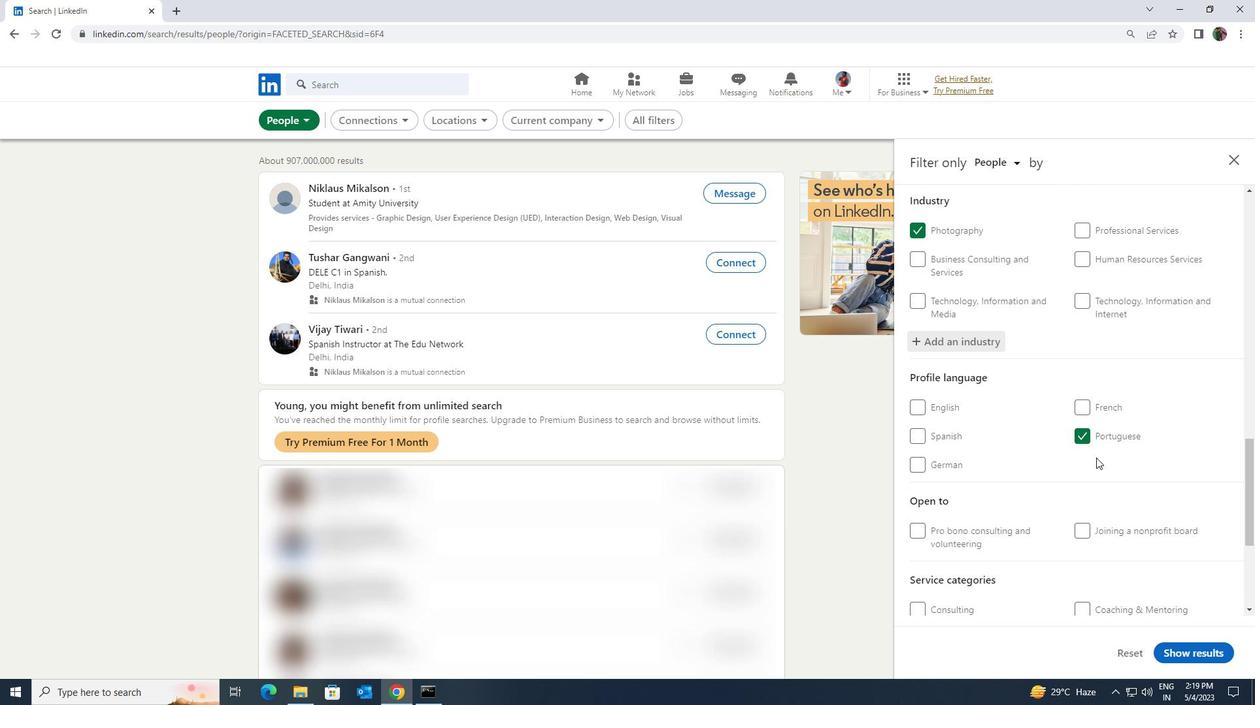 
Action: Mouse scrolled (1096, 457) with delta (0, 0)
Screenshot: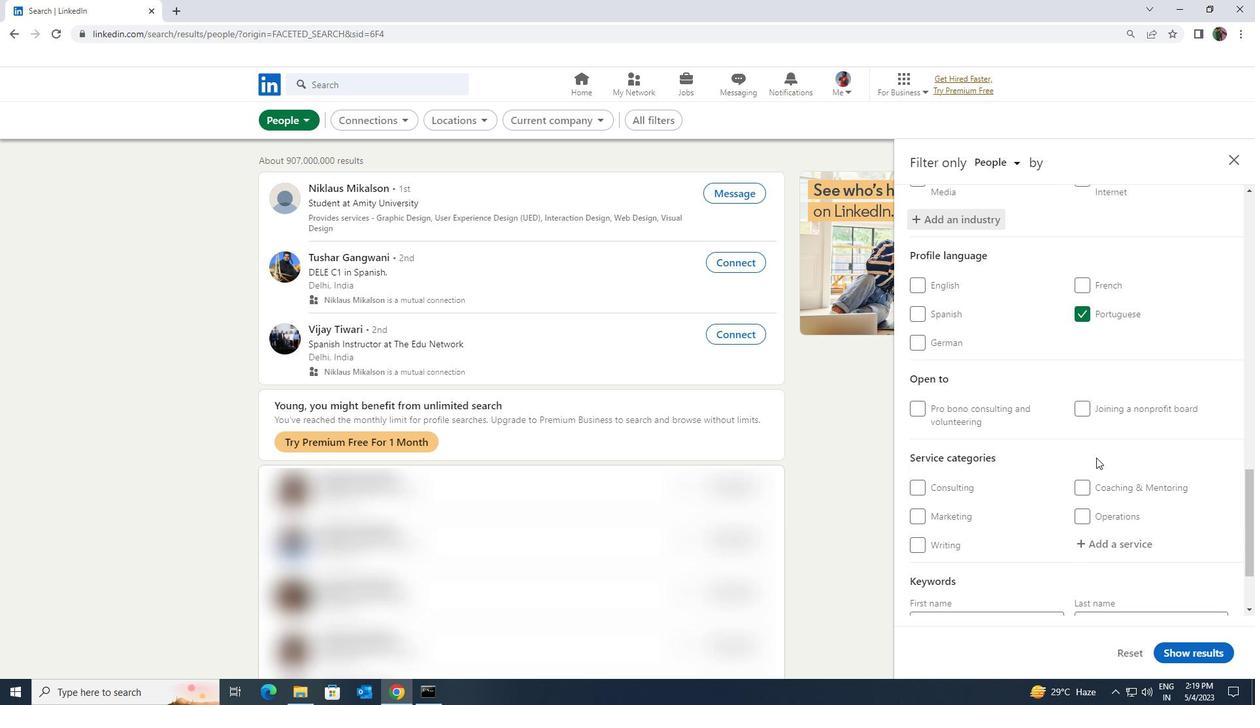
Action: Mouse moved to (1095, 468)
Screenshot: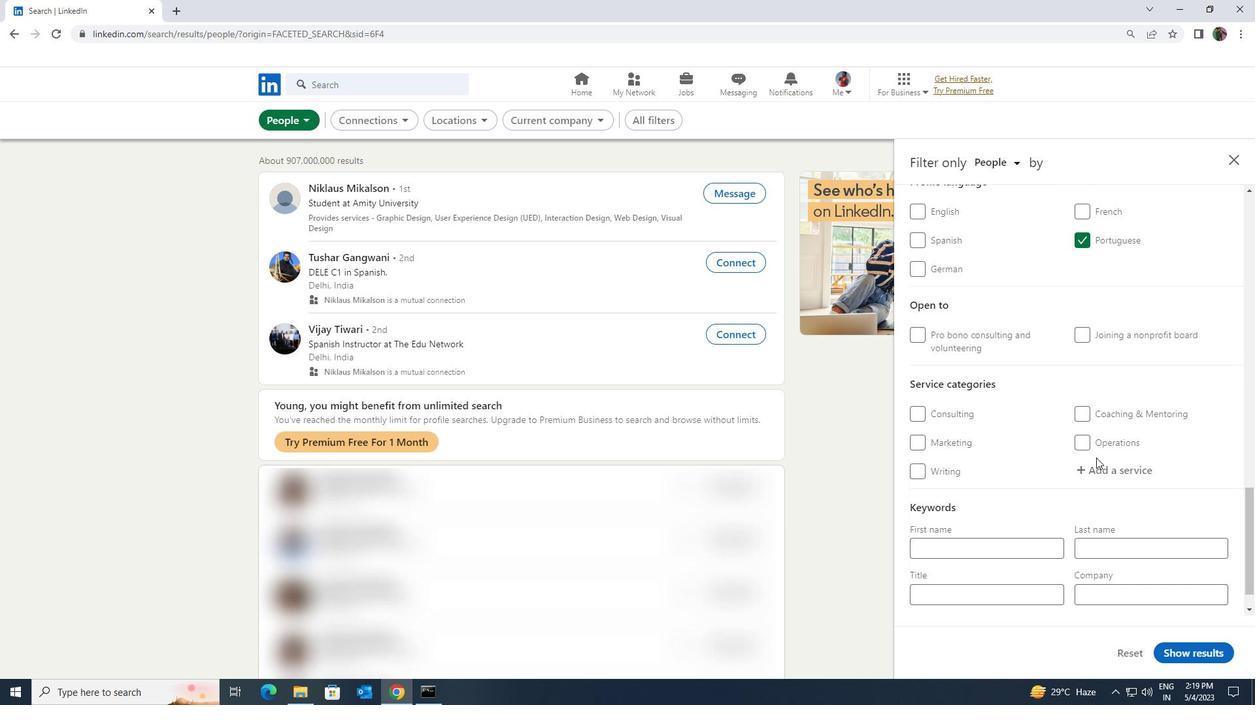 
Action: Mouse pressed left at (1095, 468)
Screenshot: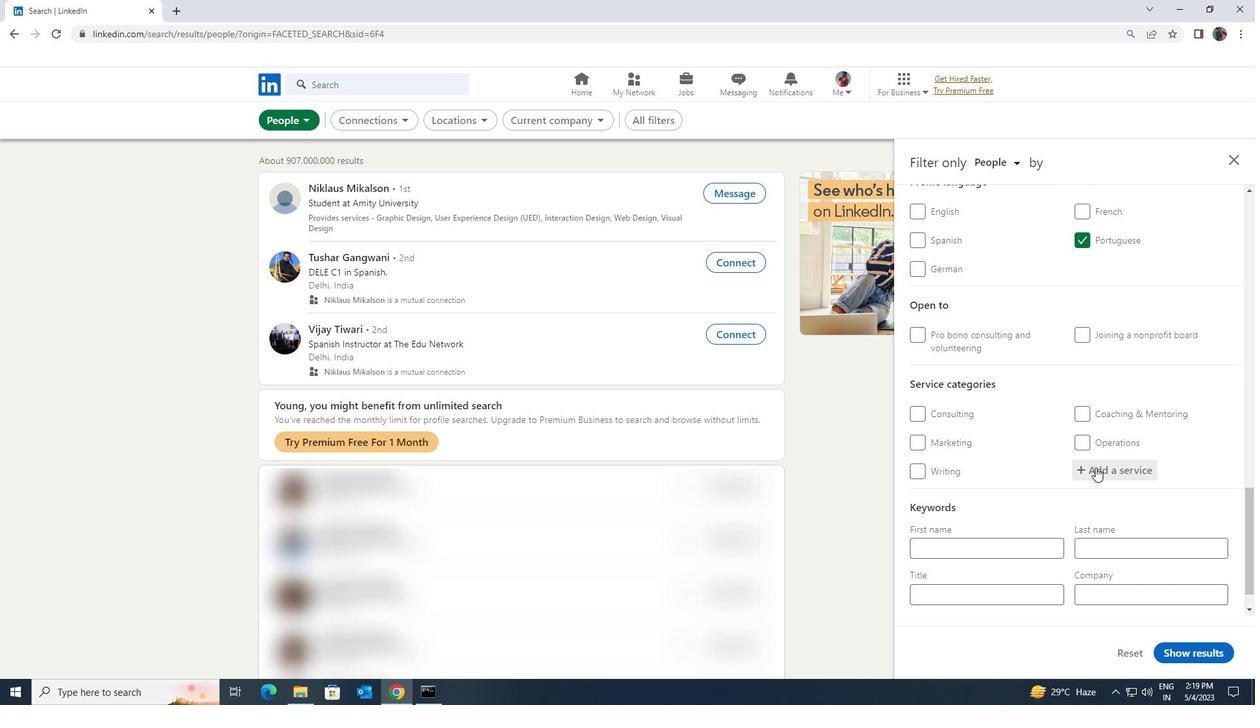 
Action: Key pressed <Key.shift>RELOCAT
Screenshot: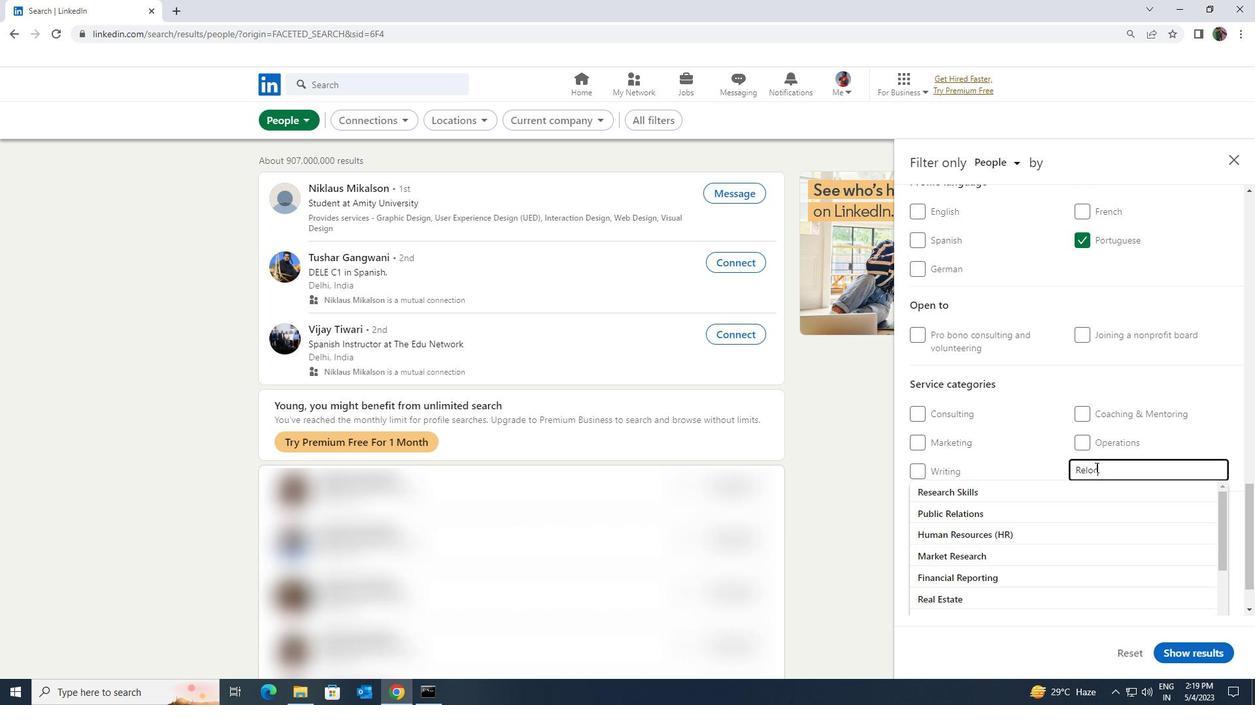 
Action: Mouse moved to (1077, 488)
Screenshot: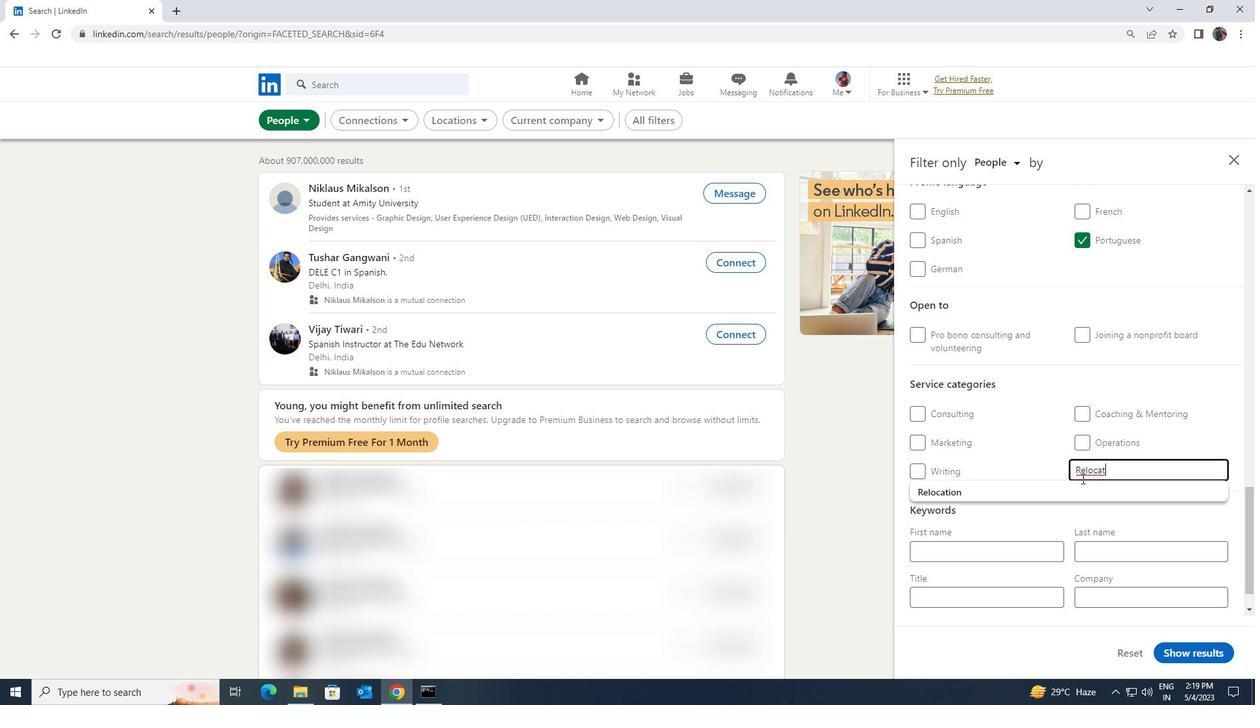 
Action: Mouse pressed left at (1077, 488)
Screenshot: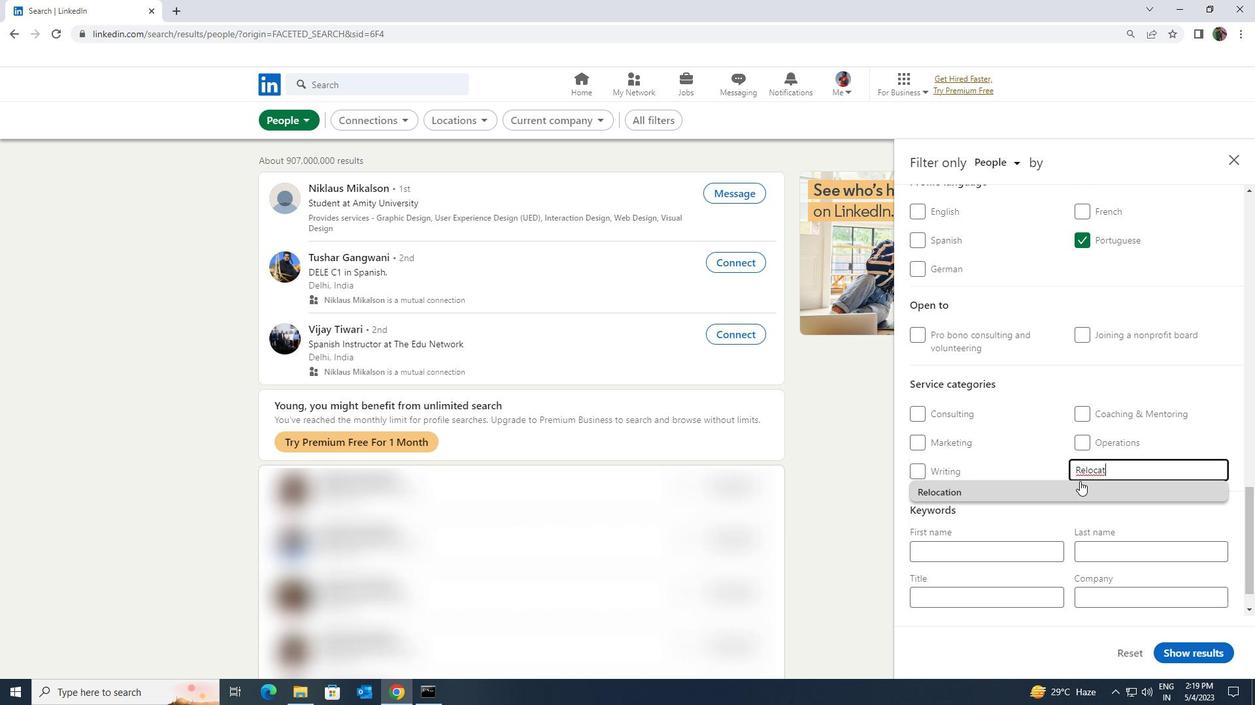 
Action: Mouse scrolled (1077, 488) with delta (0, 0)
Screenshot: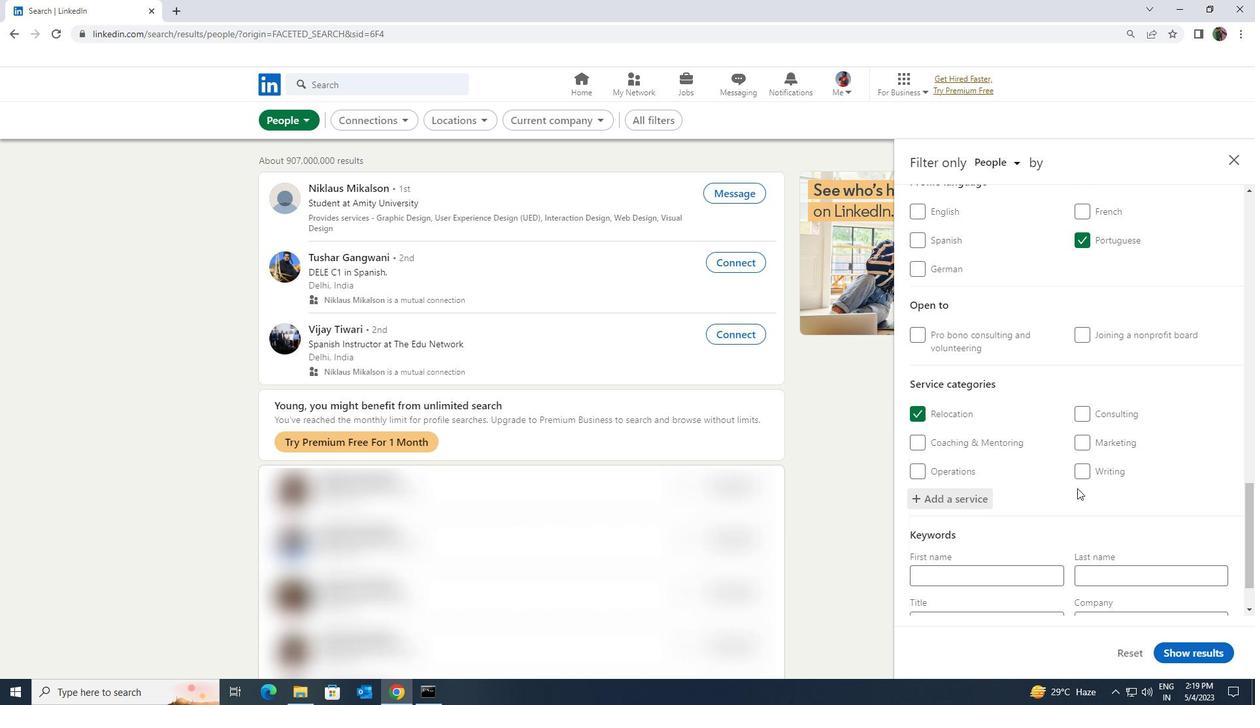 
Action: Mouse scrolled (1077, 488) with delta (0, 0)
Screenshot: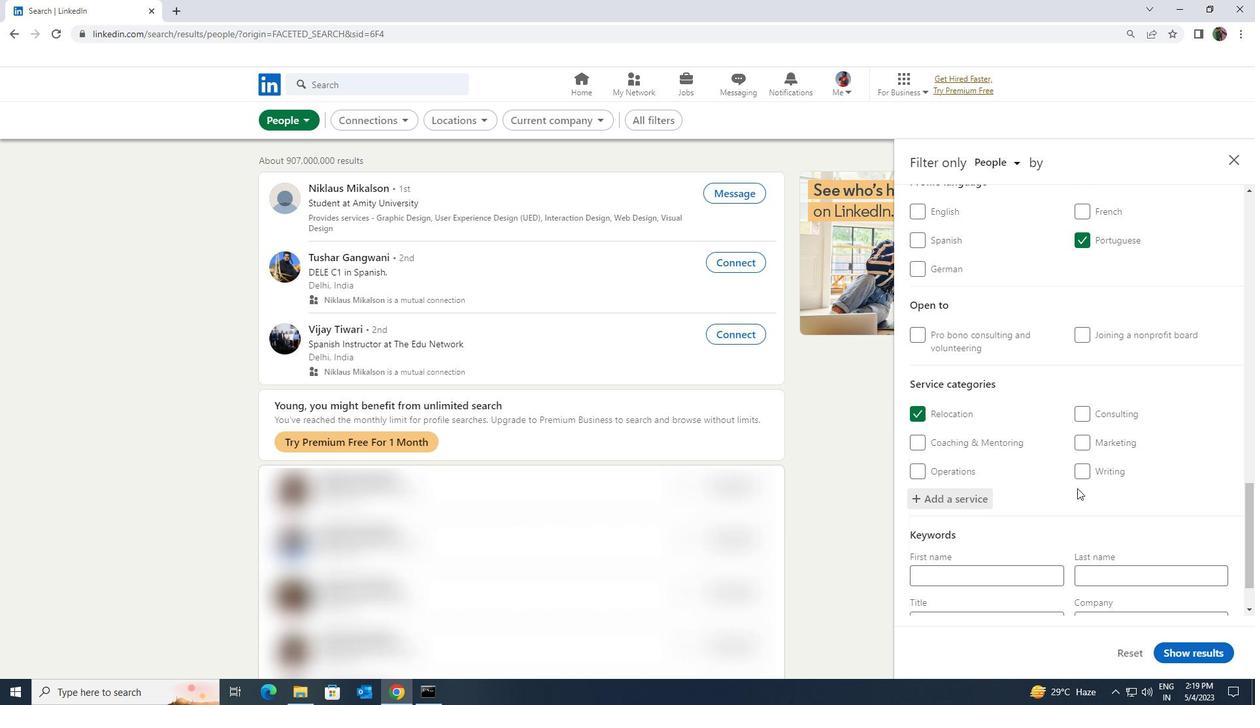 
Action: Mouse moved to (1035, 554)
Screenshot: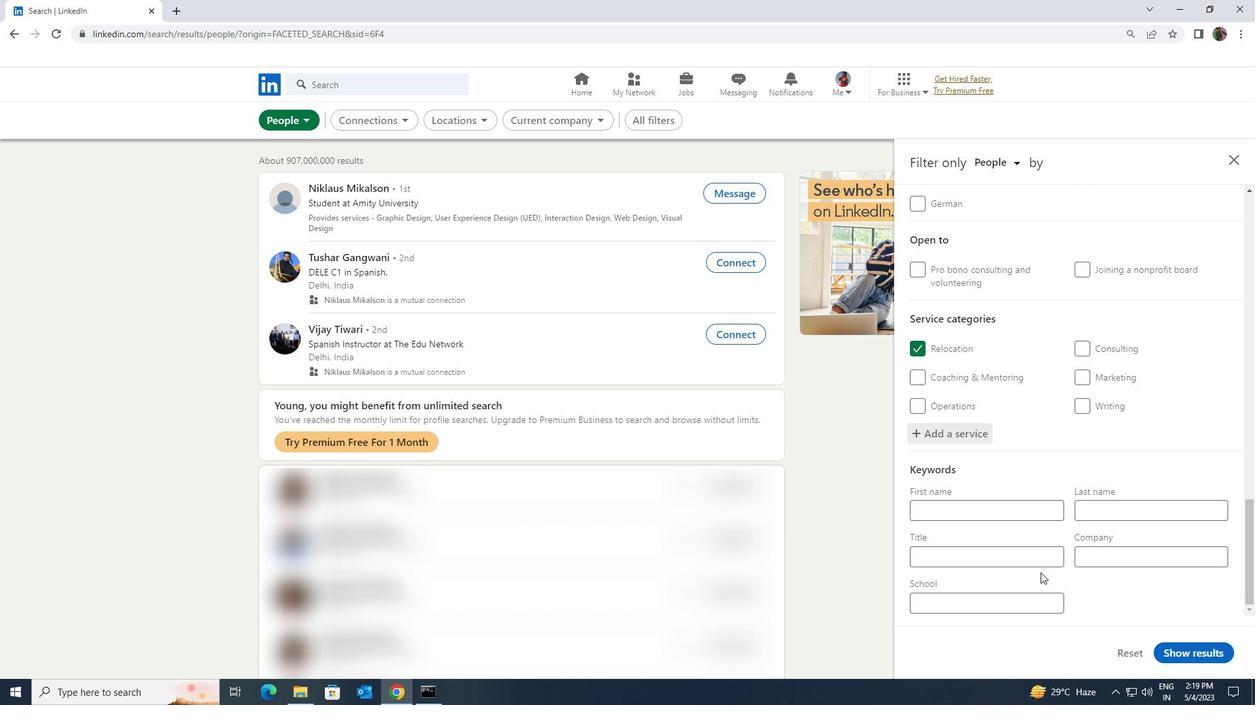 
Action: Mouse pressed left at (1035, 554)
Screenshot: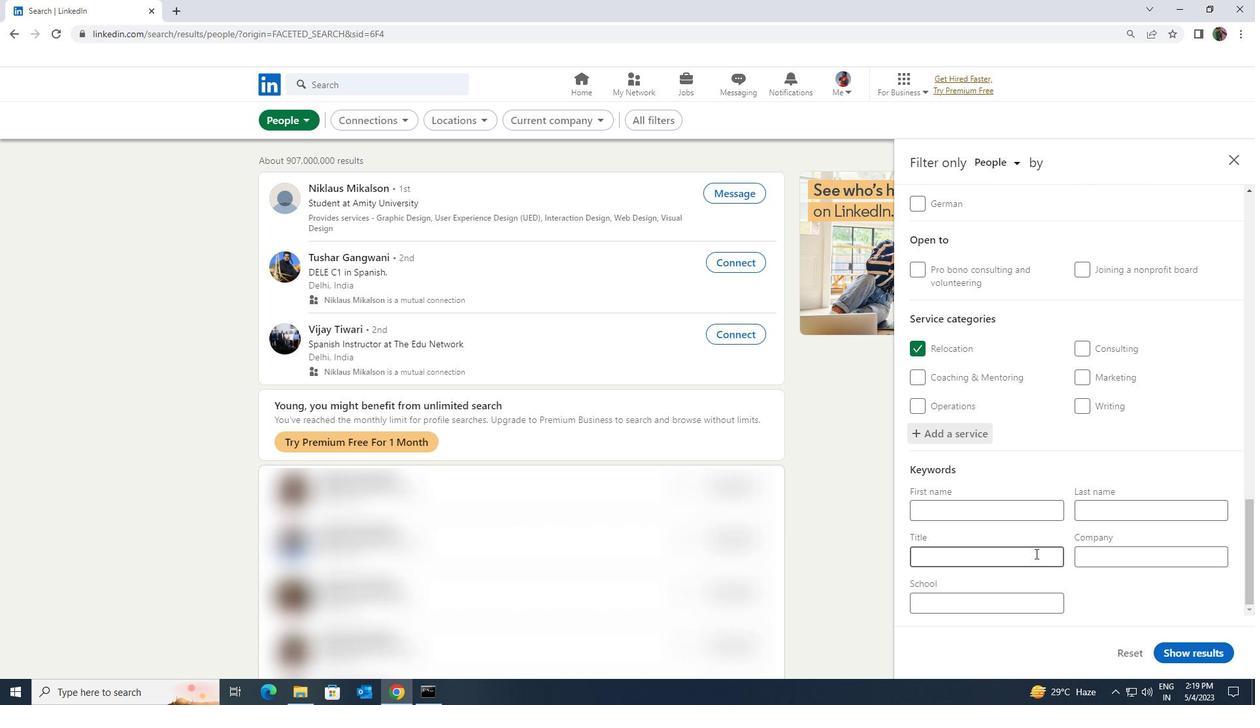 
Action: Key pressed <Key.shift><Key.shift>MANAGEMENT<Key.space><Key.shift><Key.shift><Key.shift>CONSULTANT
Screenshot: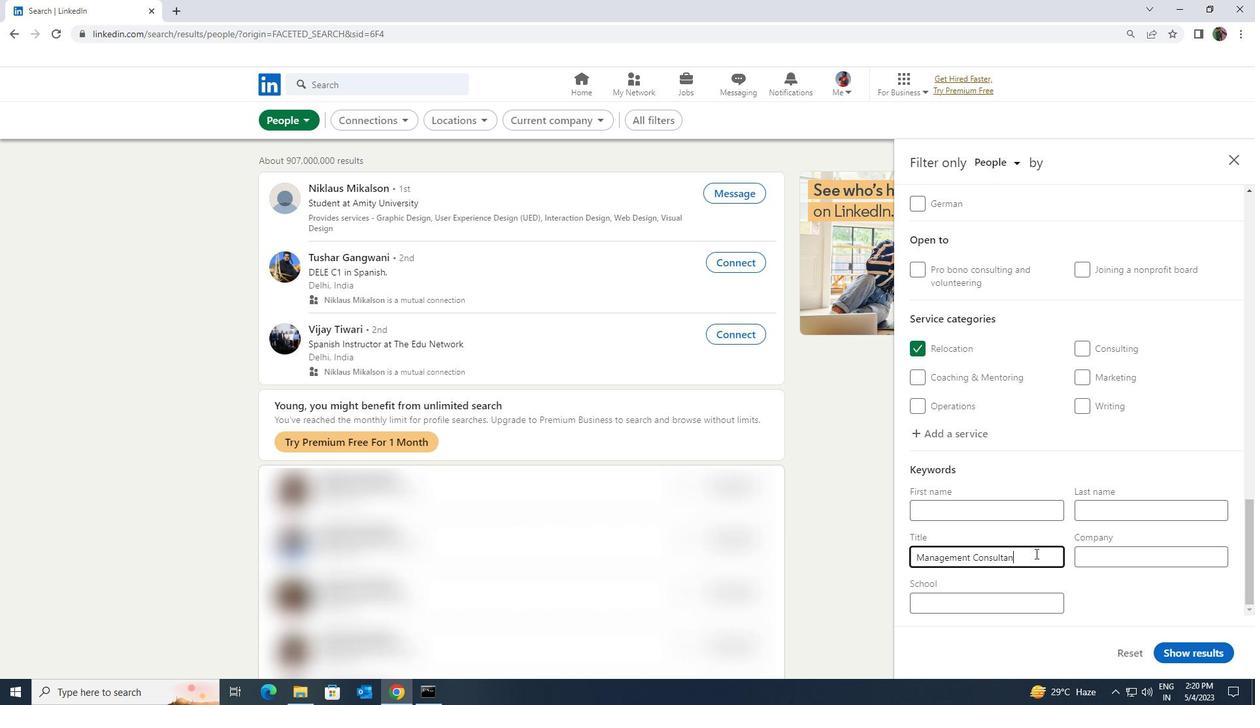 
Action: Mouse moved to (1177, 646)
Screenshot: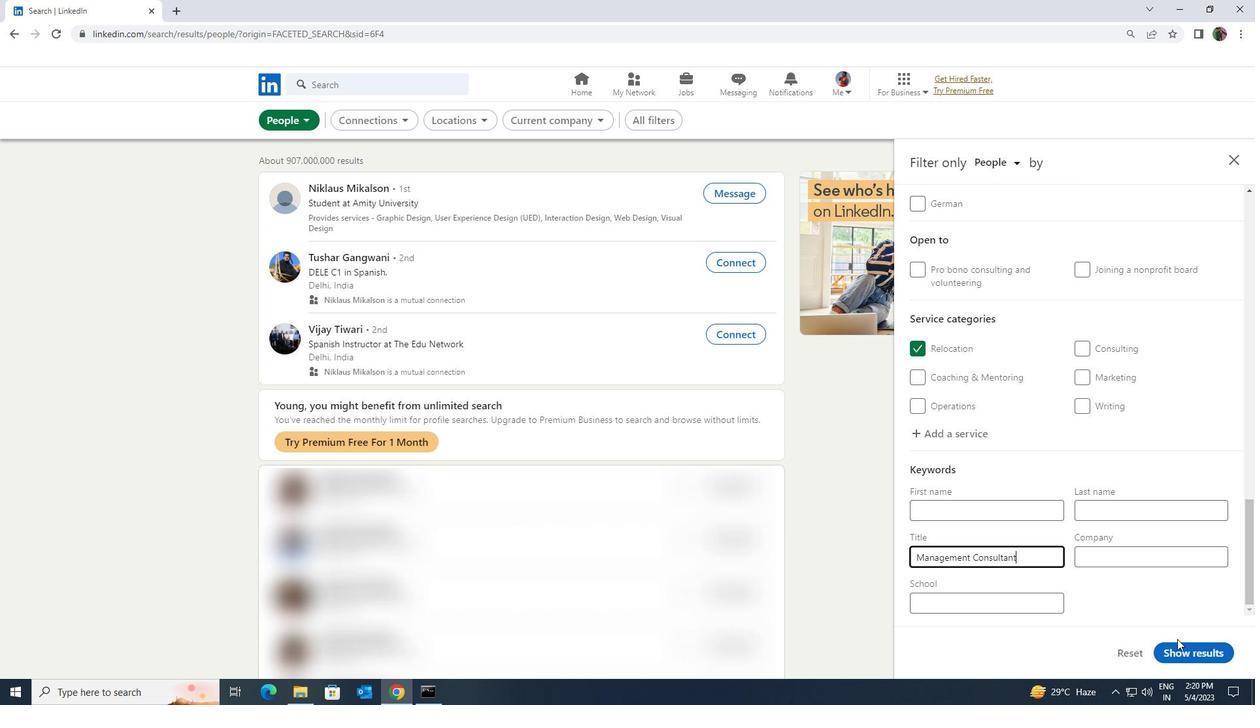 
Action: Mouse pressed left at (1177, 646)
Screenshot: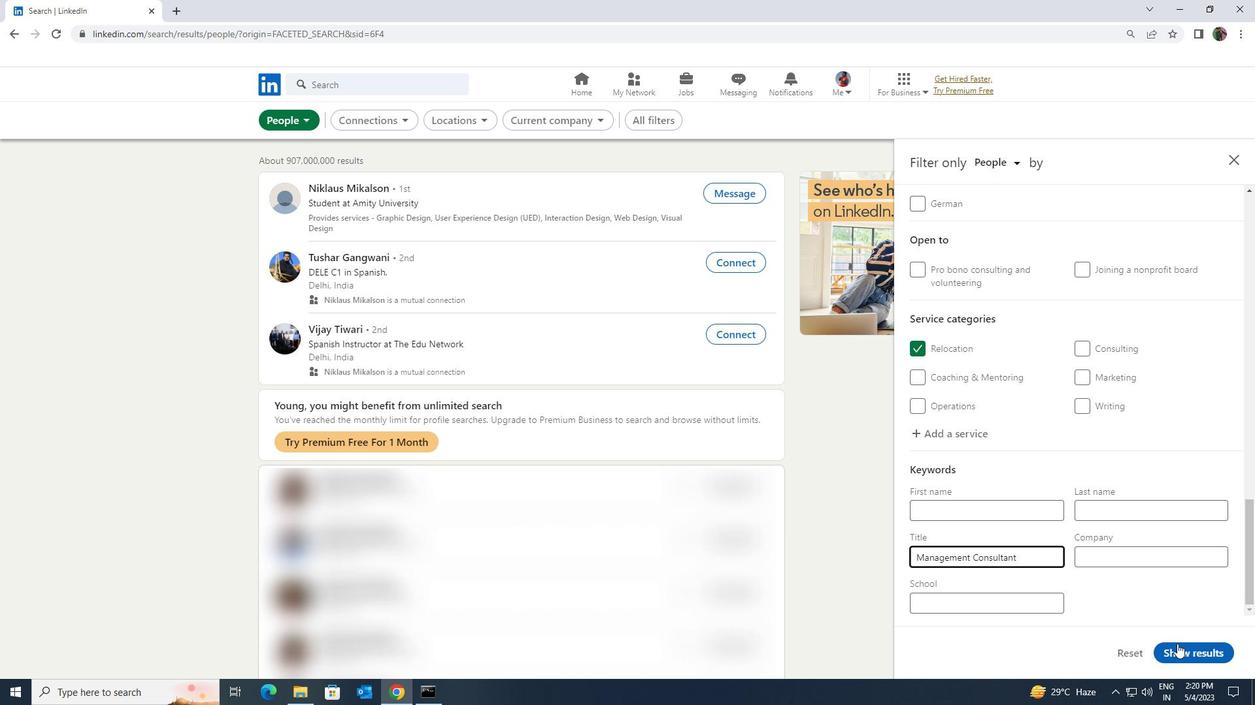 
Action: Mouse moved to (1177, 648)
Screenshot: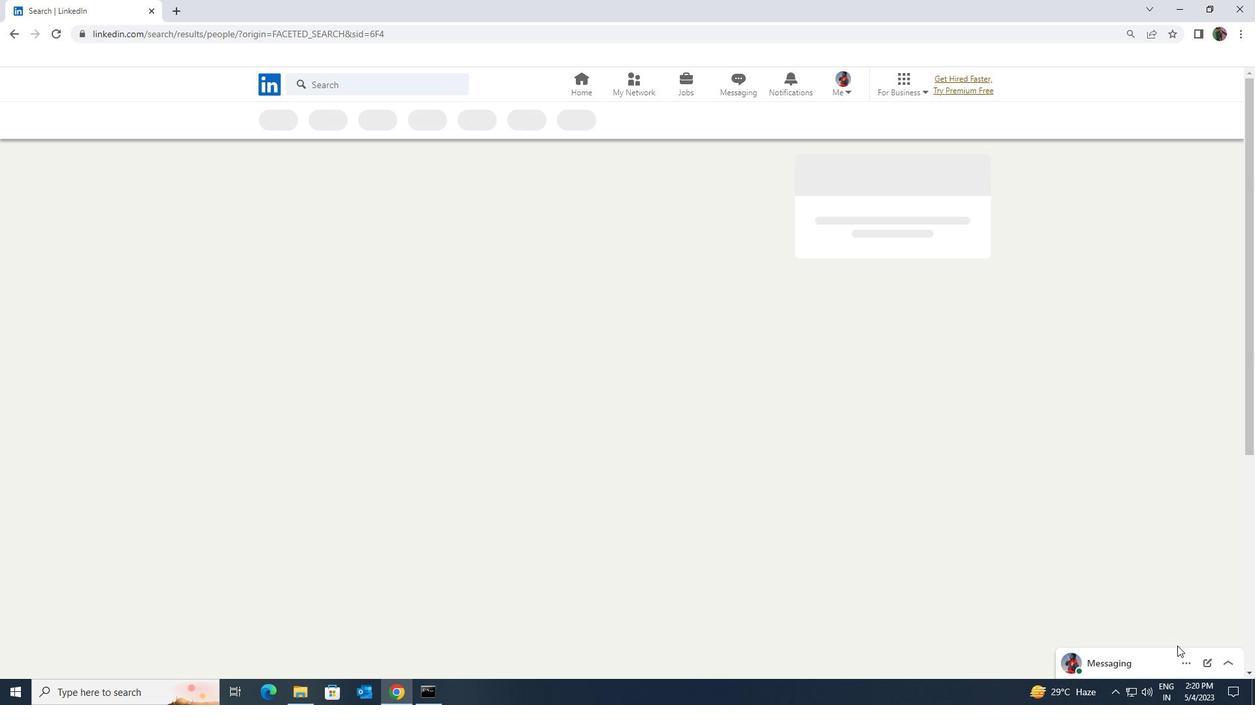 
